 Task: Send an email with the signature Jason Clark with the subject Confirmation of an enrollment and the message Could you please send me the latest version of the contract for review? from softage.5@softage.net to softage.6@softage.net and move the email from Sent Items to the folder Class schedules
Action: Mouse moved to (74, 60)
Screenshot: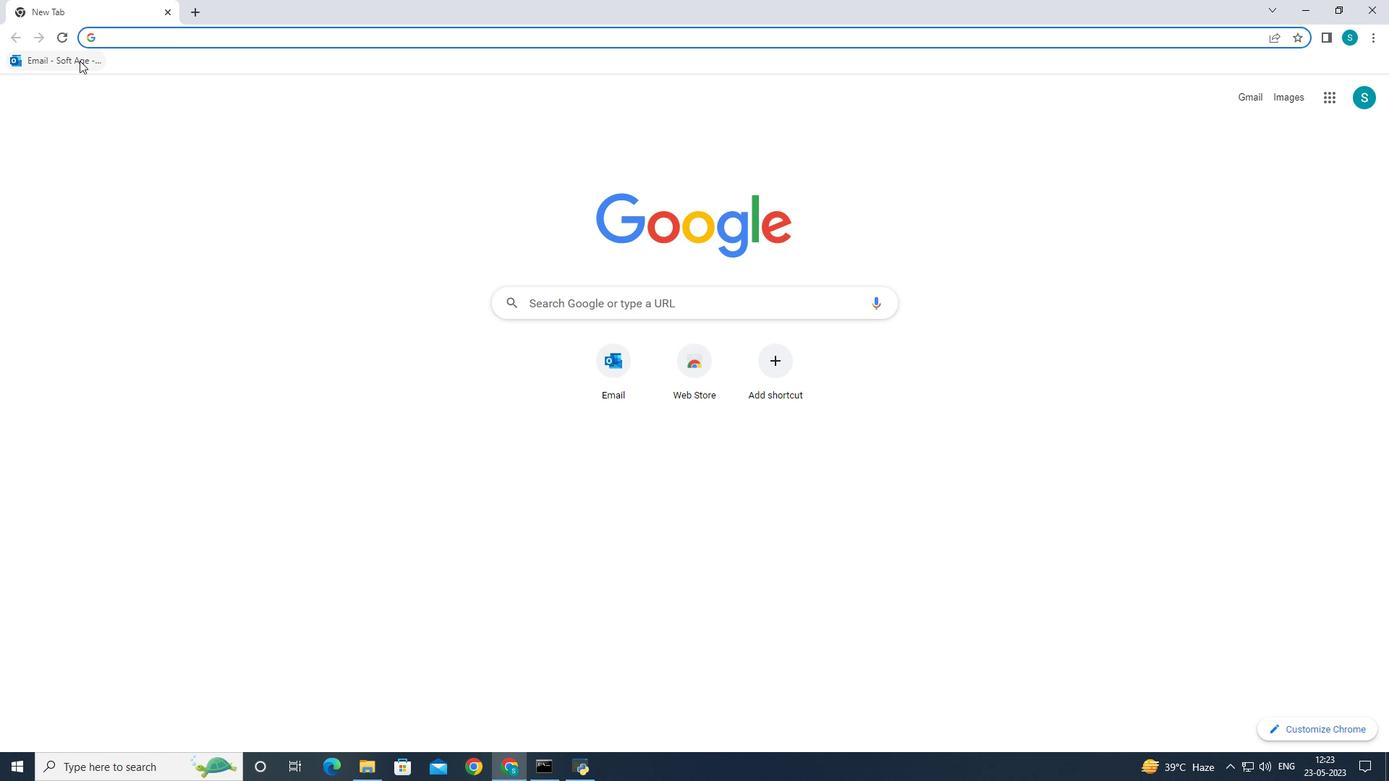 
Action: Mouse pressed left at (74, 60)
Screenshot: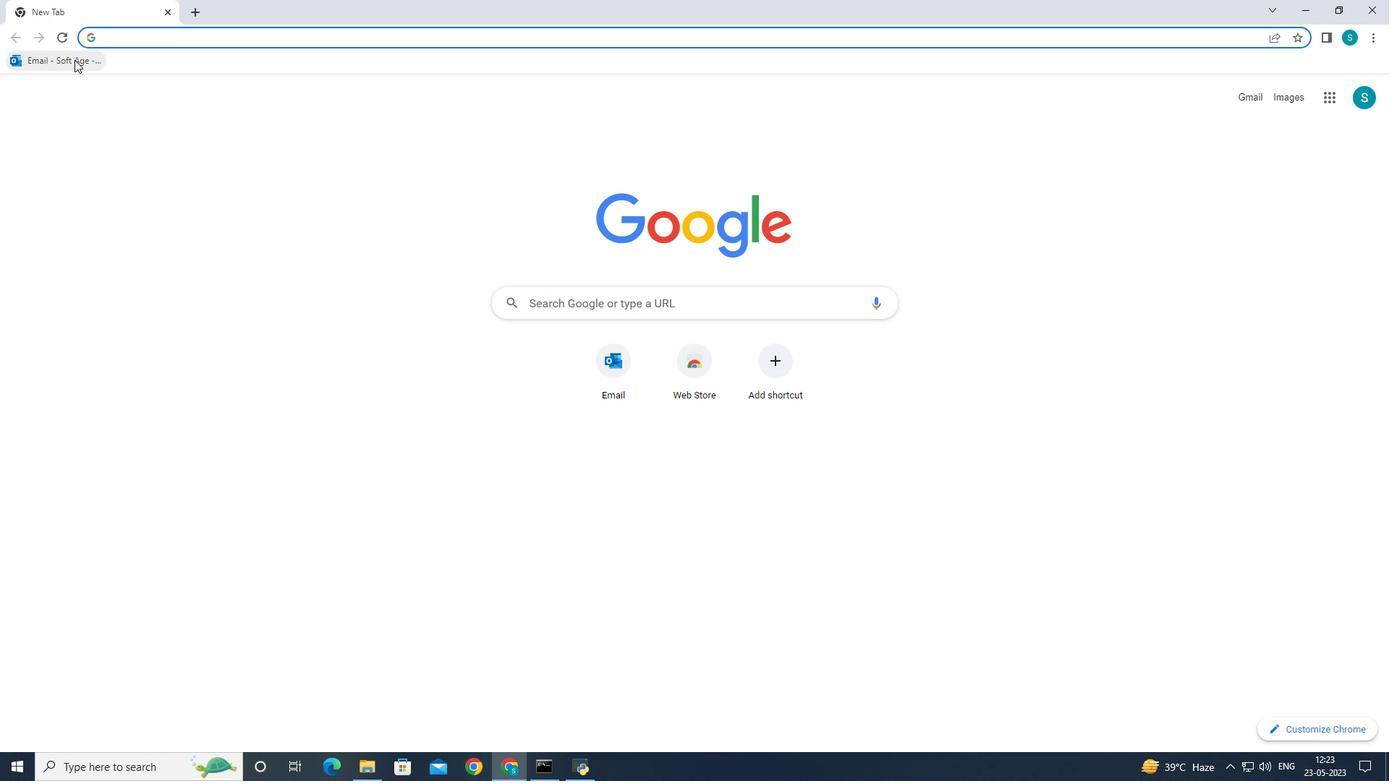 
Action: Mouse pressed left at (74, 60)
Screenshot: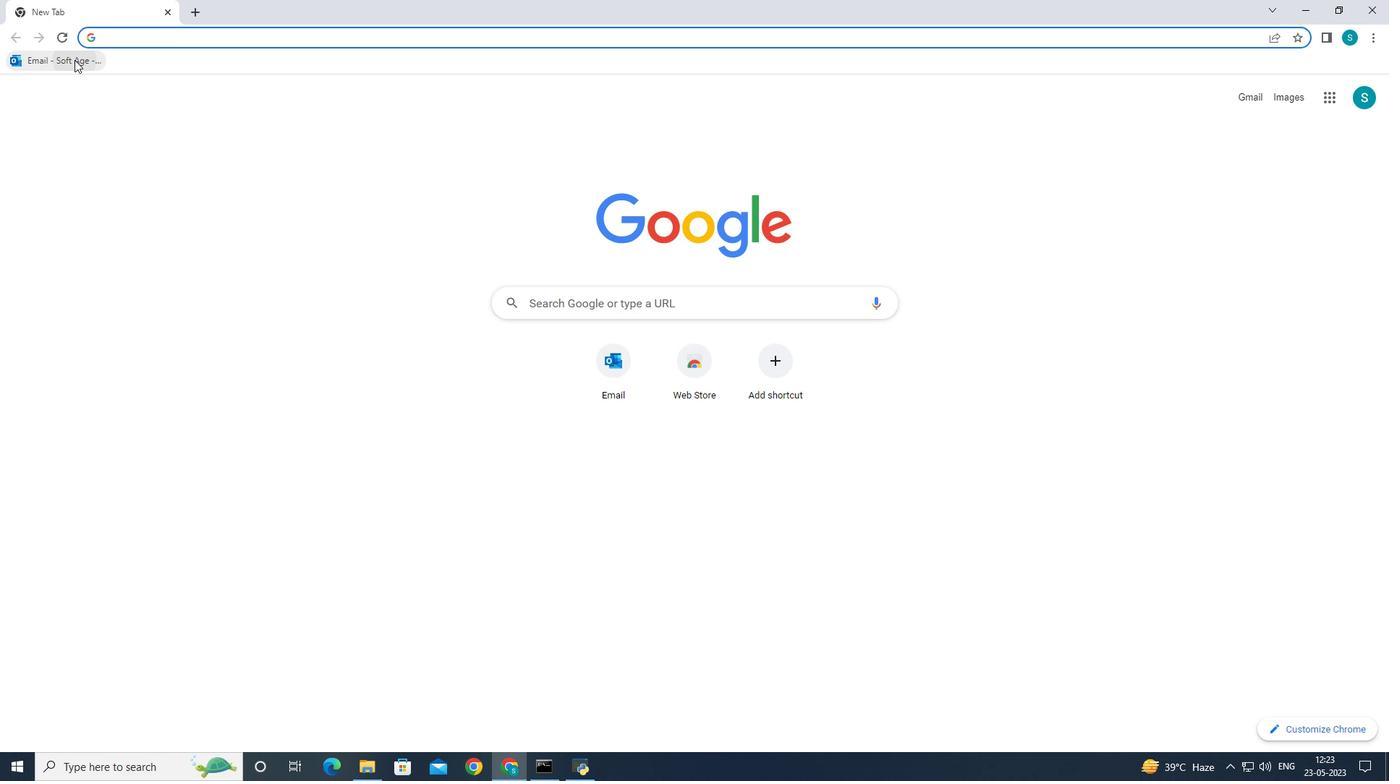 
Action: Mouse moved to (190, 122)
Screenshot: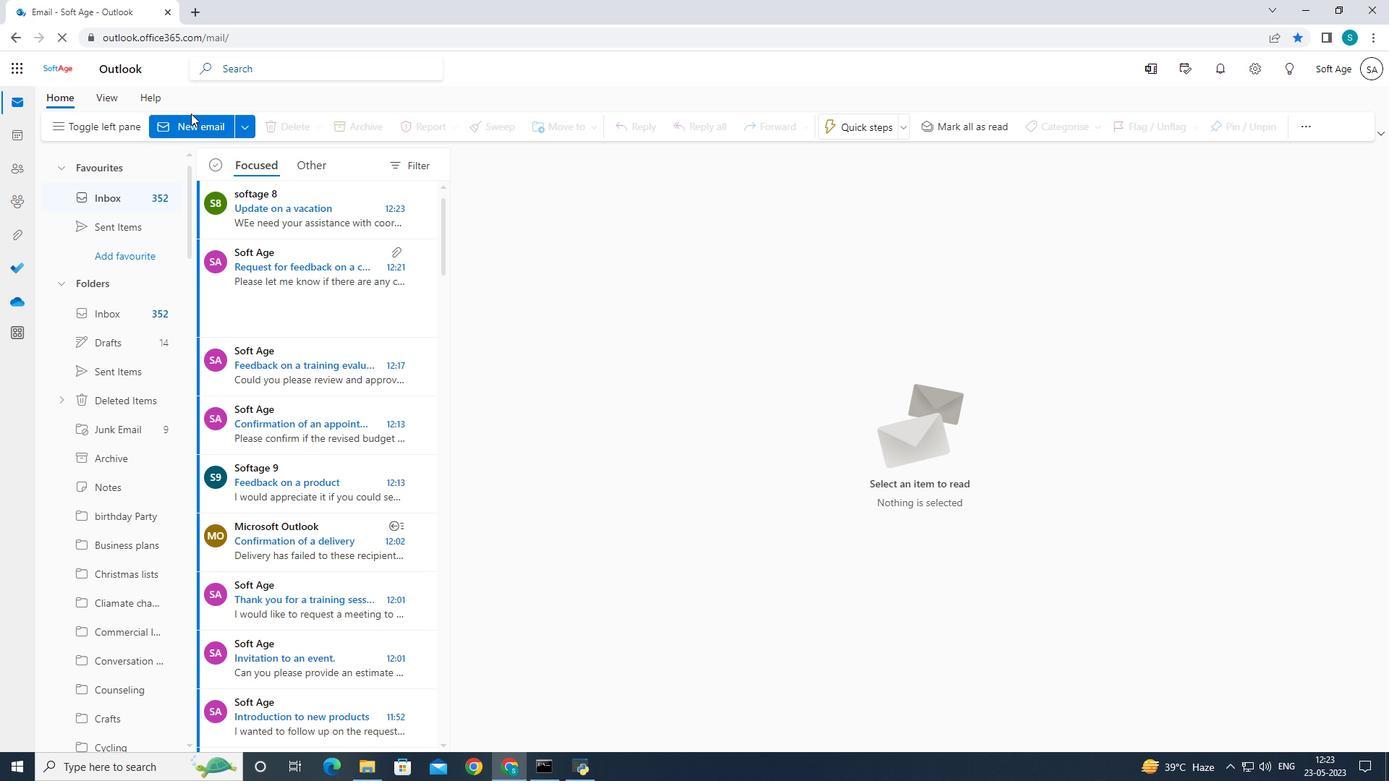 
Action: Mouse pressed left at (190, 122)
Screenshot: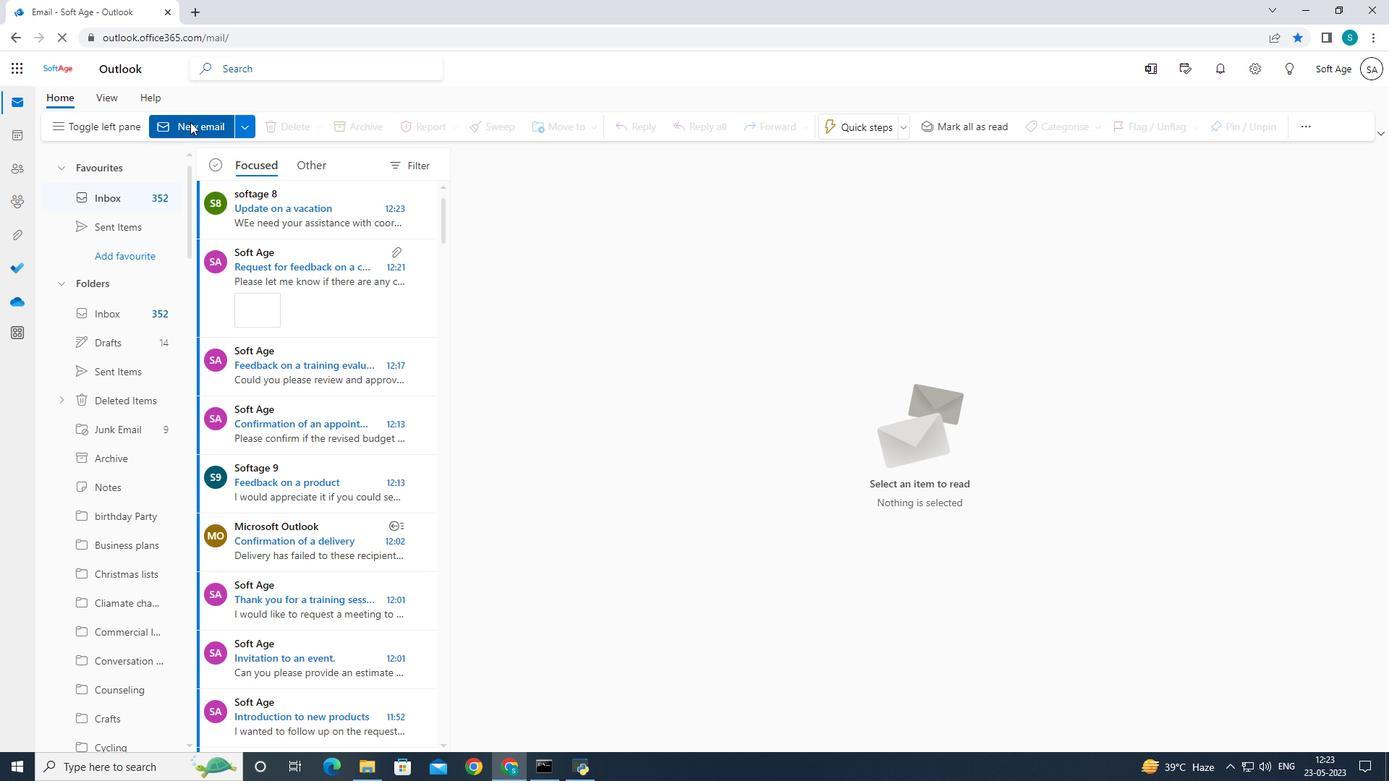 
Action: Mouse pressed left at (190, 122)
Screenshot: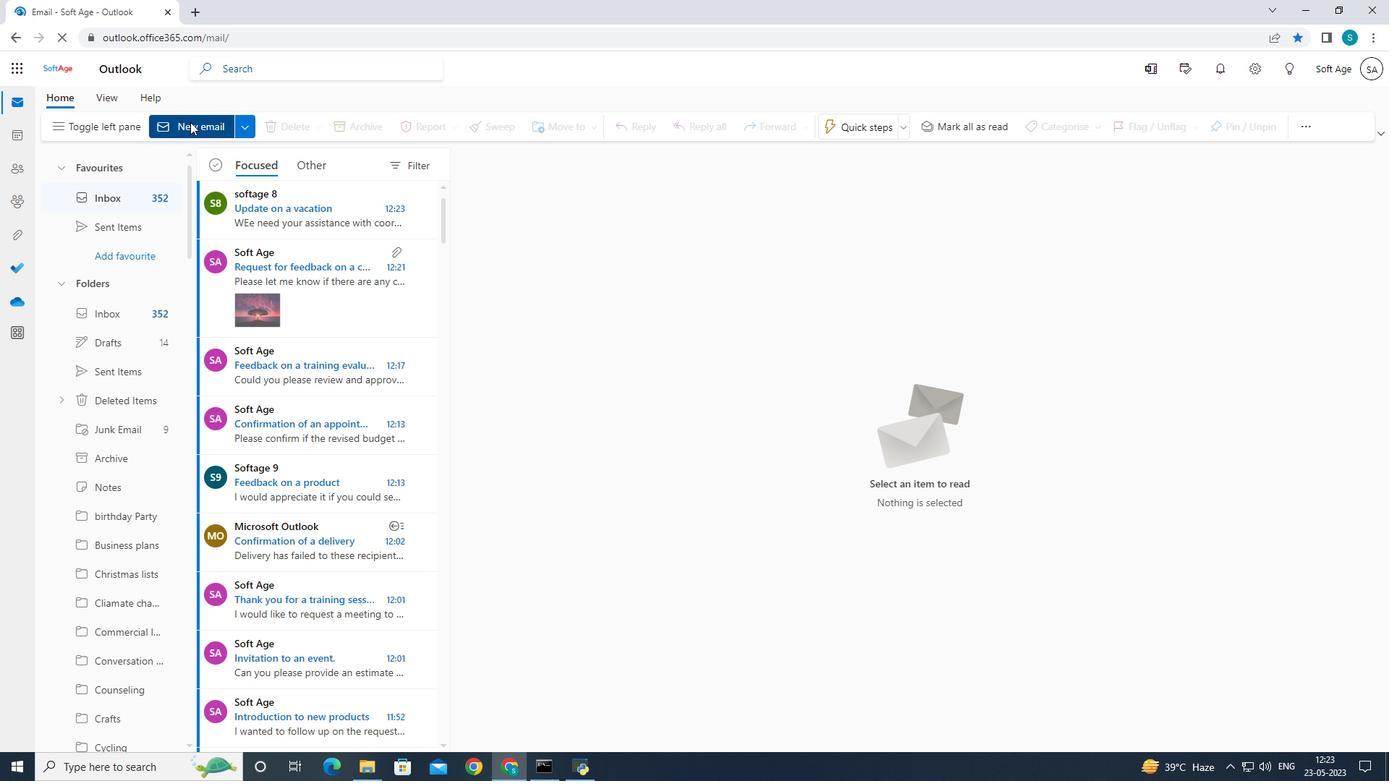 
Action: Mouse moved to (938, 128)
Screenshot: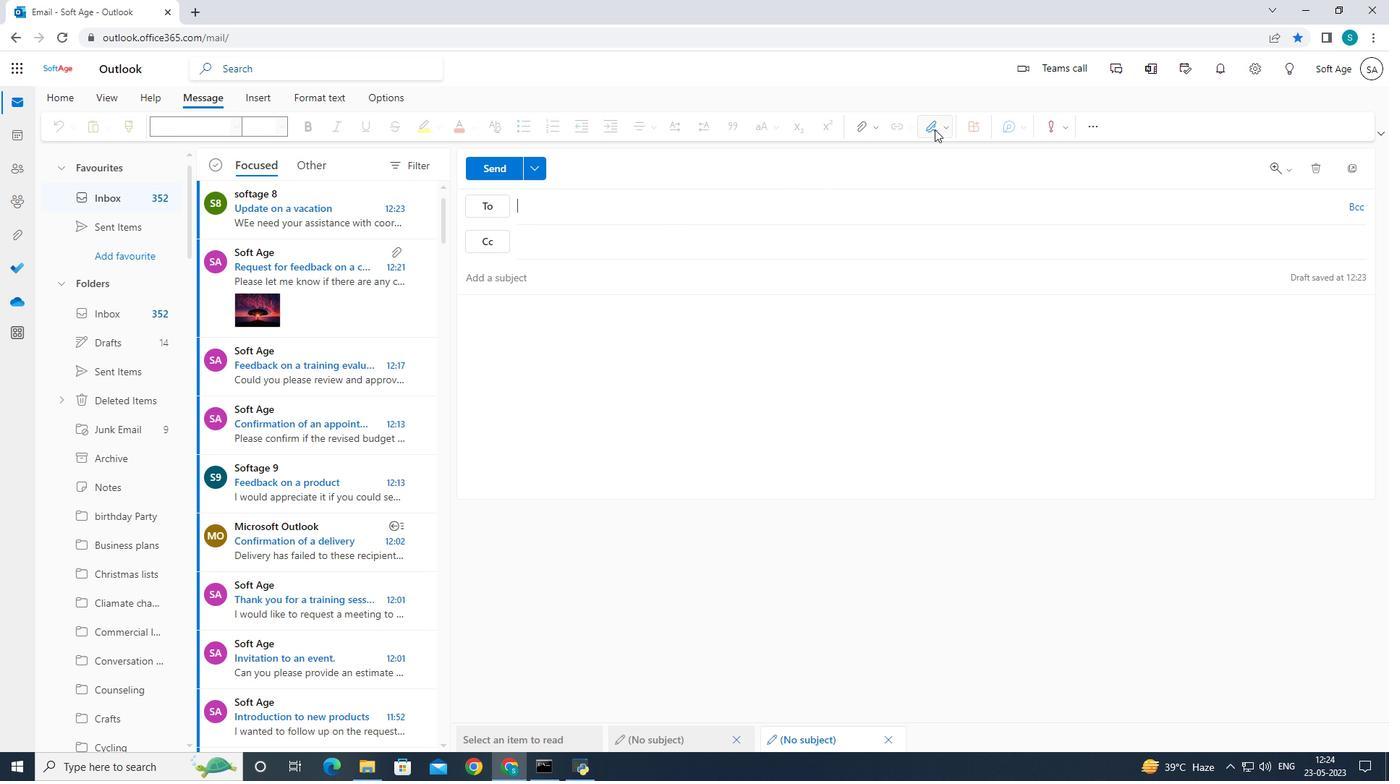 
Action: Mouse pressed left at (938, 128)
Screenshot: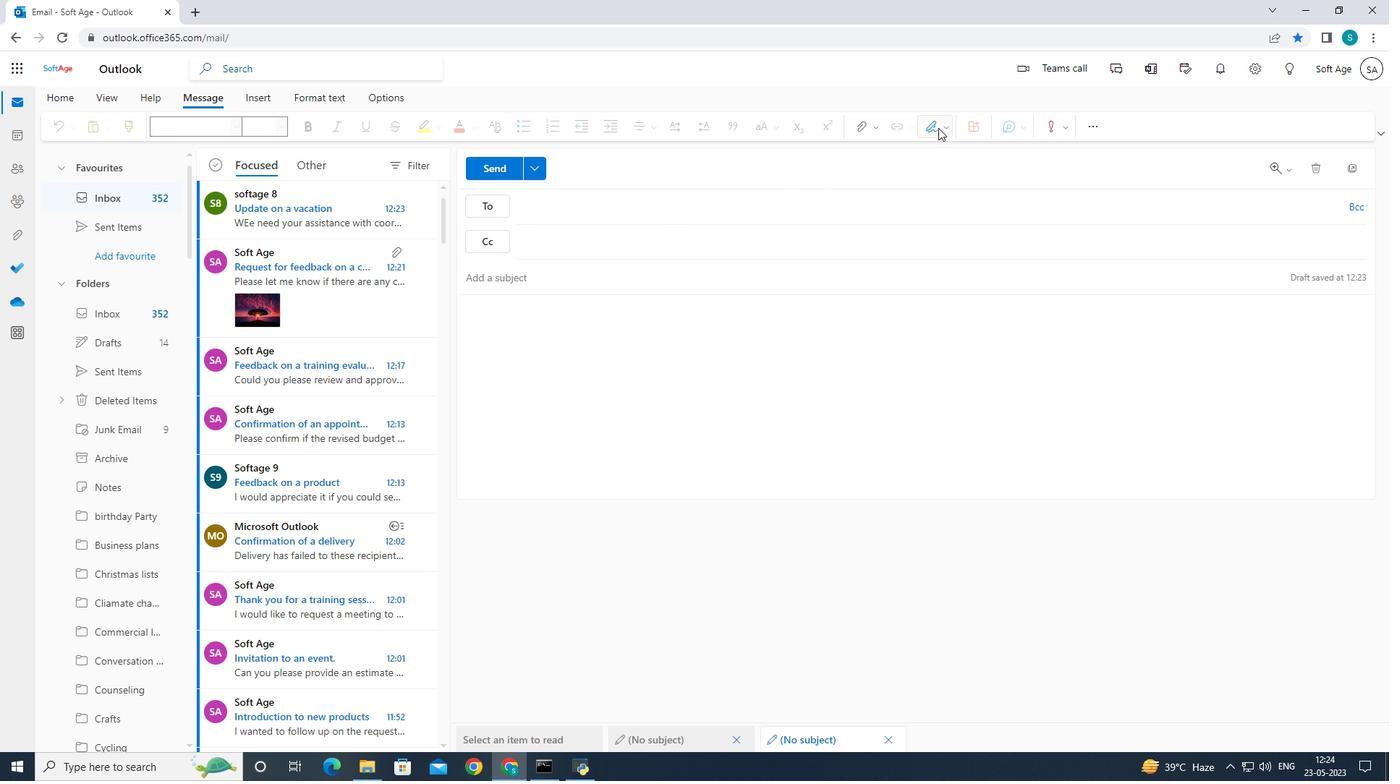 
Action: Mouse pressed left at (938, 128)
Screenshot: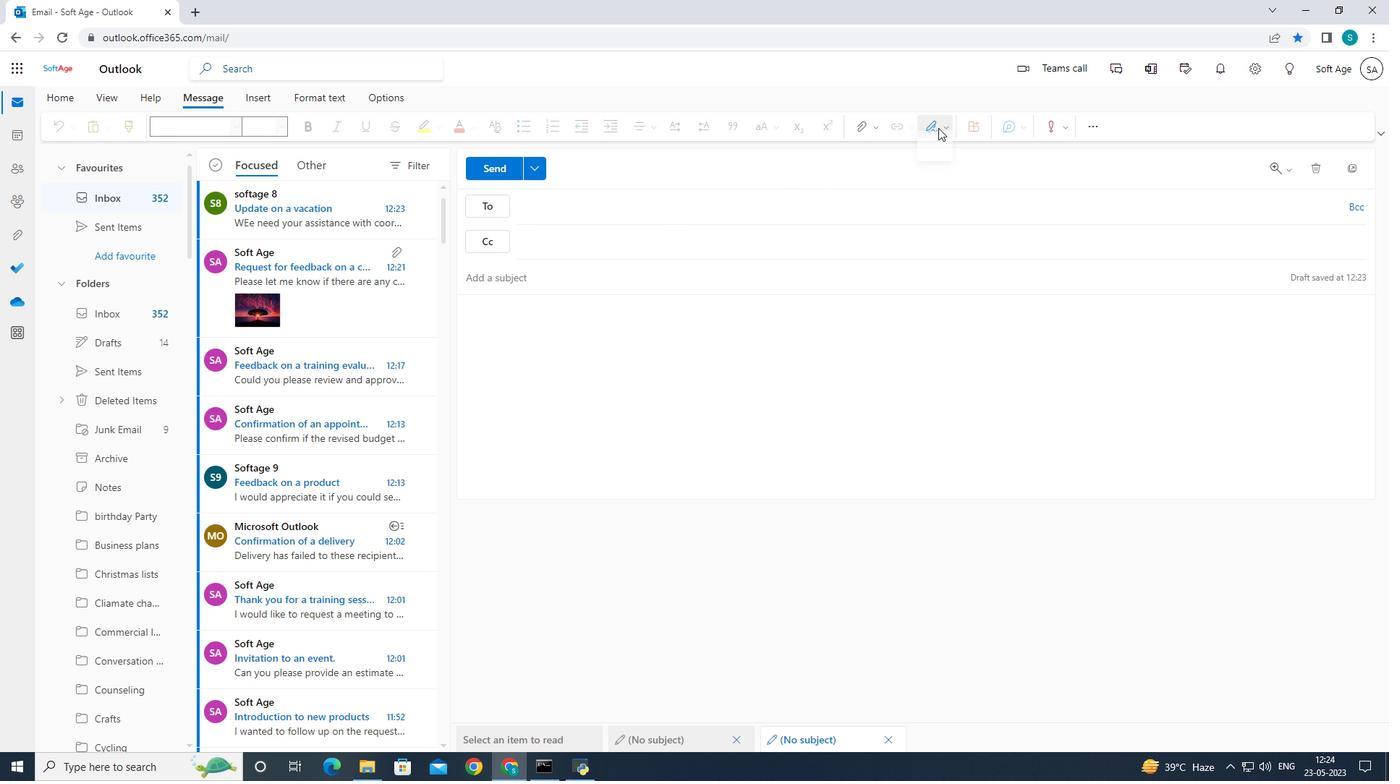 
Action: Mouse moved to (947, 132)
Screenshot: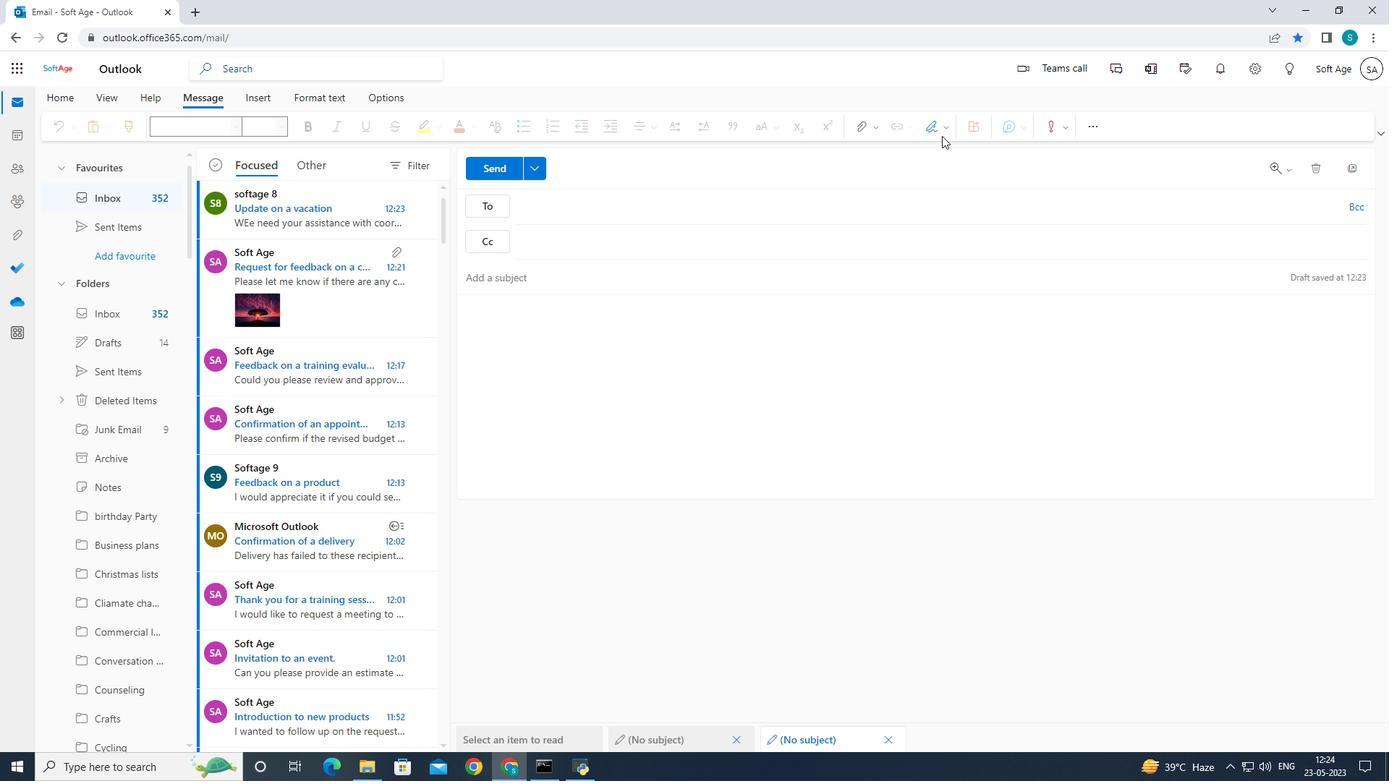 
Action: Mouse pressed left at (947, 132)
Screenshot: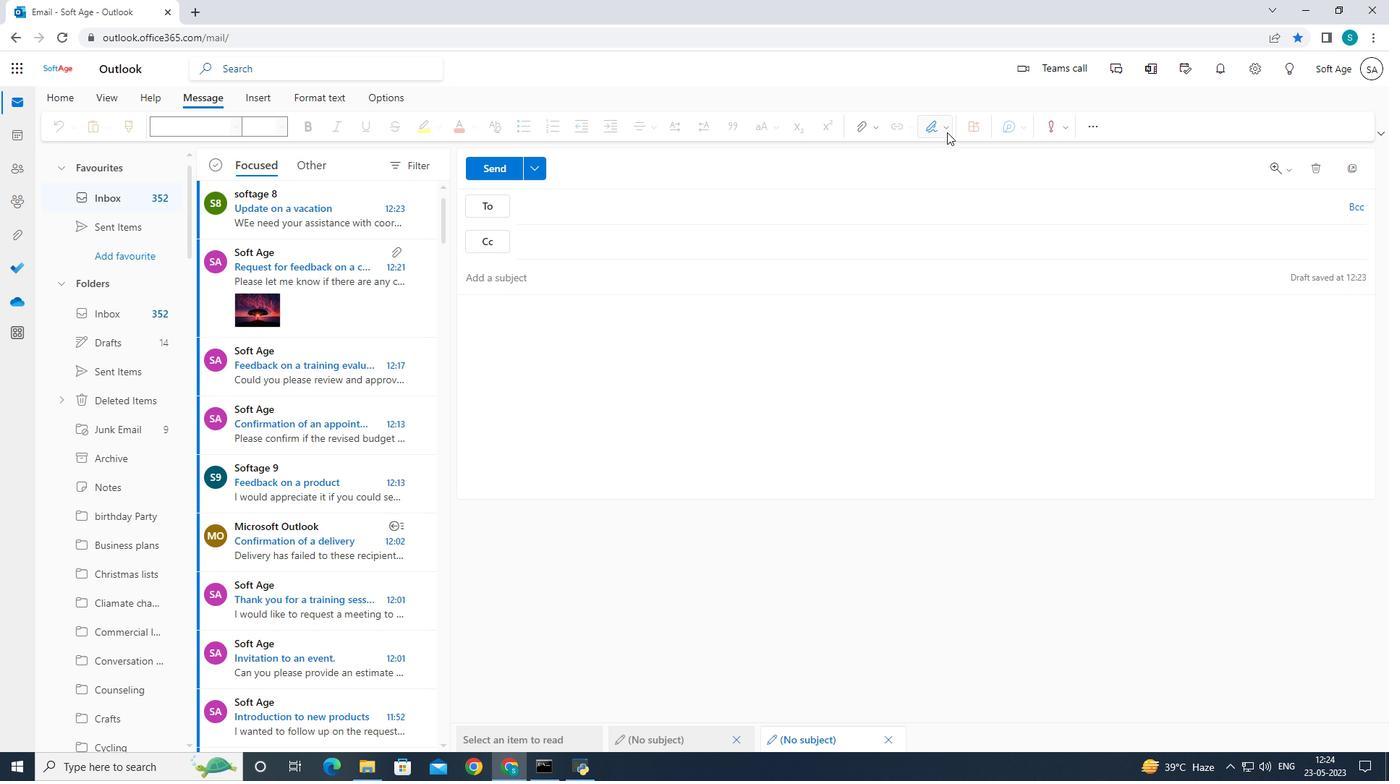 
Action: Mouse moved to (927, 177)
Screenshot: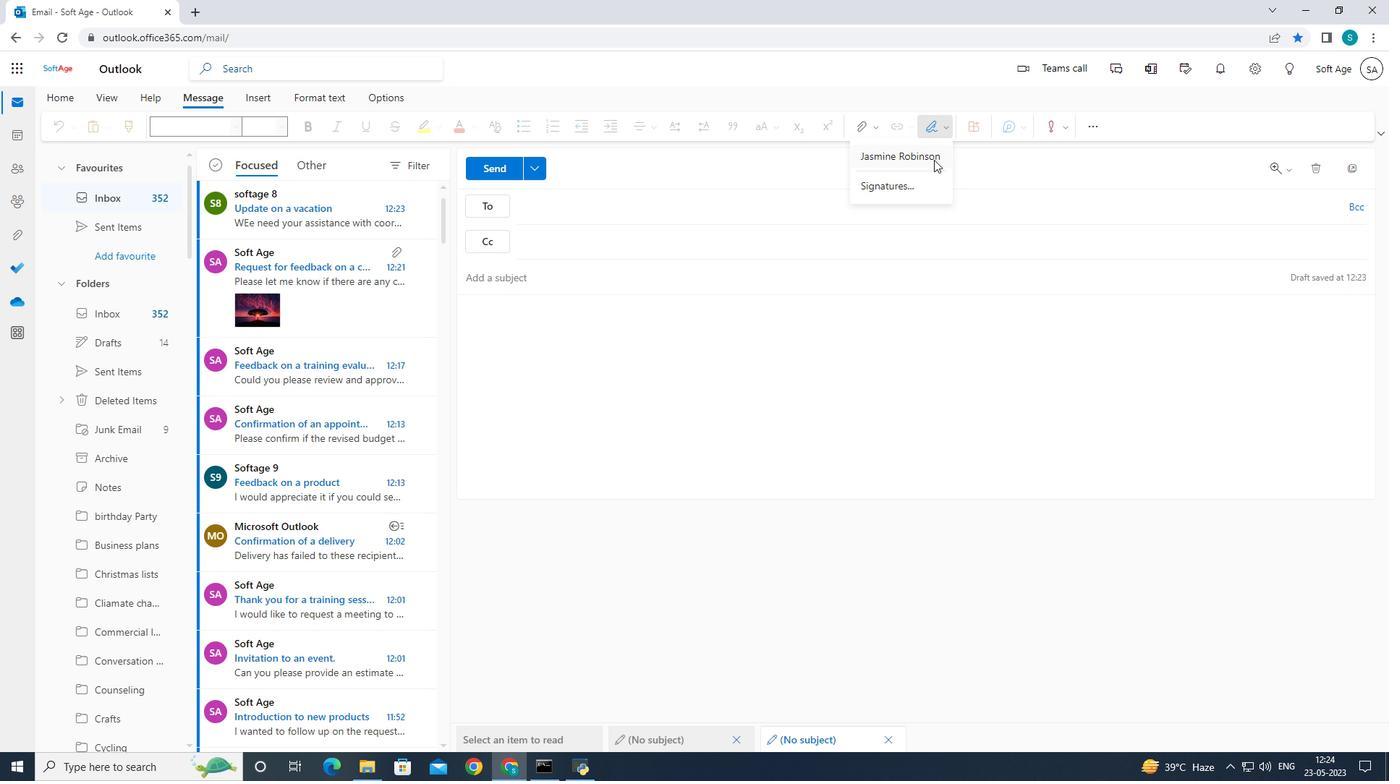 
Action: Mouse pressed left at (927, 177)
Screenshot: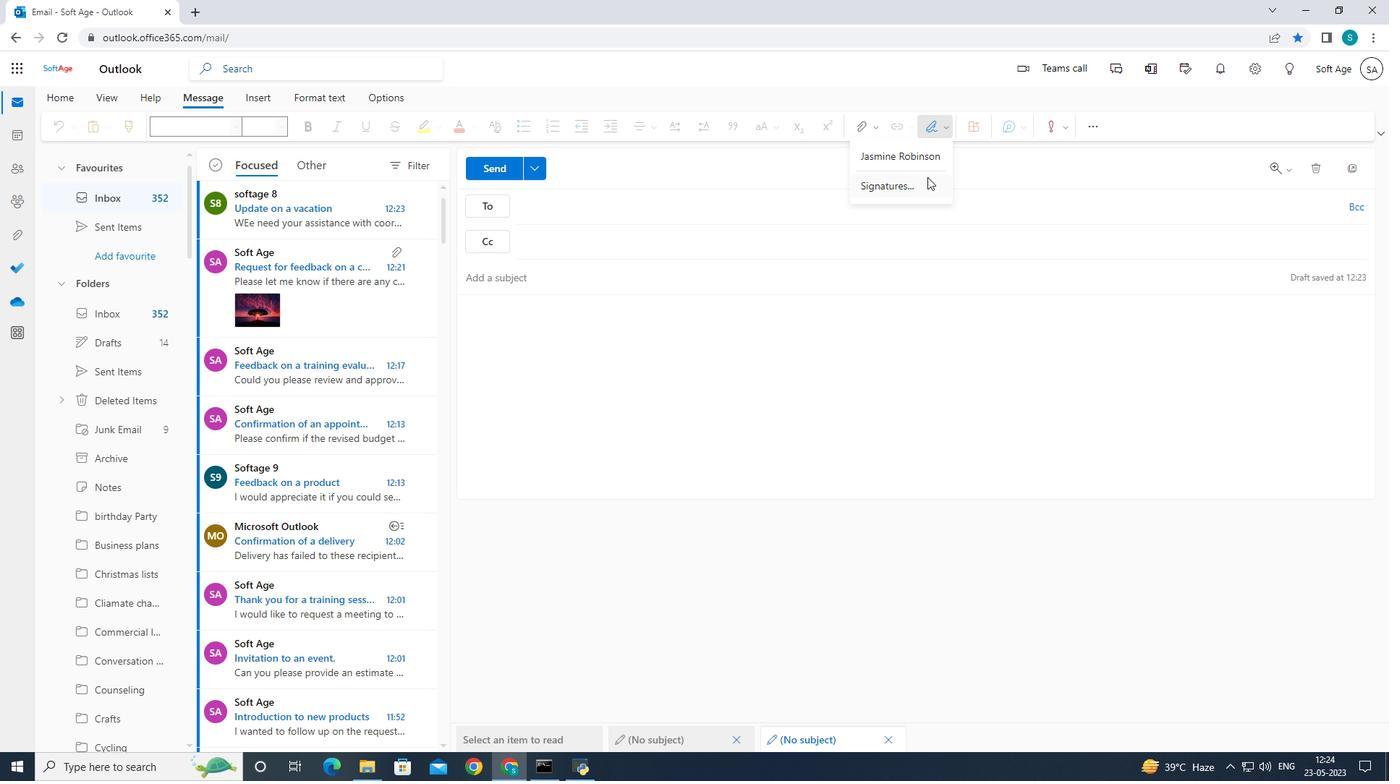 
Action: Mouse moved to (918, 245)
Screenshot: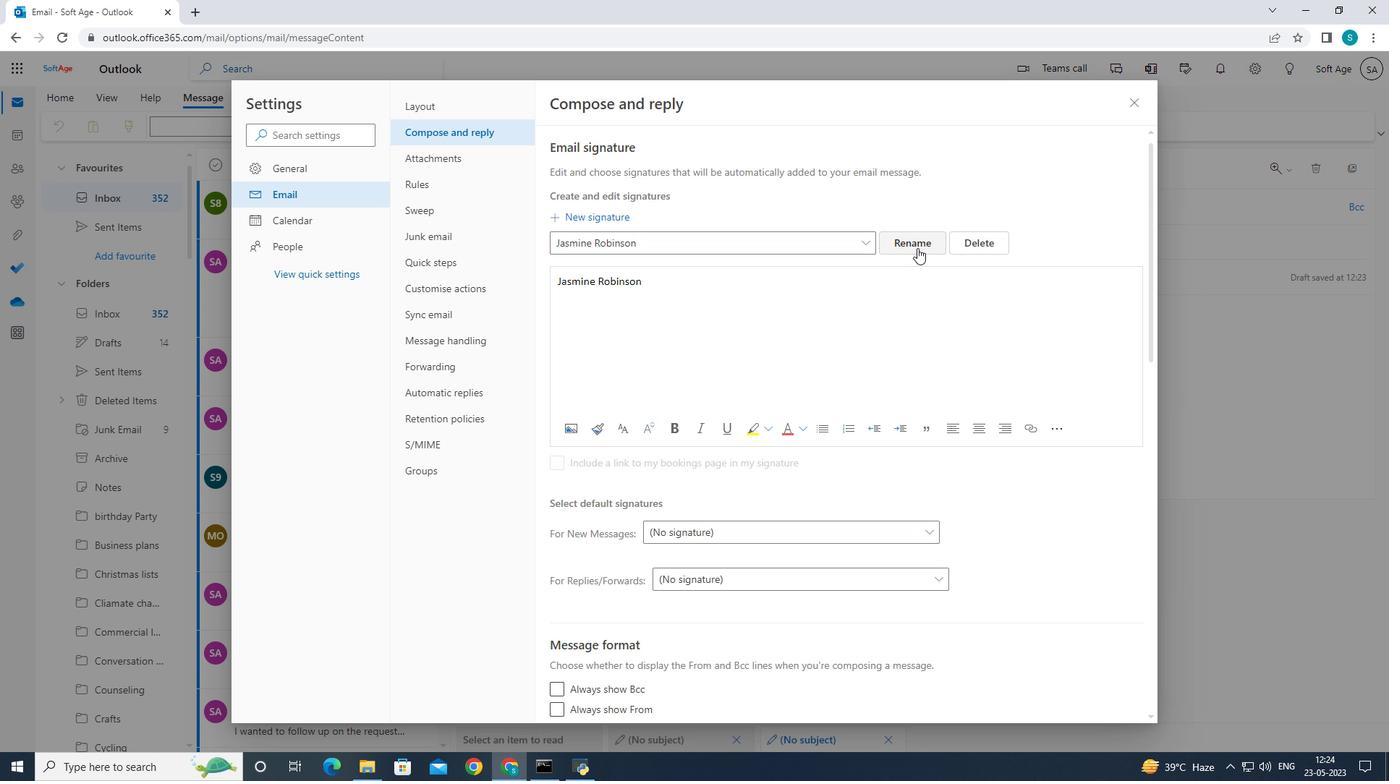 
Action: Mouse pressed left at (918, 245)
Screenshot: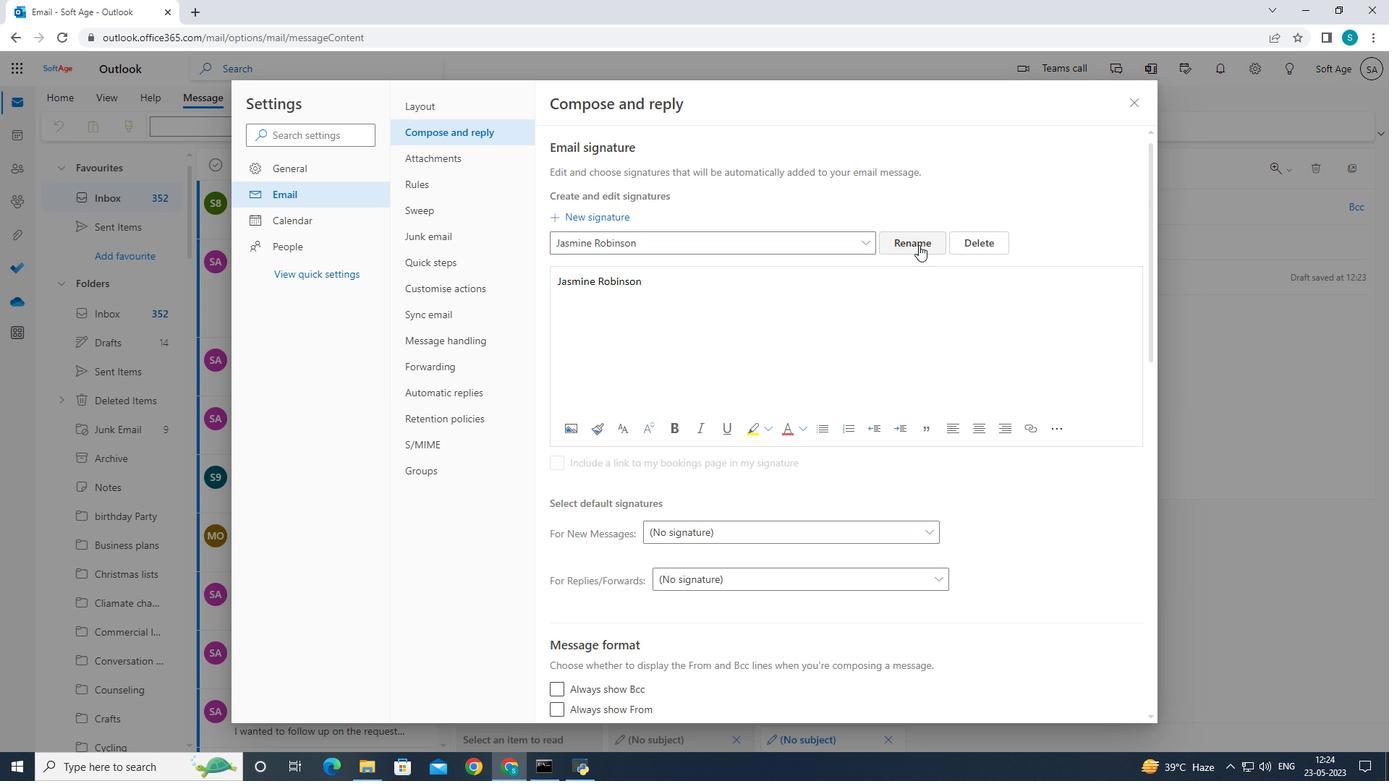 
Action: Mouse moved to (864, 244)
Screenshot: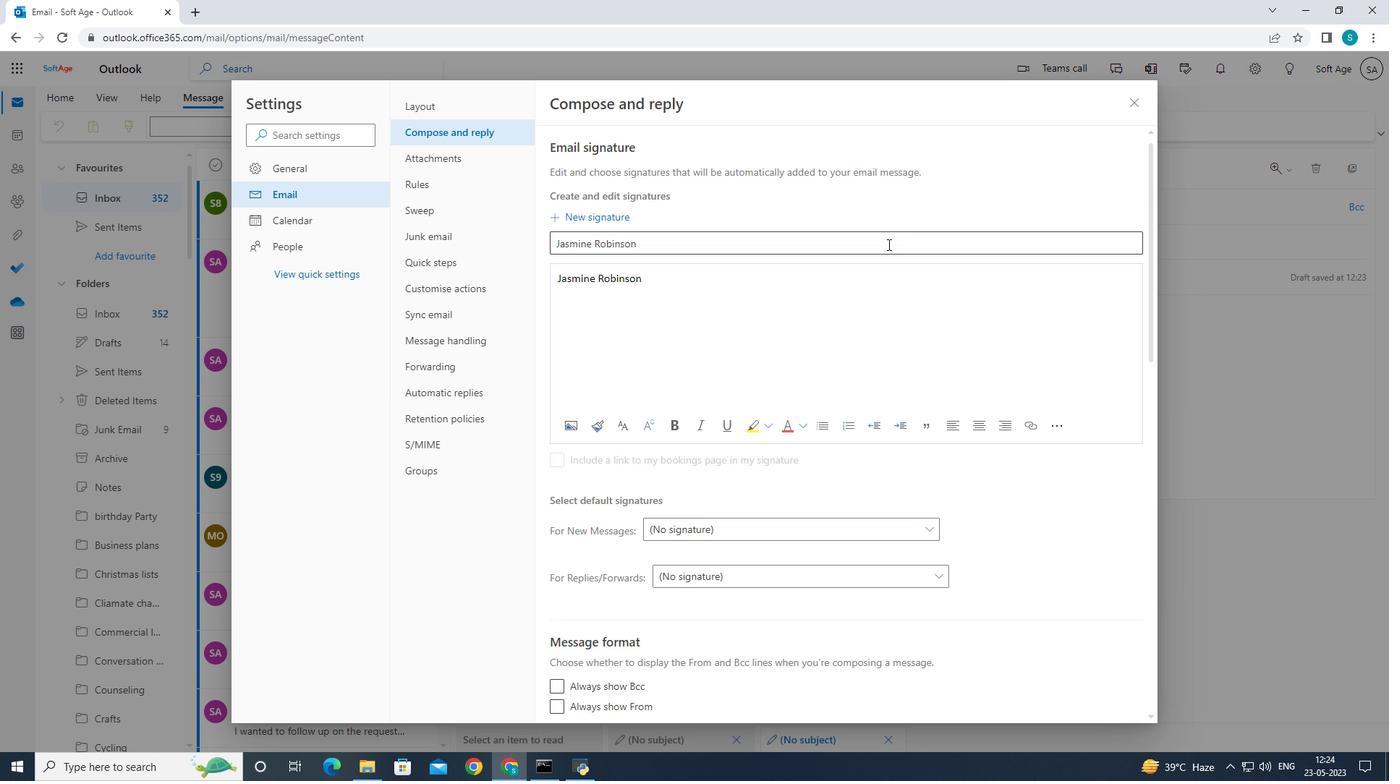 
Action: Mouse pressed left at (864, 244)
Screenshot: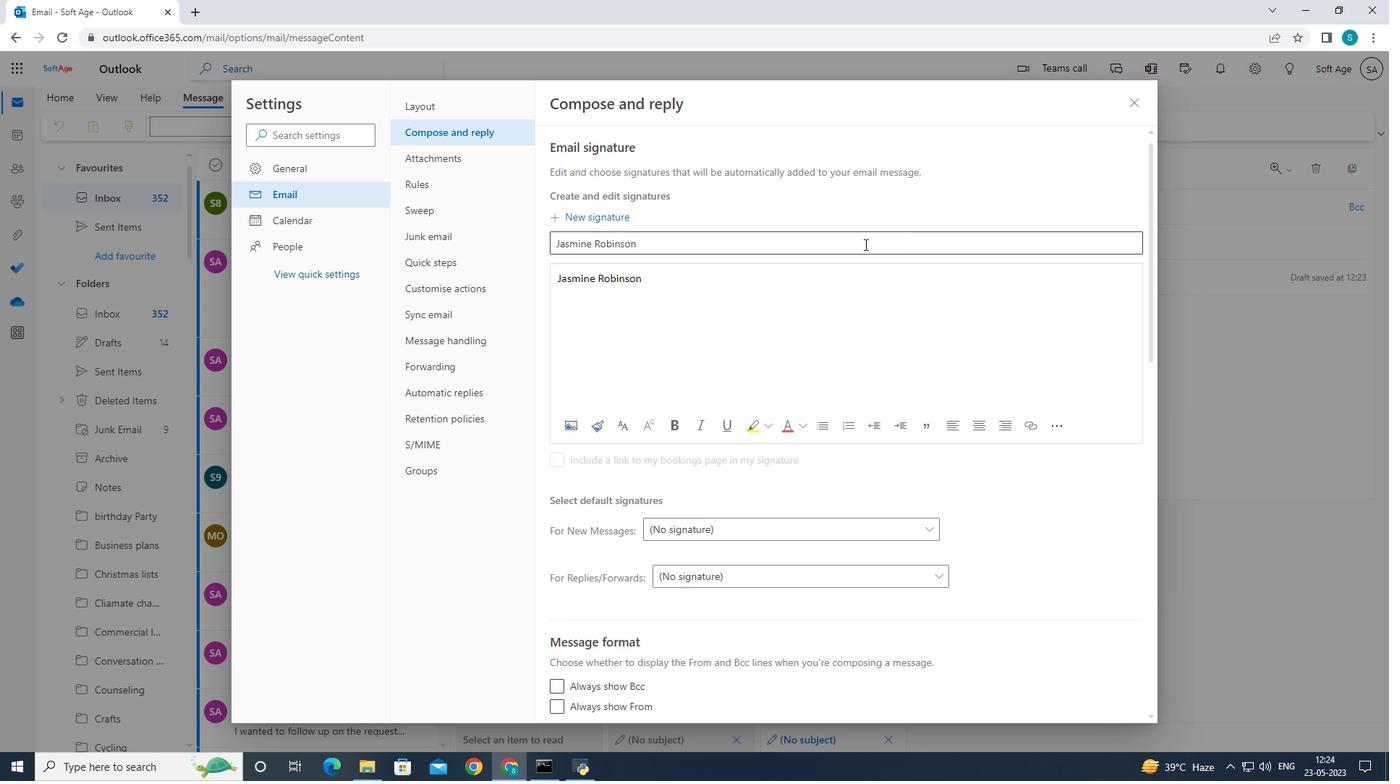 
Action: Mouse moved to (855, 234)
Screenshot: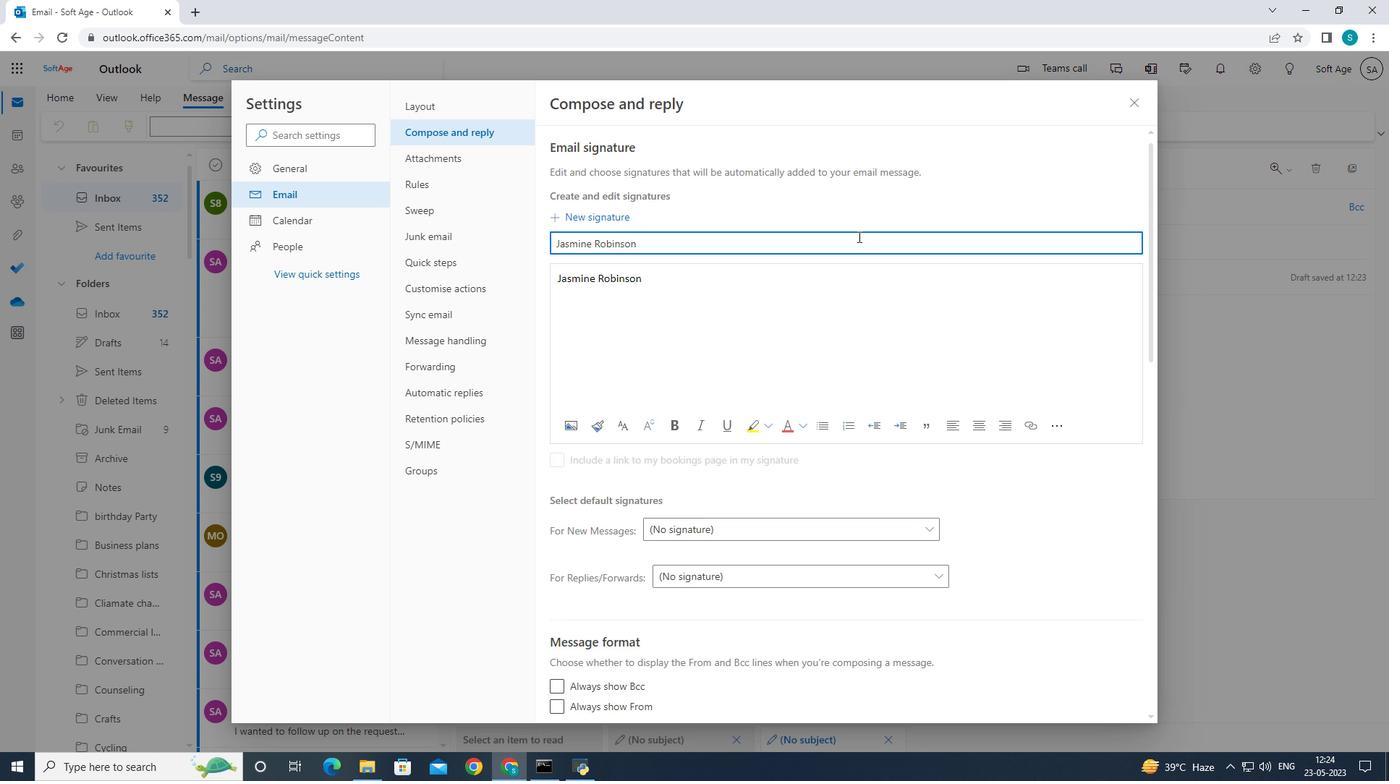 
Action: Key pressed <Key.backspace>
Screenshot: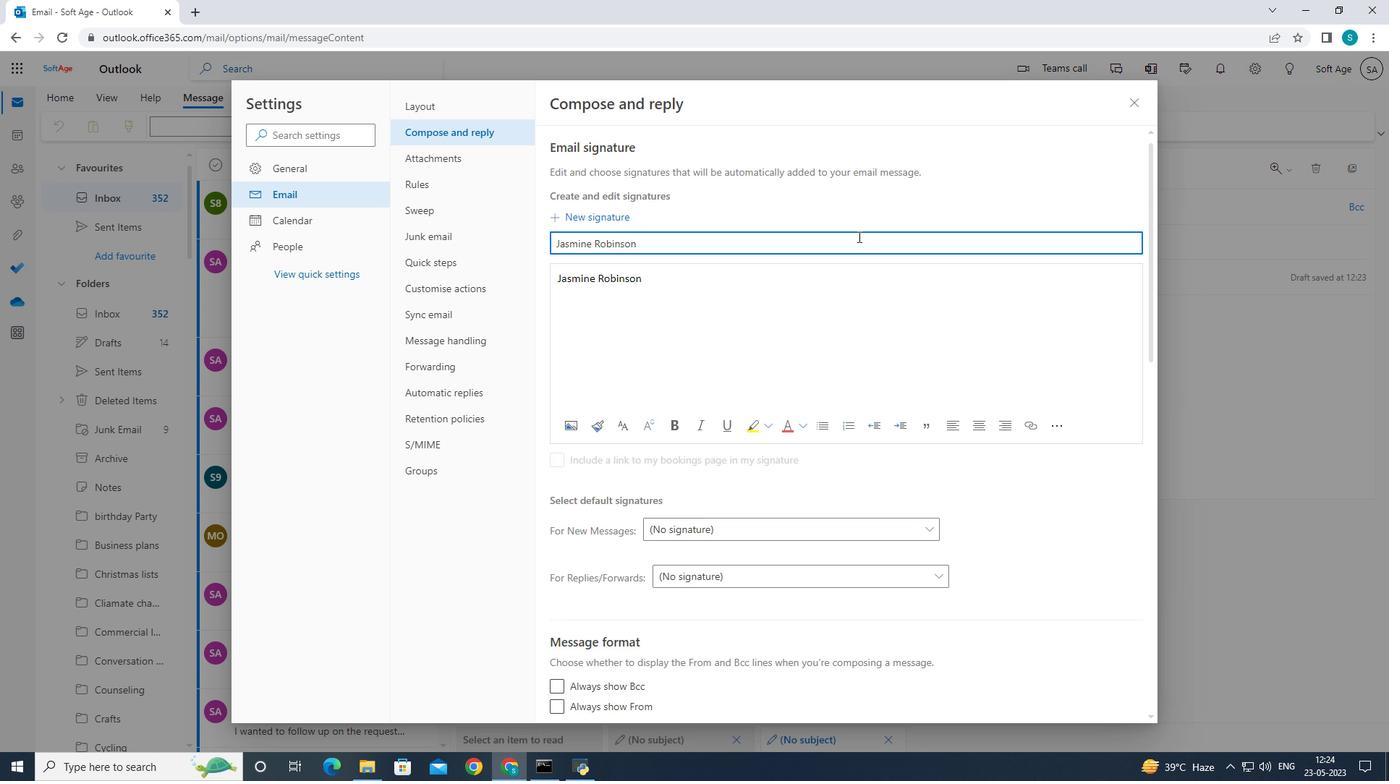 
Action: Mouse moved to (854, 232)
Screenshot: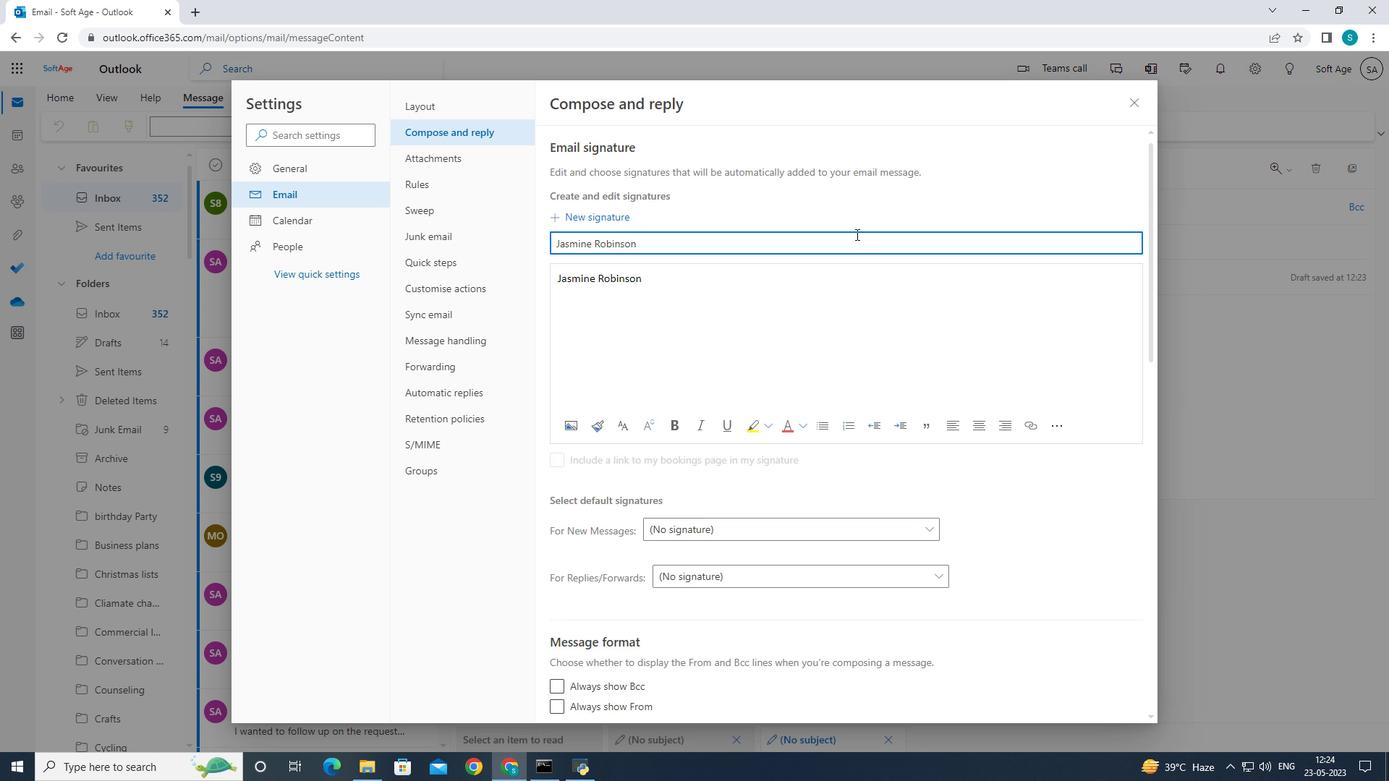 
Action: Key pressed <Key.backspace><Key.backspace><Key.backspace><Key.backspace><Key.backspace><Key.backspace><Key.backspace><Key.backspace><Key.backspace><Key.backspace><Key.backspace><Key.backspace>on<Key.space><Key.caps_lock>C<Key.caps_lock>lark
Screenshot: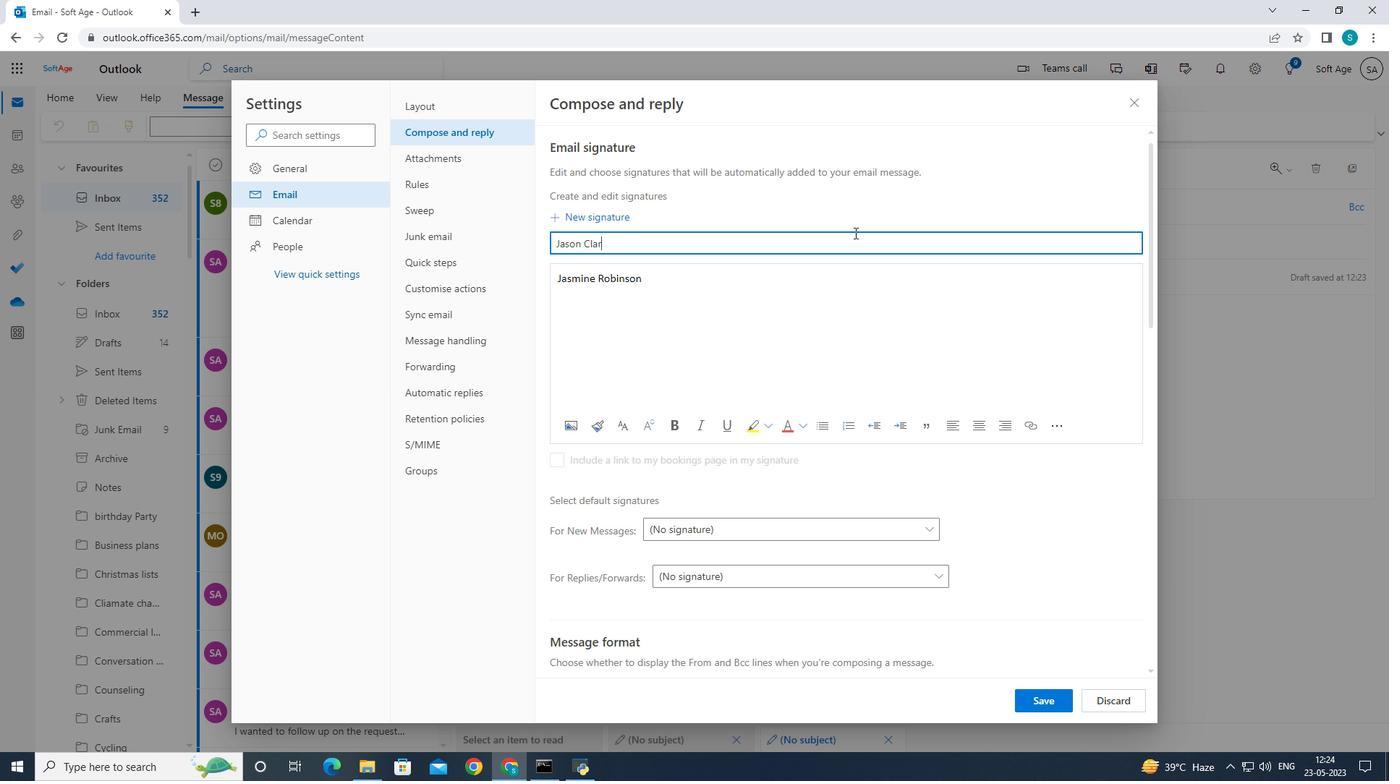 
Action: Mouse moved to (689, 274)
Screenshot: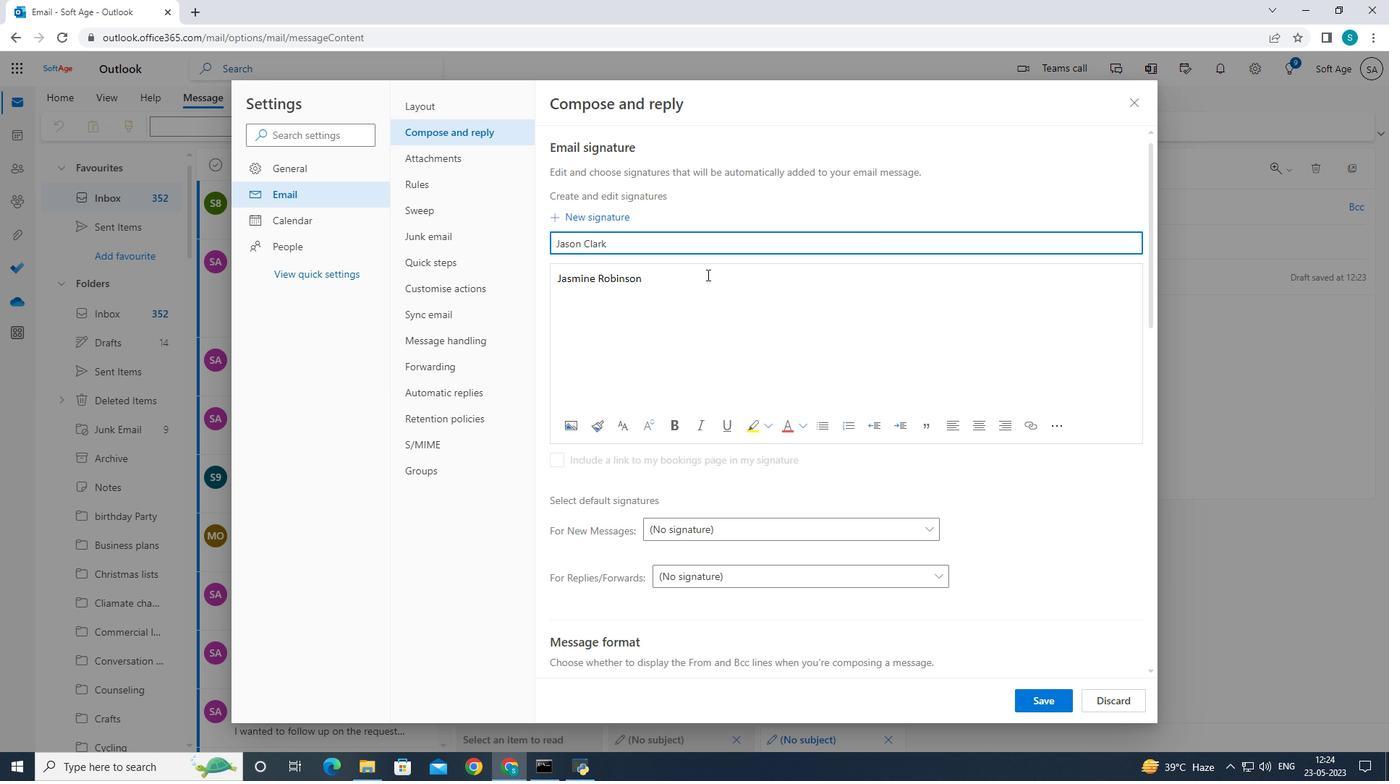 
Action: Mouse pressed left at (689, 274)
Screenshot: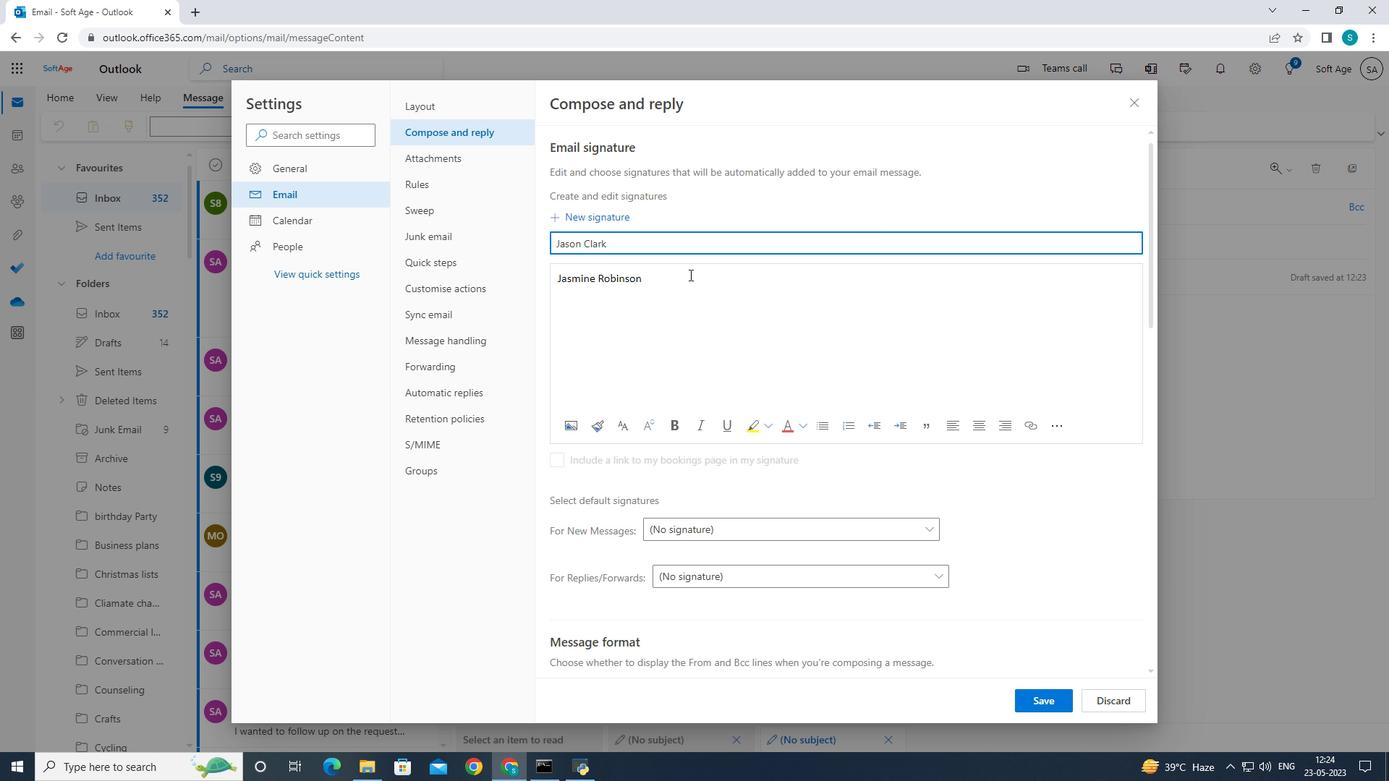 
Action: Mouse moved to (689, 275)
Screenshot: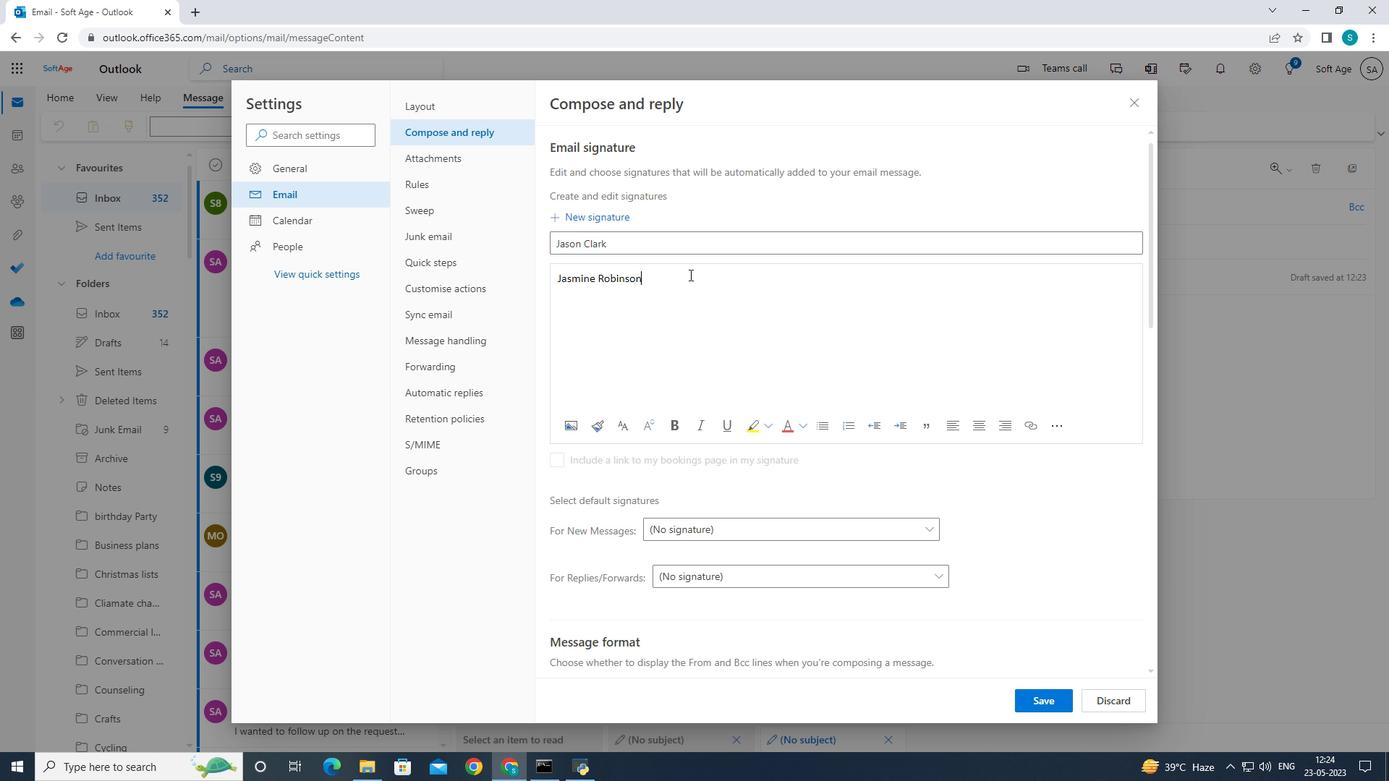 
Action: Key pressed <Key.backspace><Key.backspace><Key.backspace><Key.backspace><Key.backspace><Key.backspace><Key.backspace><Key.backspace><Key.backspace><Key.backspace><Key.backspace><Key.backspace><Key.backspace><Key.backspace>son<Key.space><Key.caps_lock>C<Key.caps_lock>lark
Screenshot: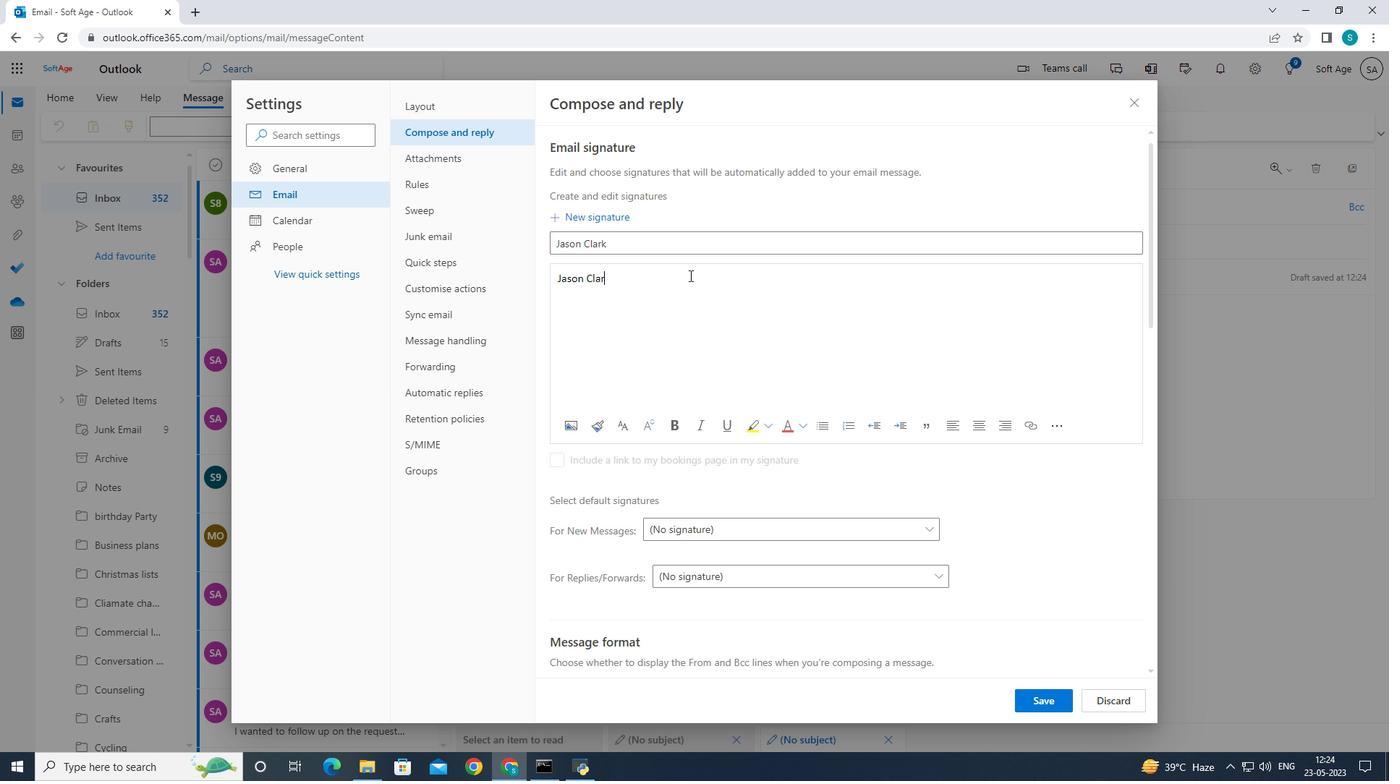 
Action: Mouse moved to (1056, 706)
Screenshot: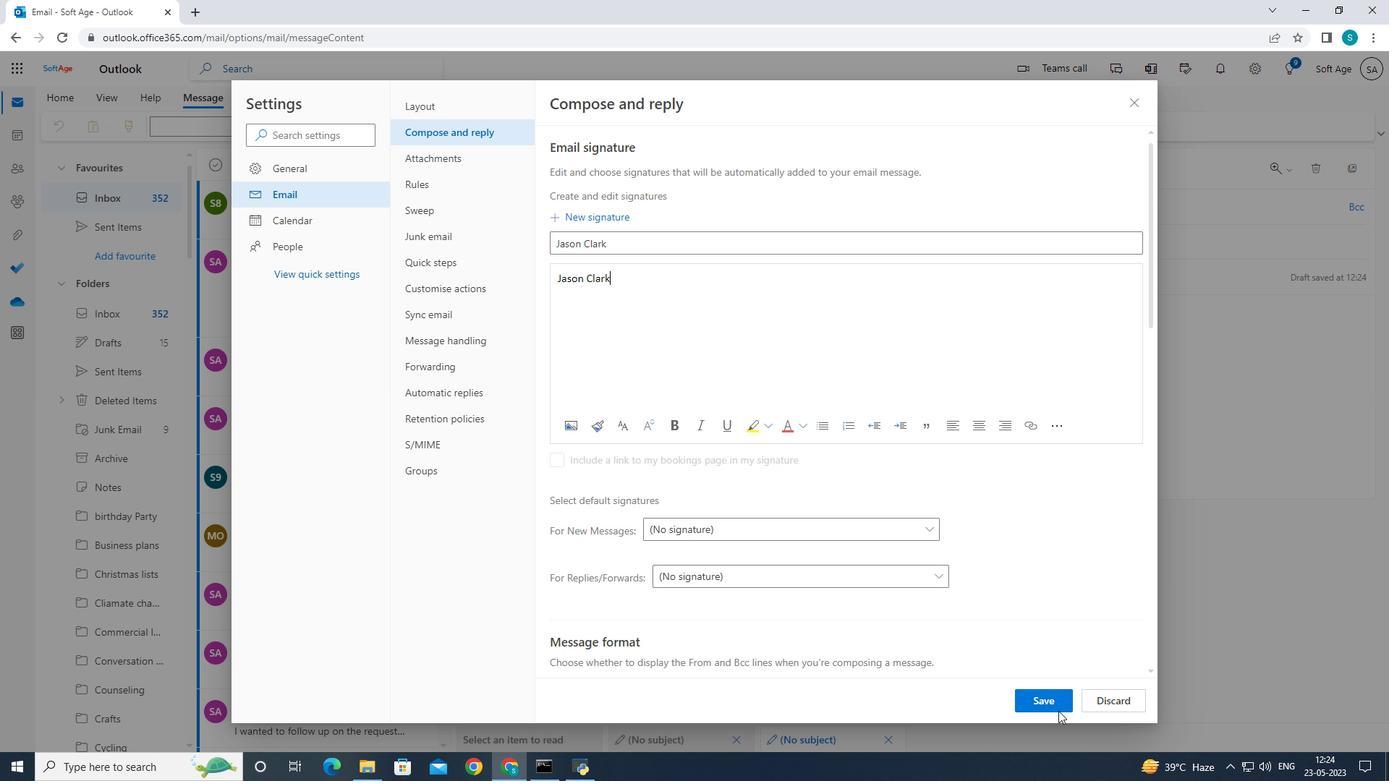 
Action: Mouse pressed left at (1056, 706)
Screenshot: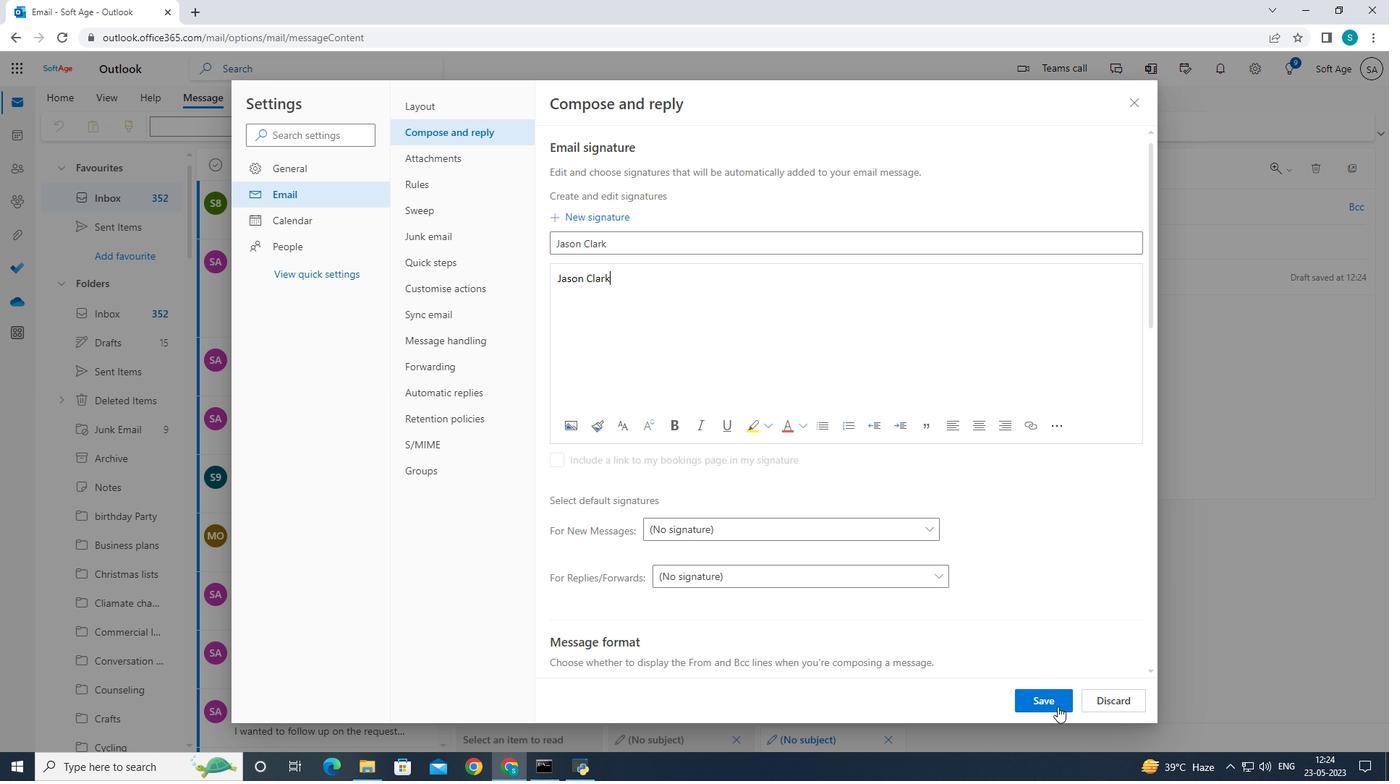 
Action: Mouse moved to (1130, 105)
Screenshot: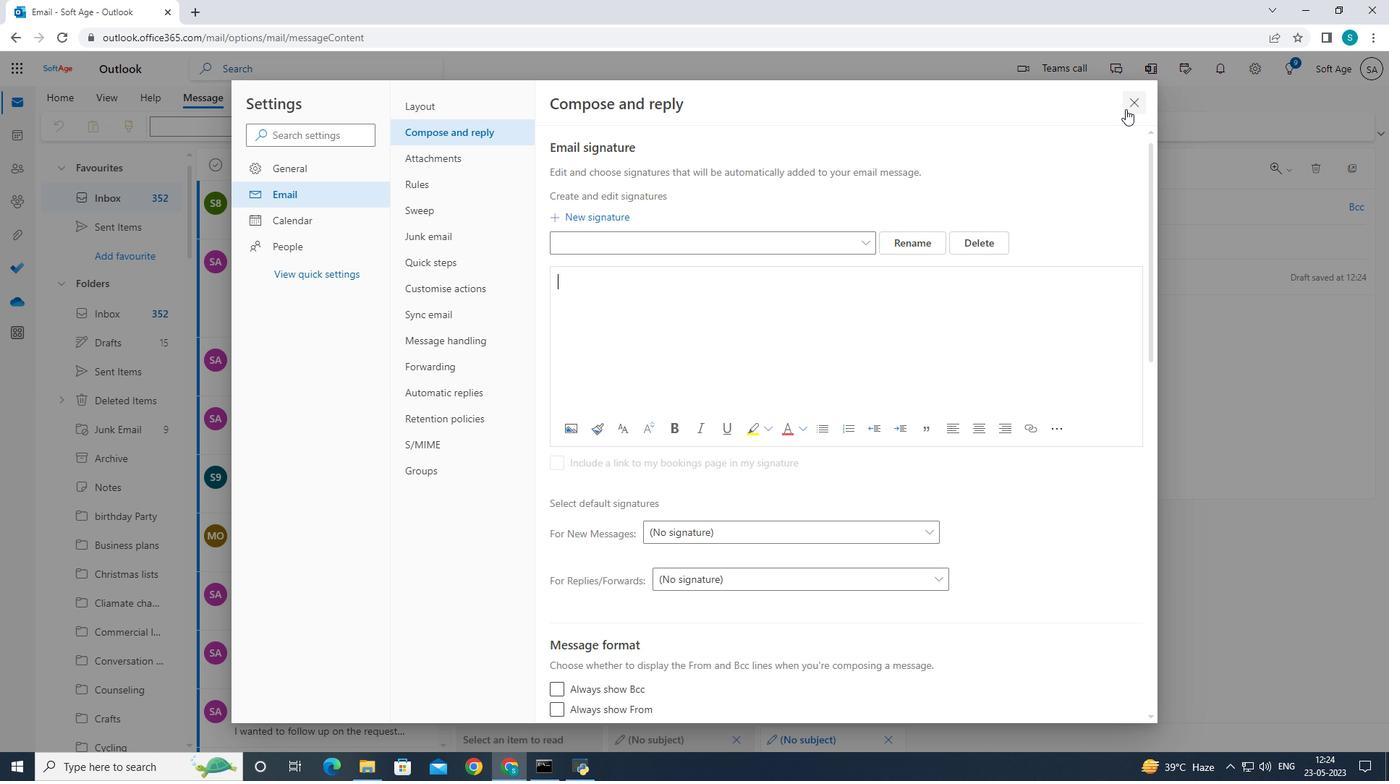 
Action: Mouse pressed left at (1130, 105)
Screenshot: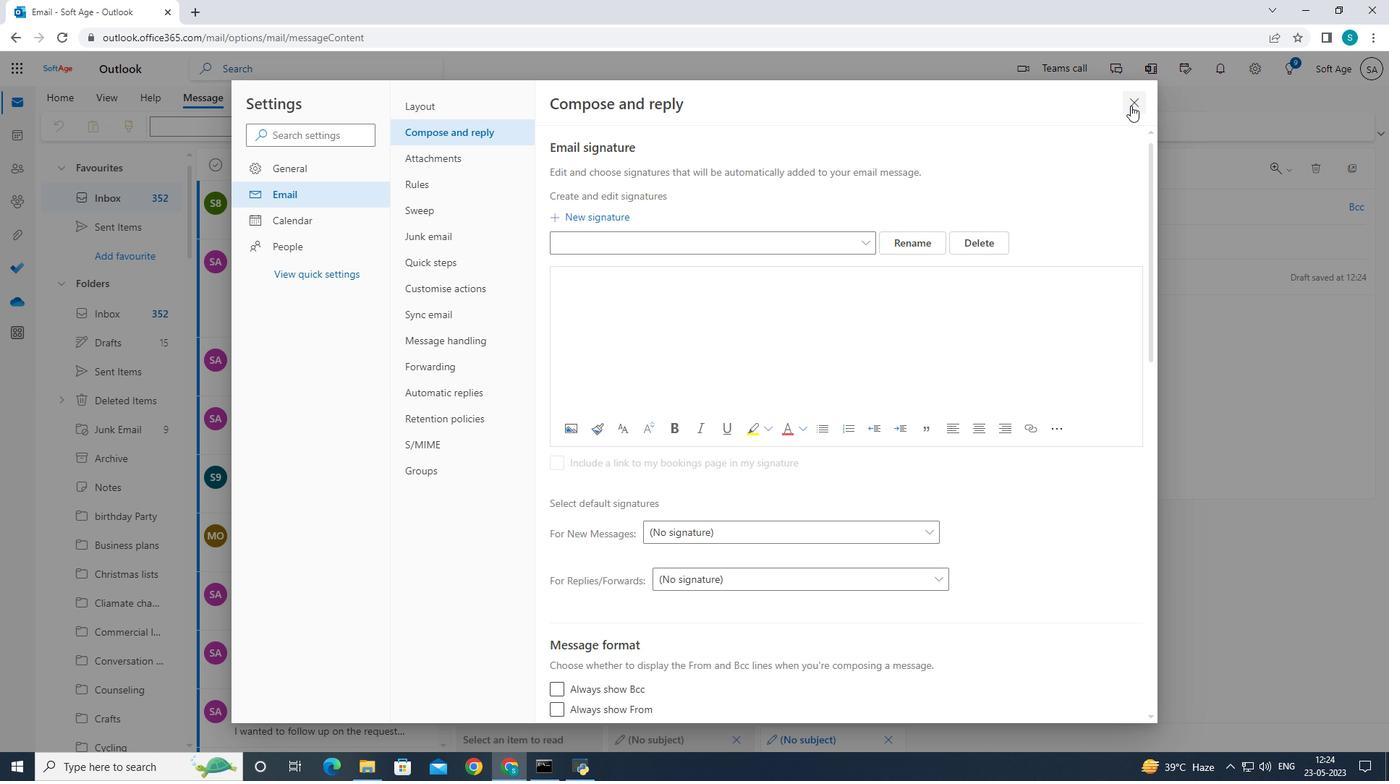 
Action: Mouse moved to (622, 274)
Screenshot: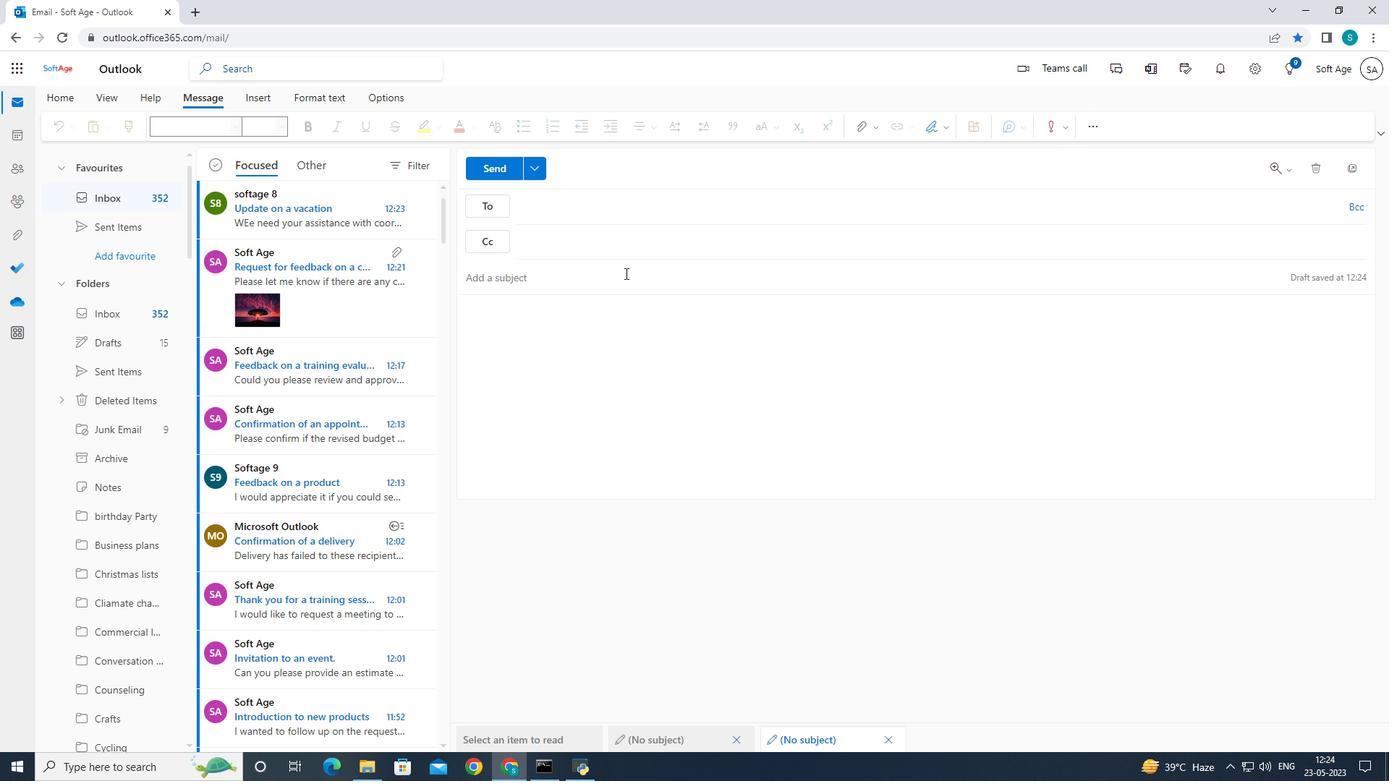 
Action: Mouse pressed left at (622, 274)
Screenshot: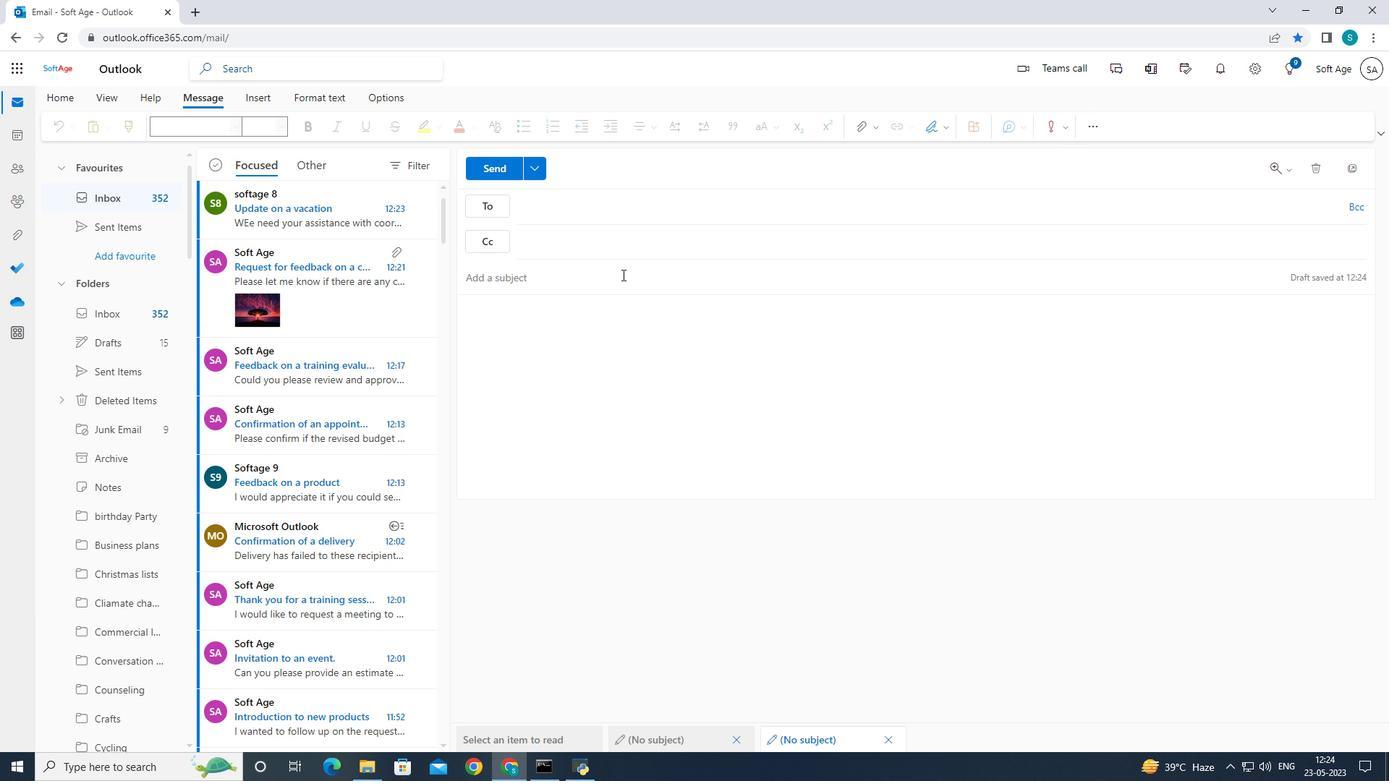 
Action: Mouse moved to (906, 341)
Screenshot: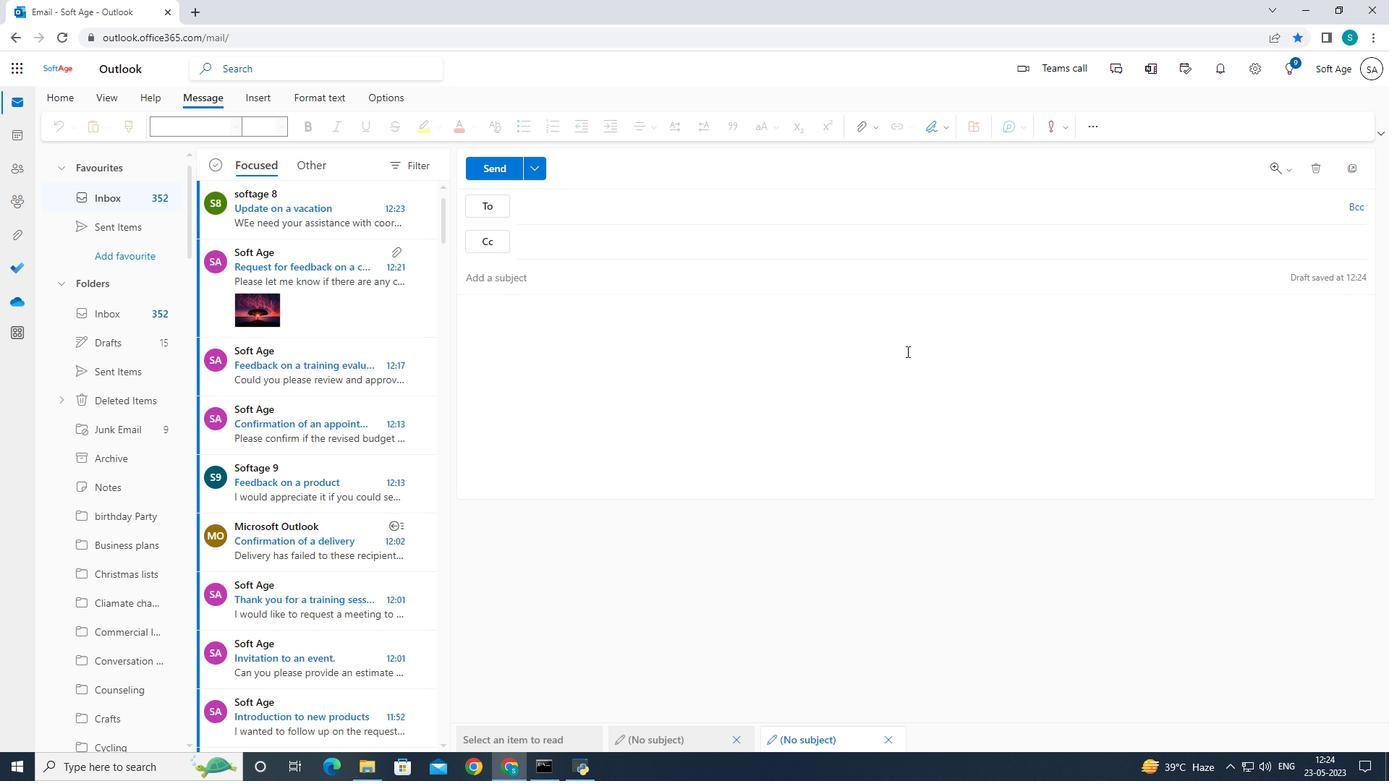 
Action: Key pressed <Key.caps_lock>C<Key.caps_lock>onfirmation<Key.space>of<Key.space>an<Key.space>enrollment
Screenshot: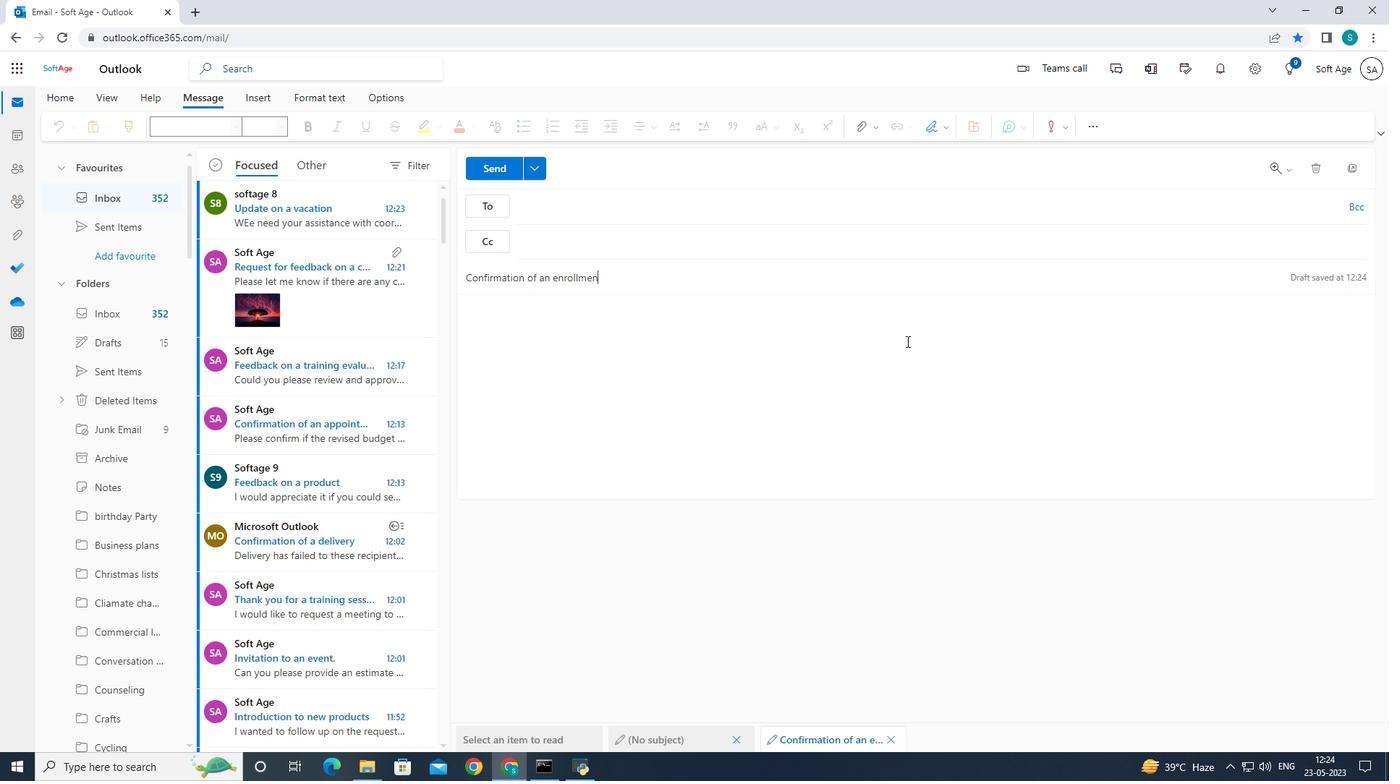 
Action: Mouse moved to (620, 327)
Screenshot: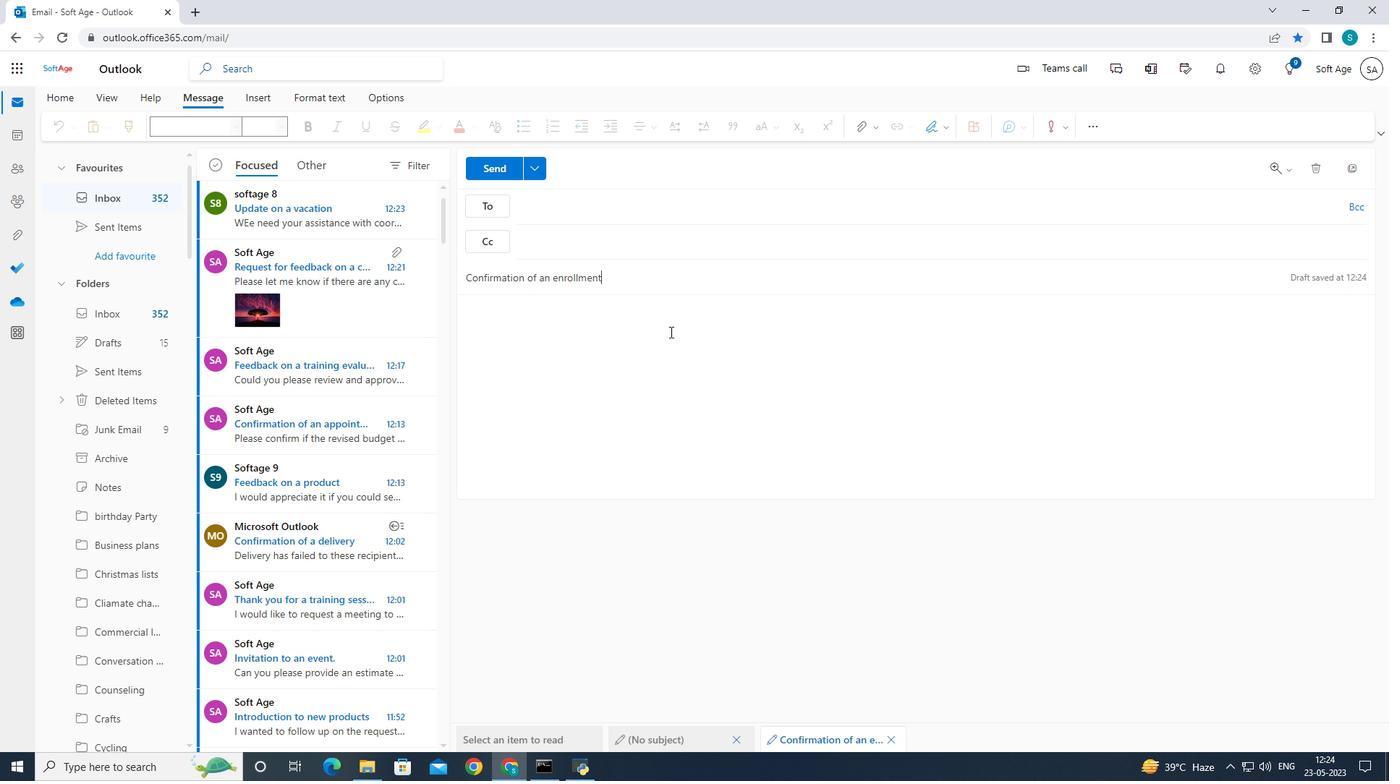 
Action: Mouse pressed left at (620, 327)
Screenshot: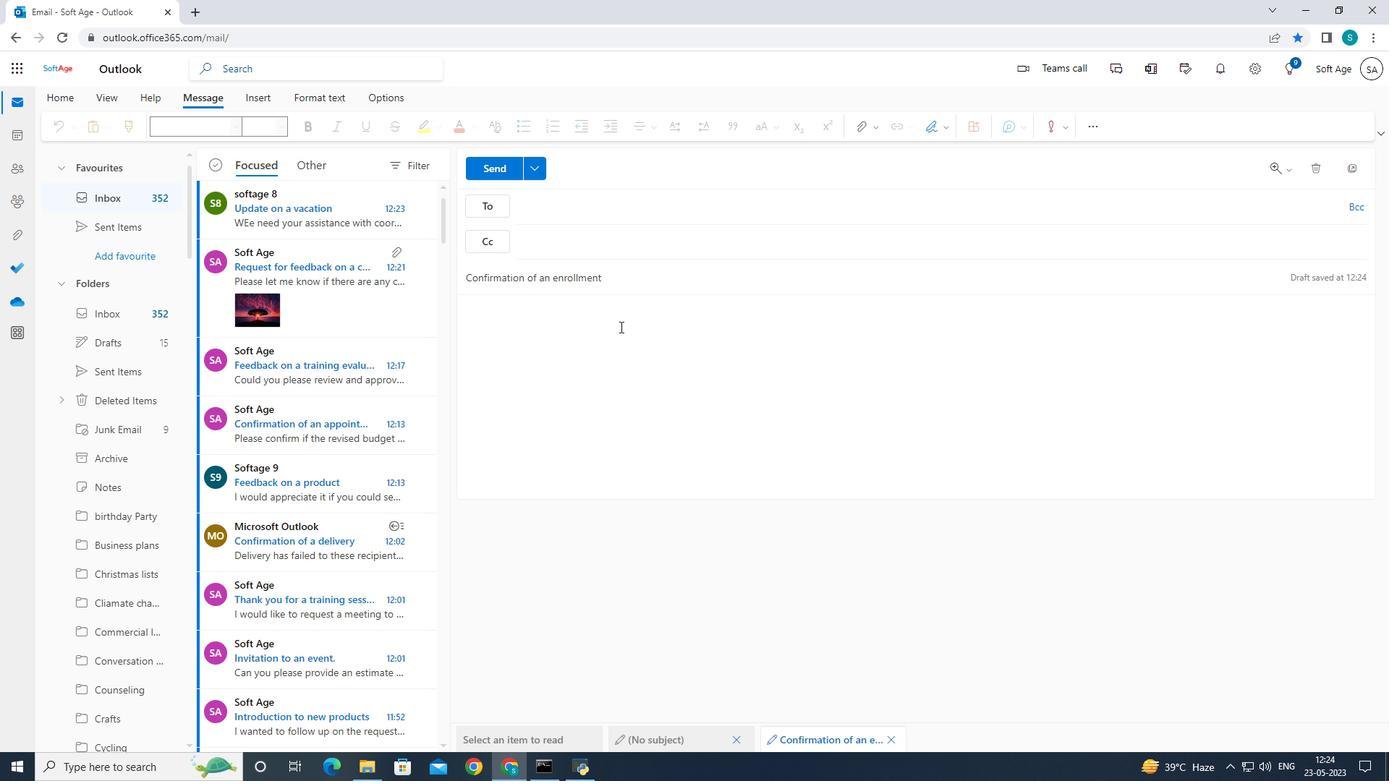 
Action: Mouse moved to (941, 131)
Screenshot: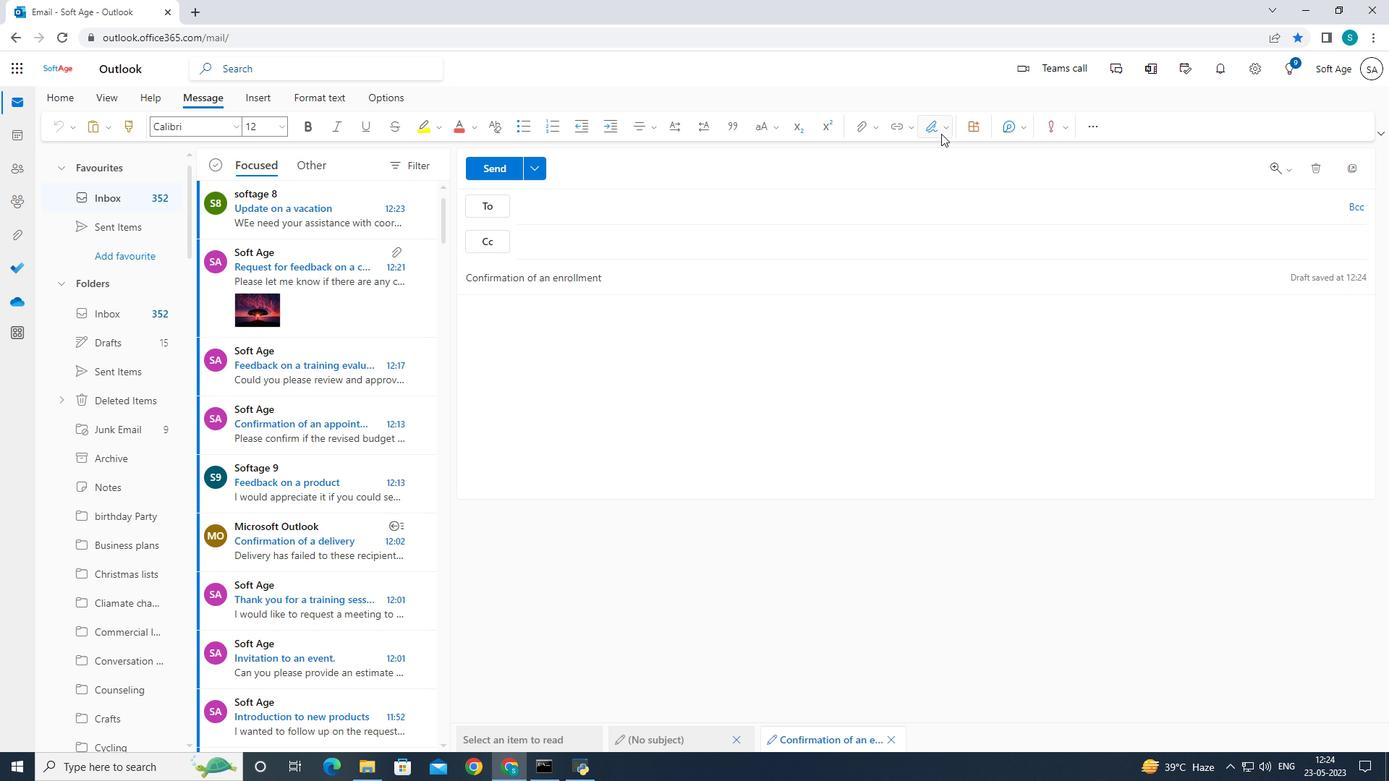 
Action: Mouse pressed left at (941, 131)
Screenshot: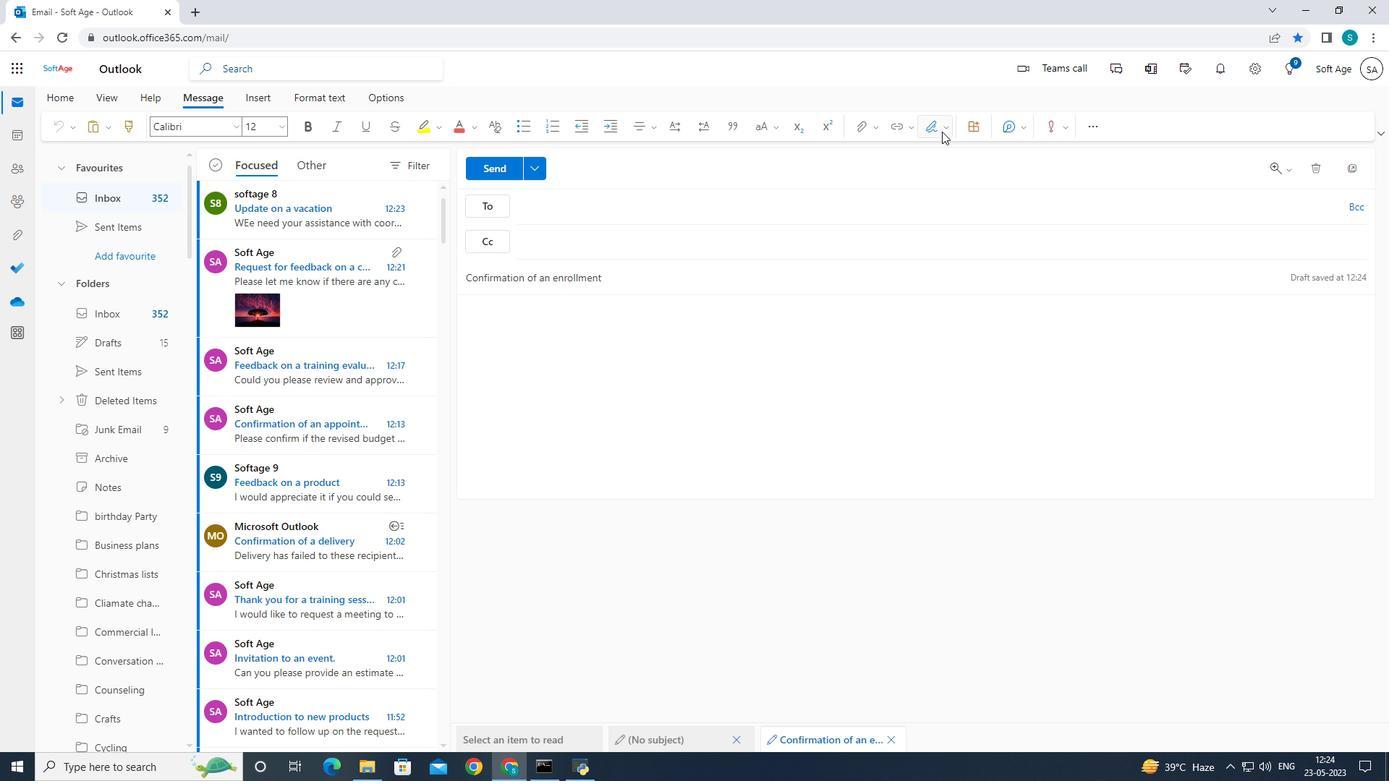 
Action: Mouse moved to (928, 159)
Screenshot: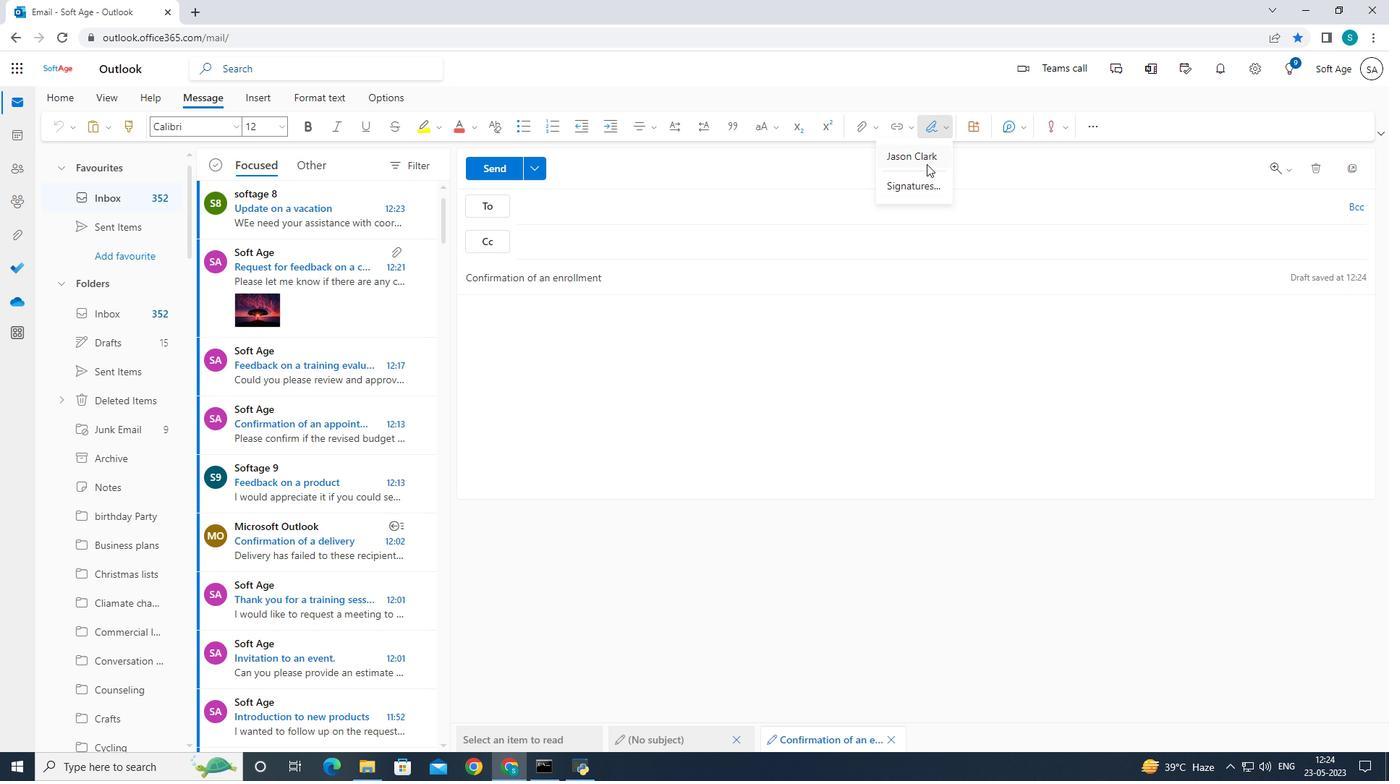 
Action: Mouse pressed left at (928, 159)
Screenshot: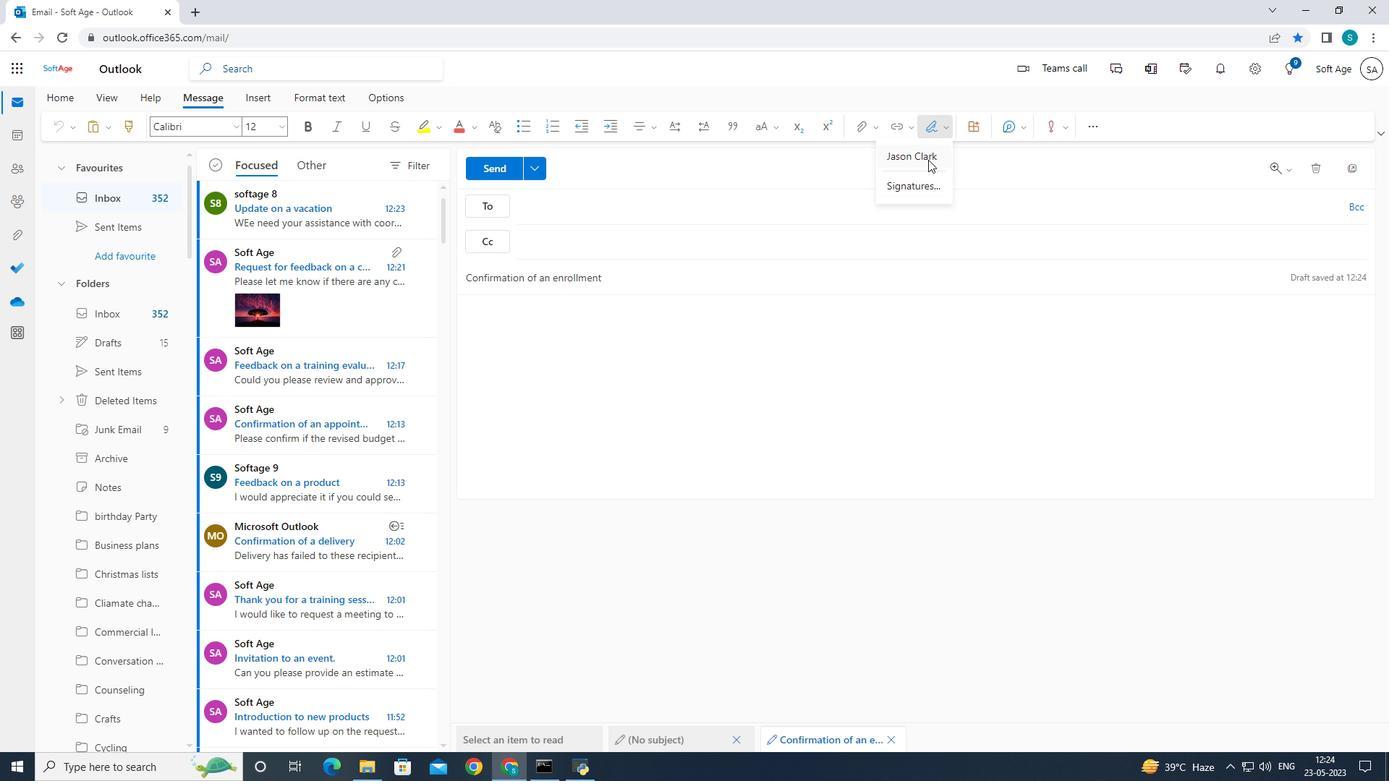 
Action: Mouse moved to (911, 269)
Screenshot: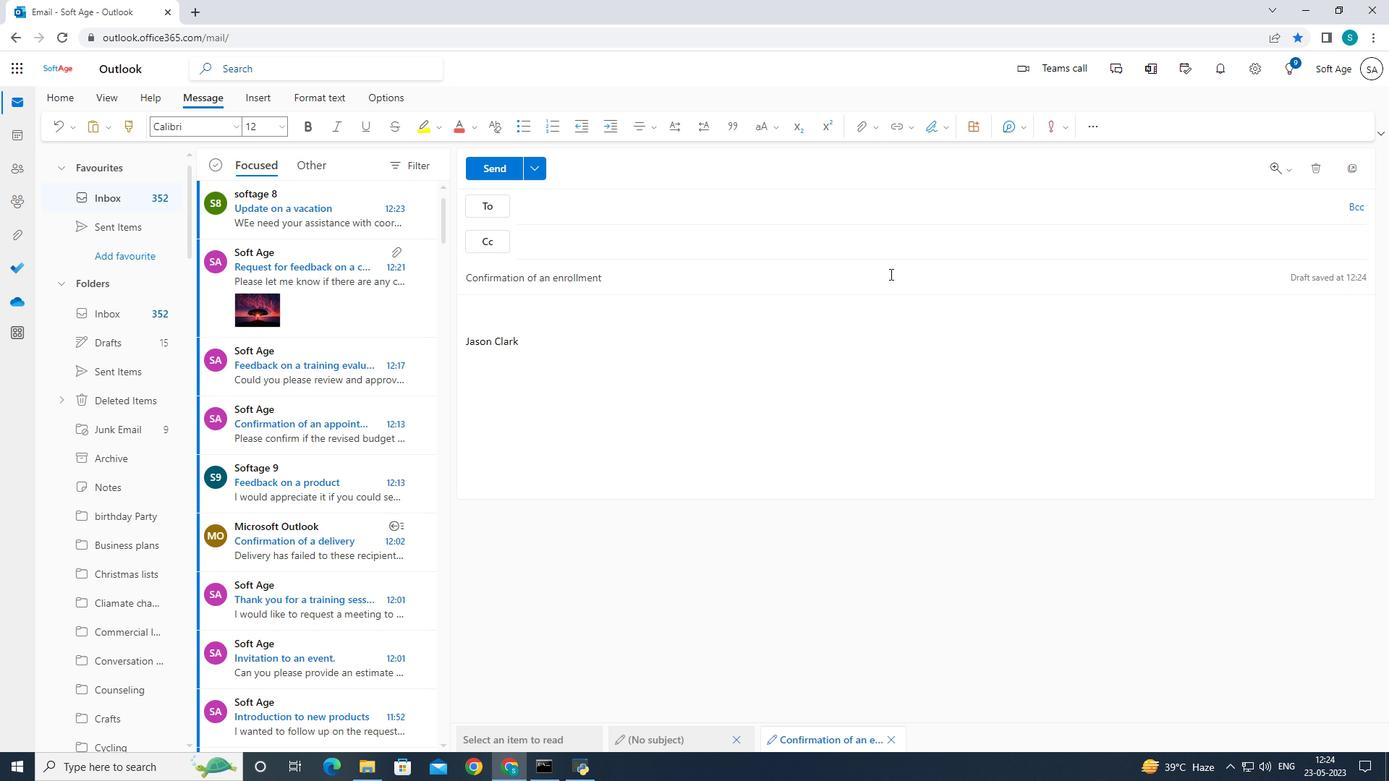 
Action: Key pressed <Key.caps_lock>C<Key.caps_lock>ould<Key.space>you<Key.space>please<Key.space>send<Key.space>me<Key.space>let<Key.space><Key.backspace><Key.backspace><Key.backspace><Key.backspace>the<Key.space>latest<Key.space>version<Key.space>of<Key.space>the<Key.space>contract<Key.space>for<Key.space>review<Key.shift_r>?
Screenshot: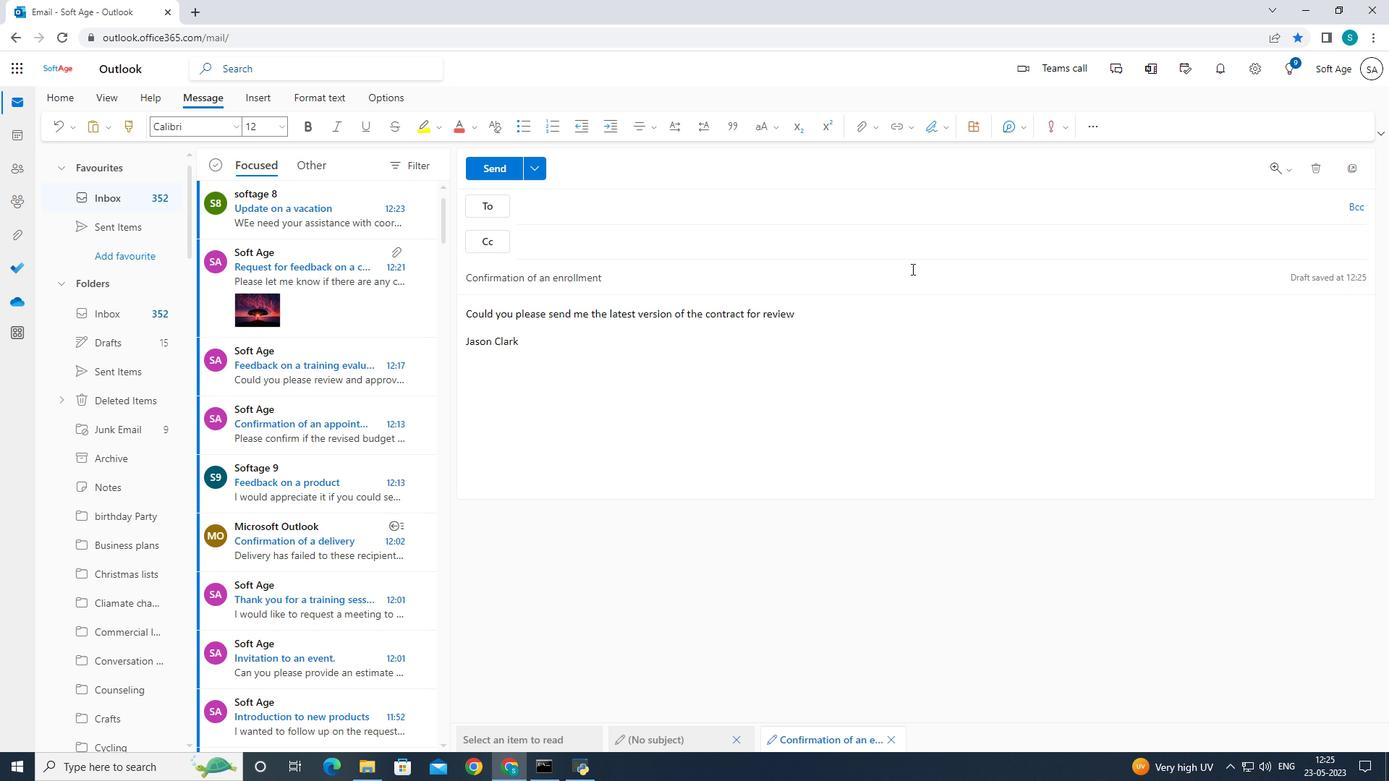 
Action: Mouse moved to (600, 202)
Screenshot: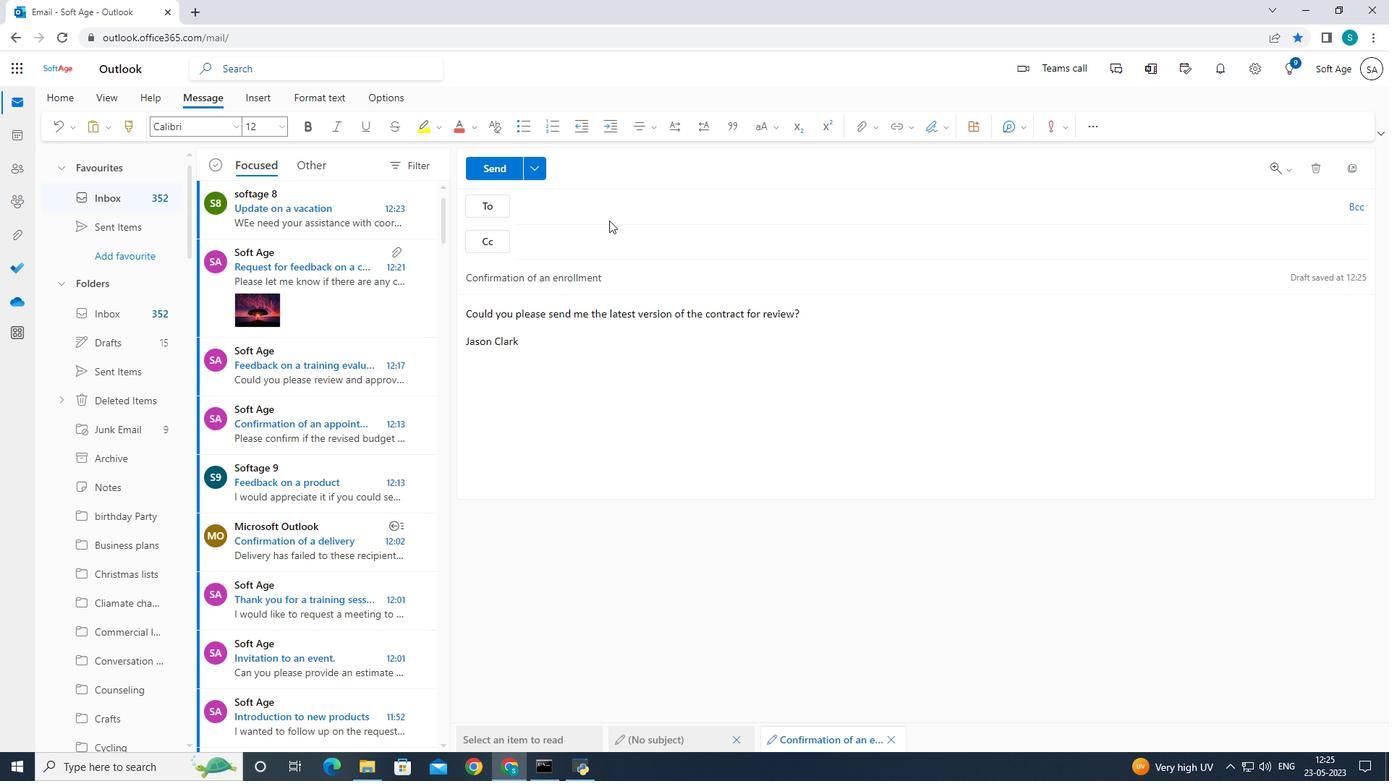 
Action: Mouse pressed left at (600, 202)
Screenshot: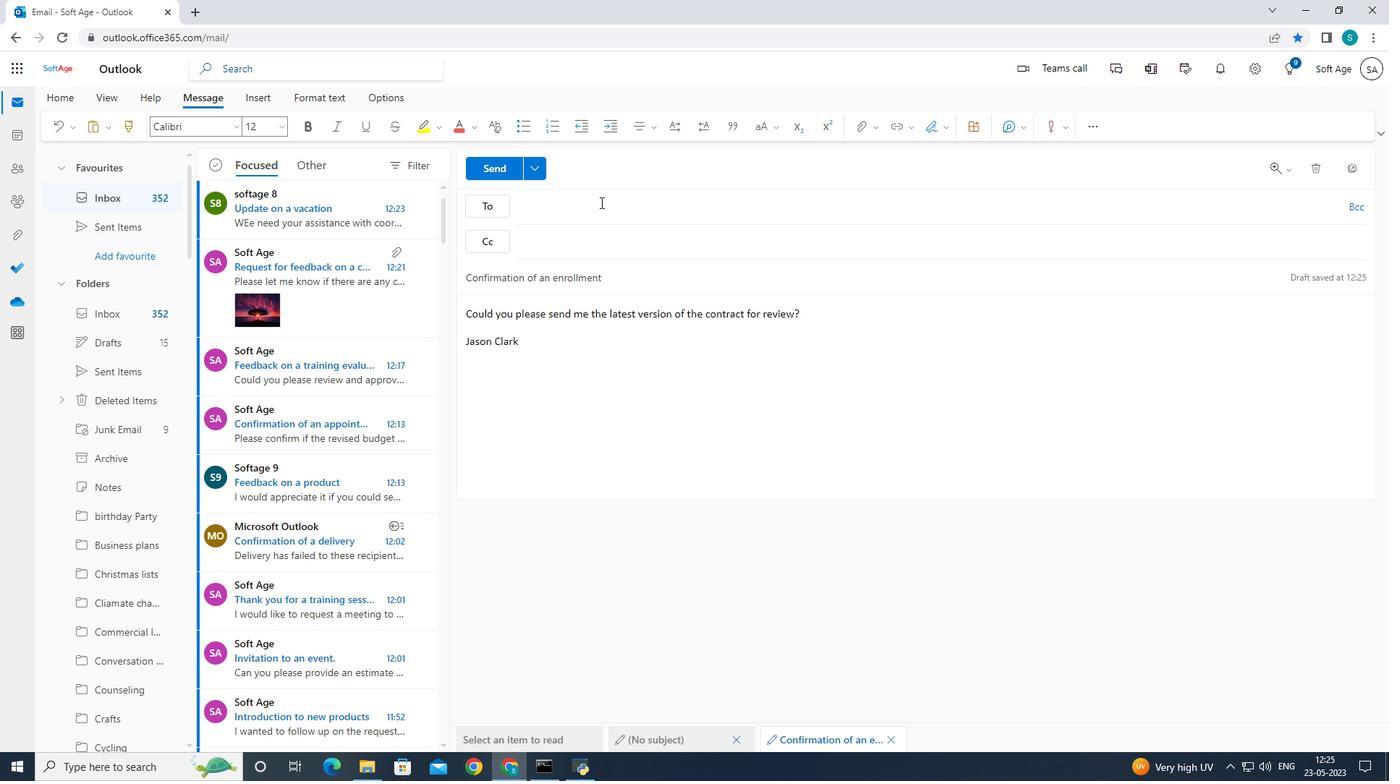 
Action: Mouse moved to (910, 284)
Screenshot: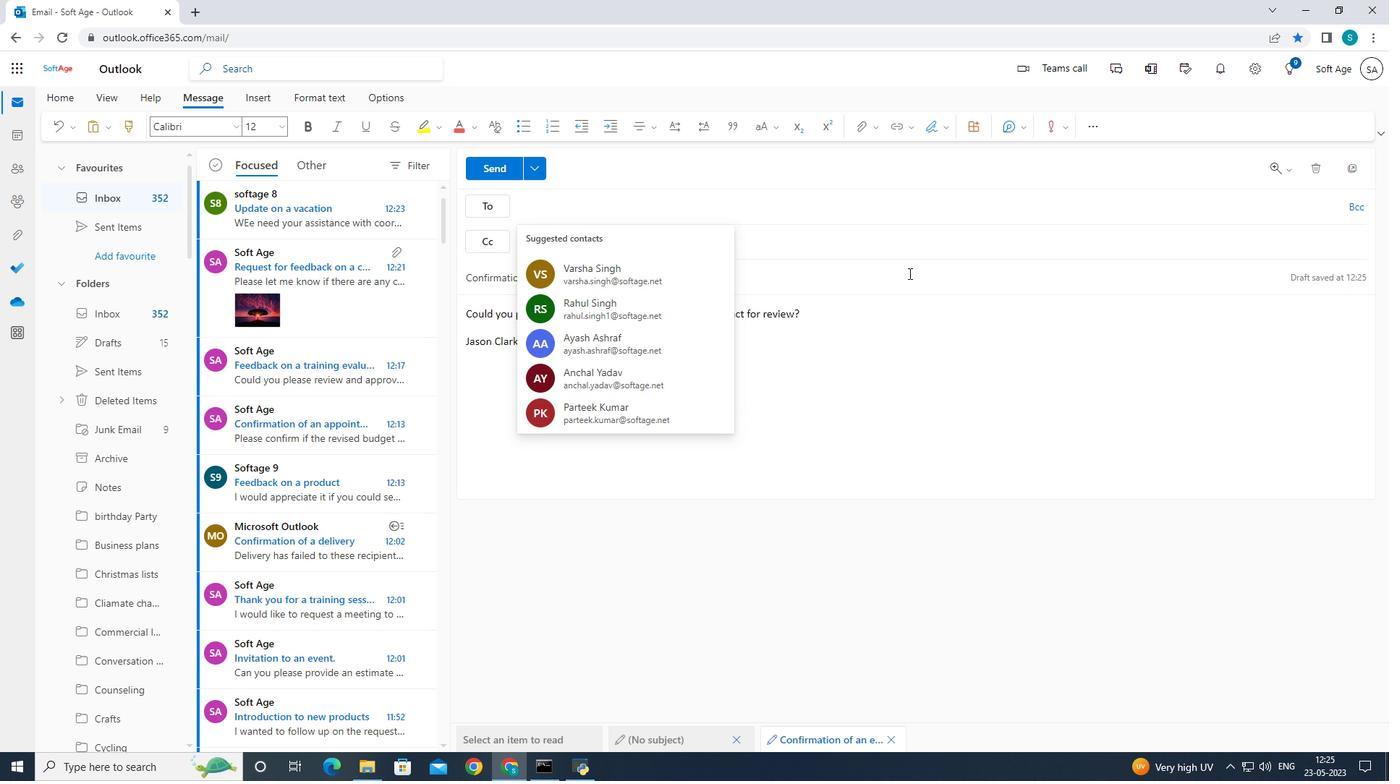 
Action: Key pressed softage.6<Key.shift>@softage.net
Screenshot: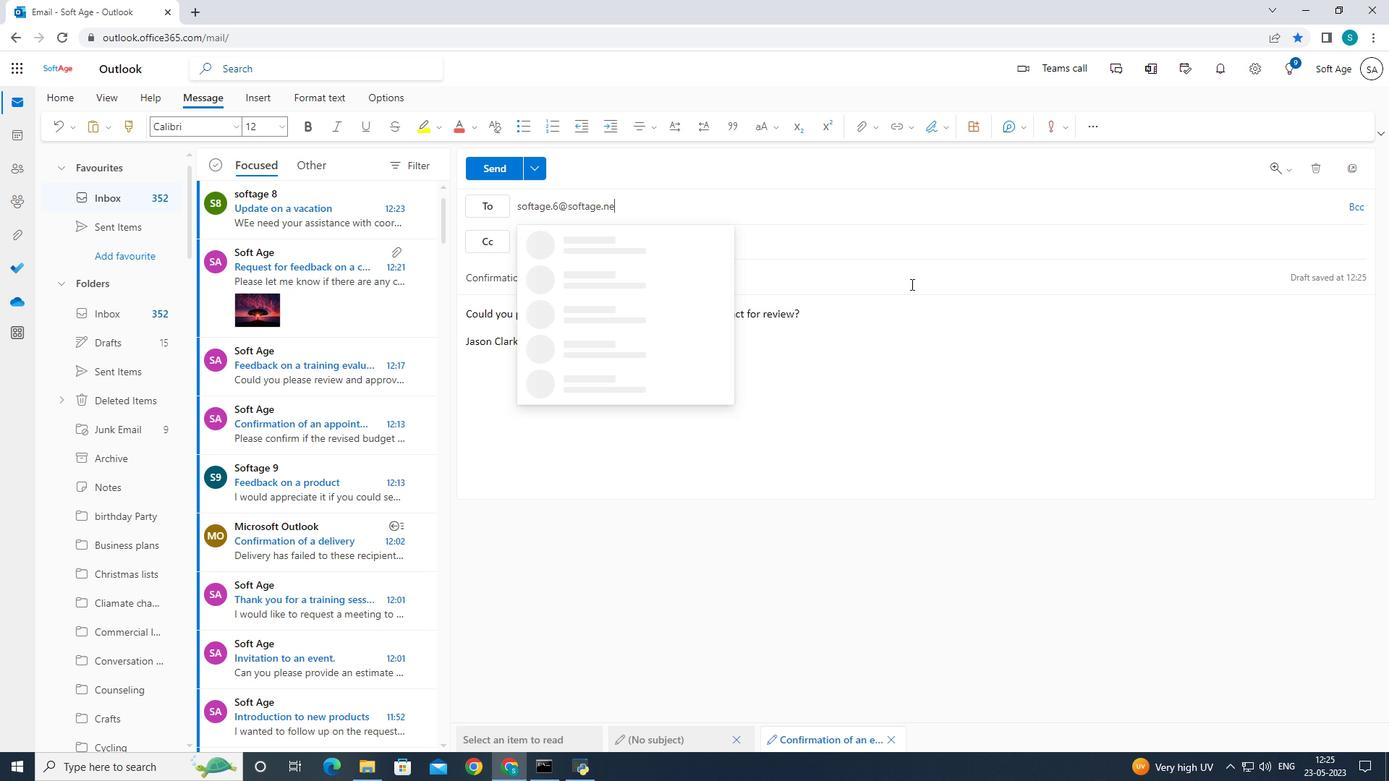 
Action: Mouse moved to (643, 244)
Screenshot: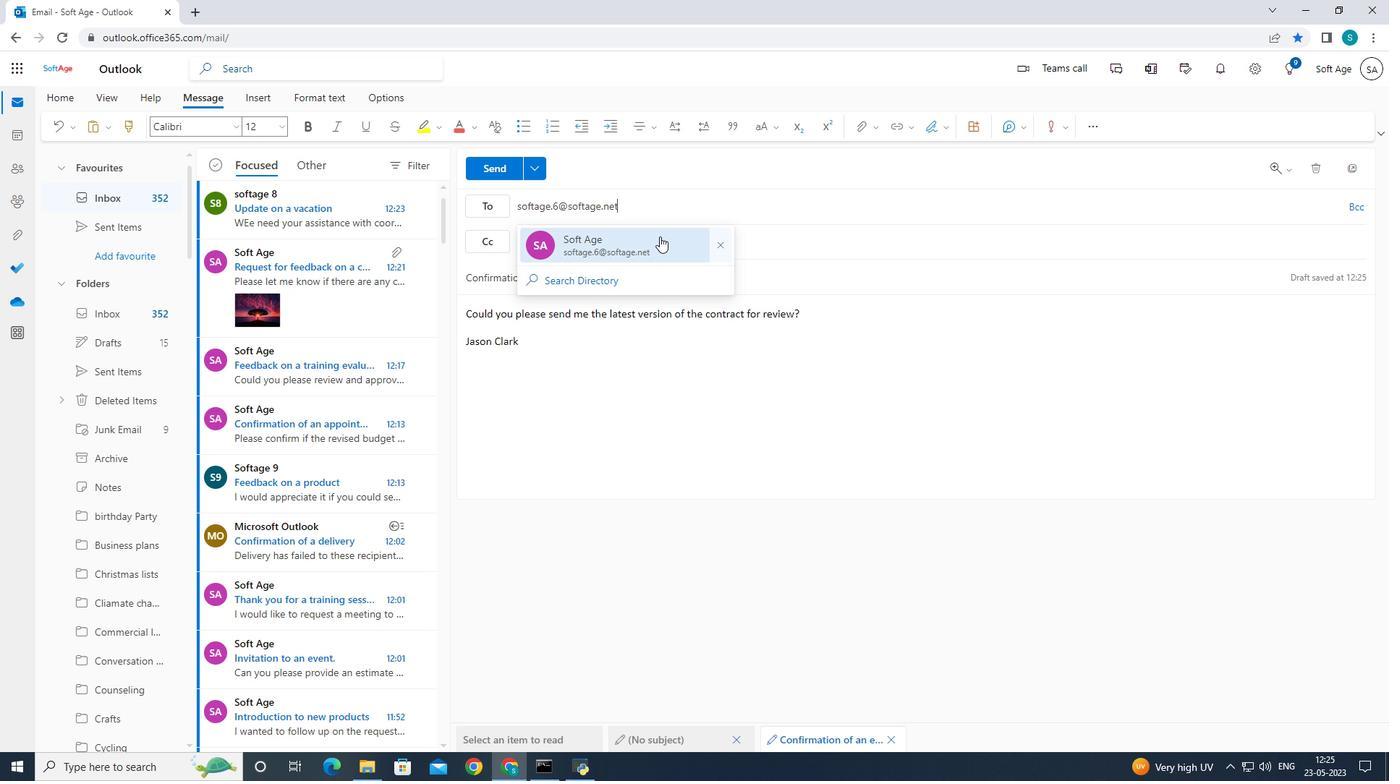 
Action: Mouse pressed left at (643, 244)
Screenshot: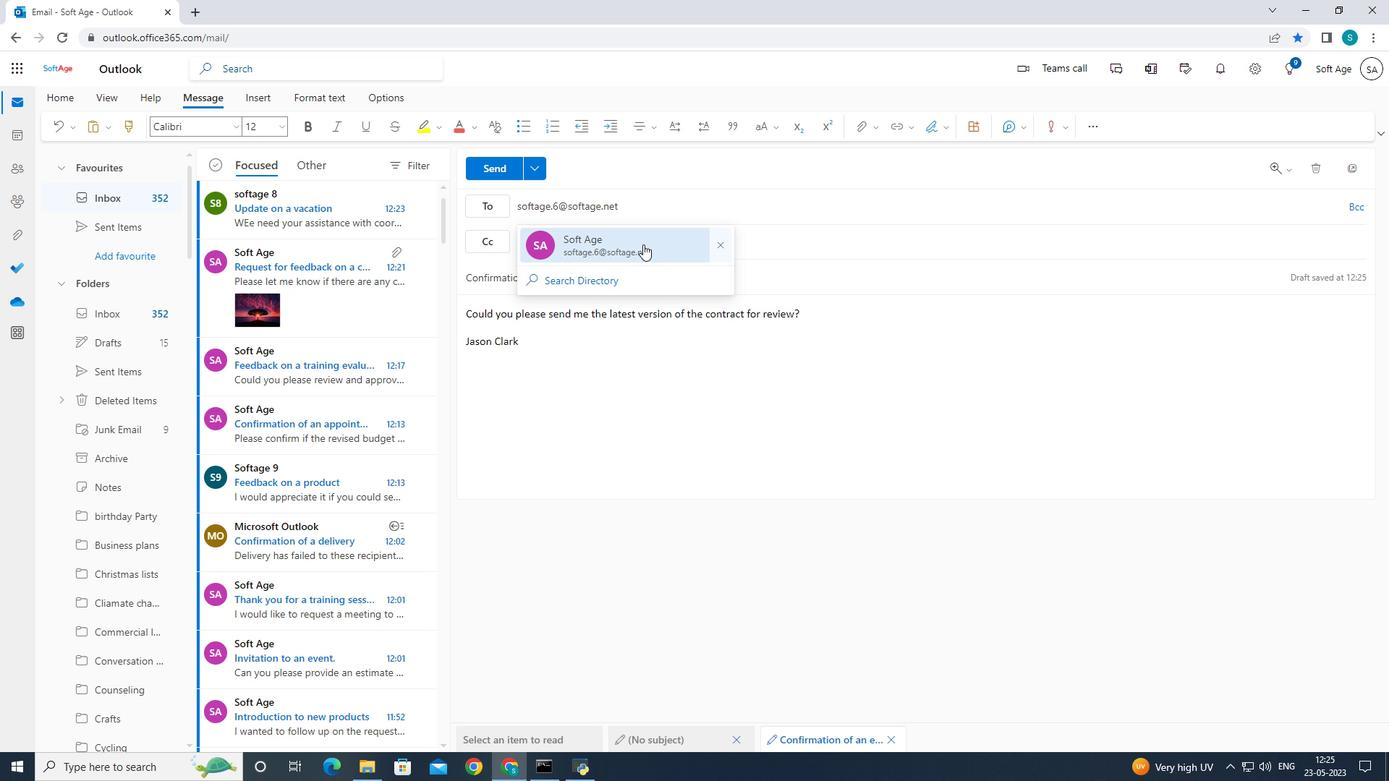 
Action: Mouse moved to (128, 413)
Screenshot: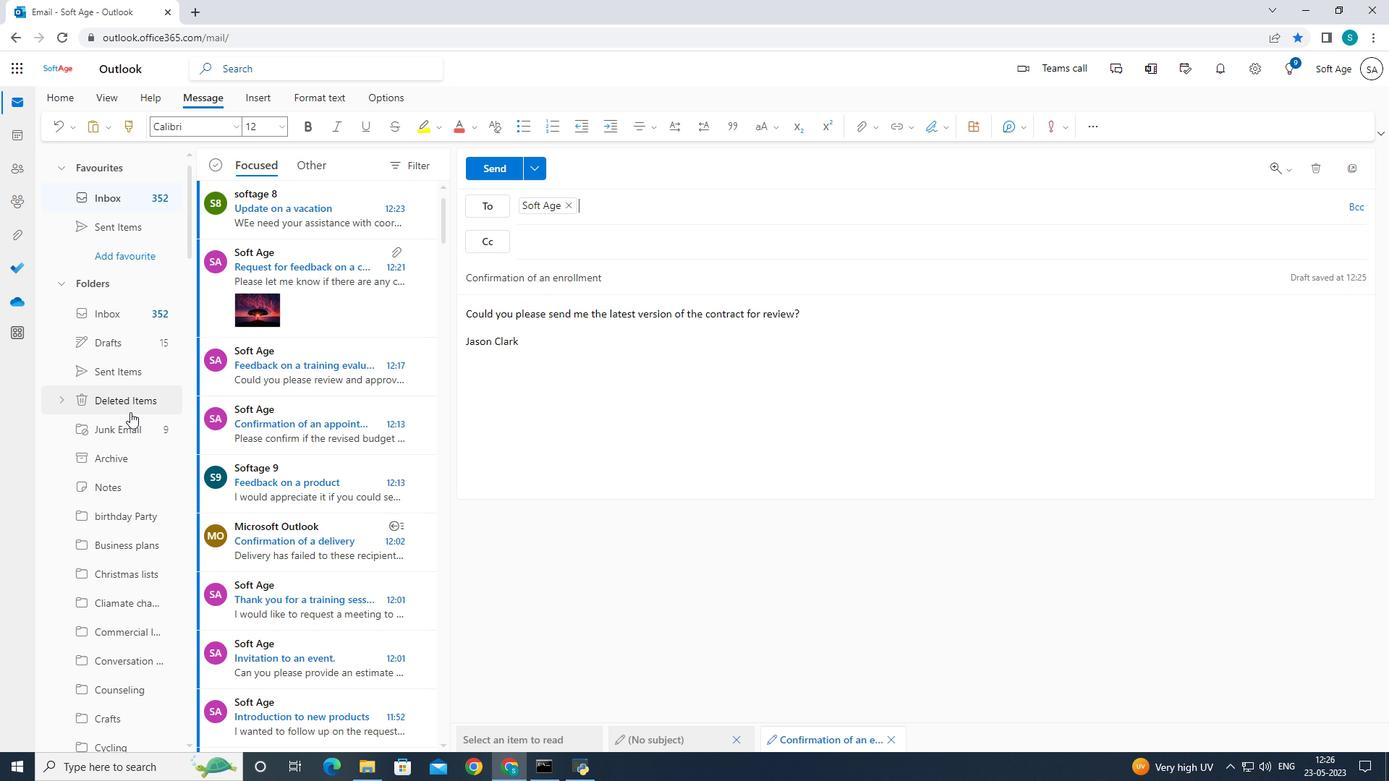 
Action: Mouse scrolled (128, 413) with delta (0, 0)
Screenshot: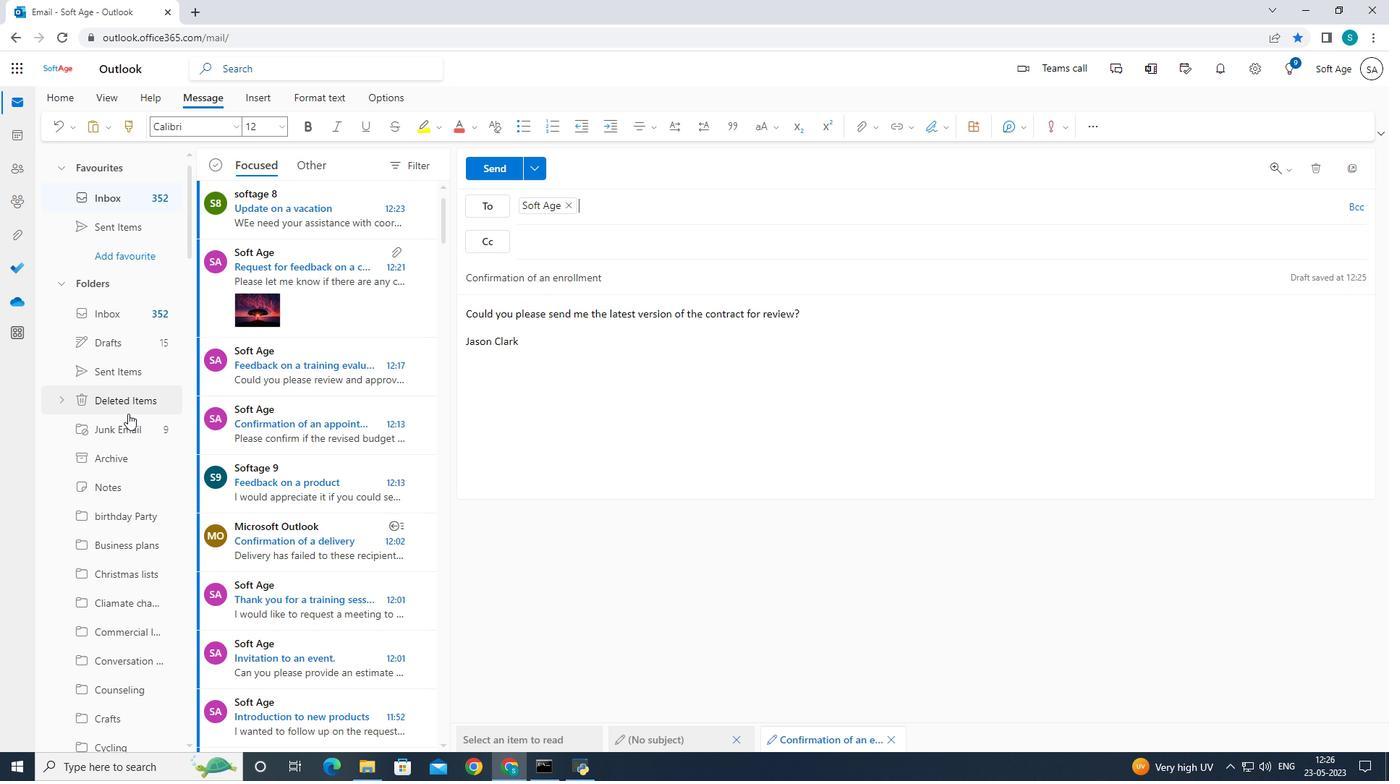 
Action: Mouse scrolled (128, 413) with delta (0, 0)
Screenshot: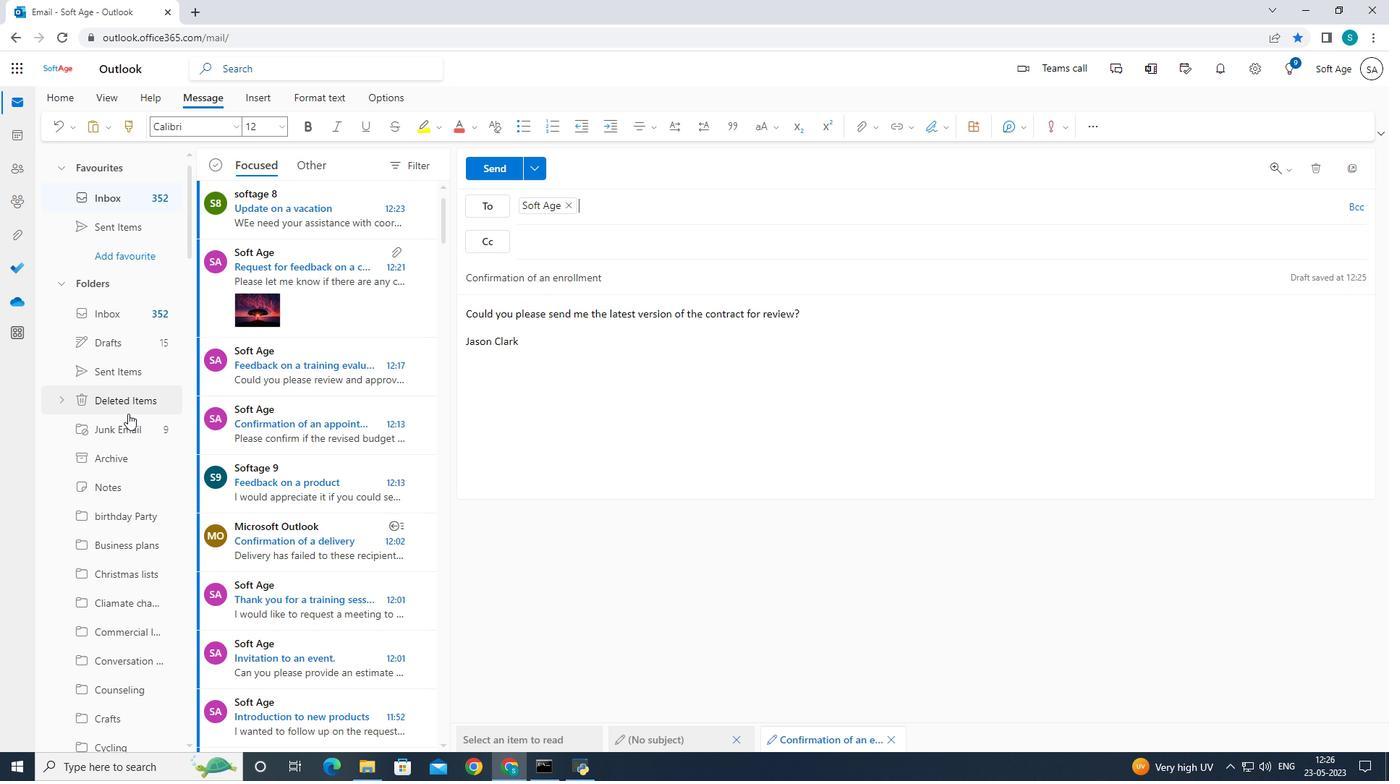 
Action: Mouse scrolled (128, 413) with delta (0, 0)
Screenshot: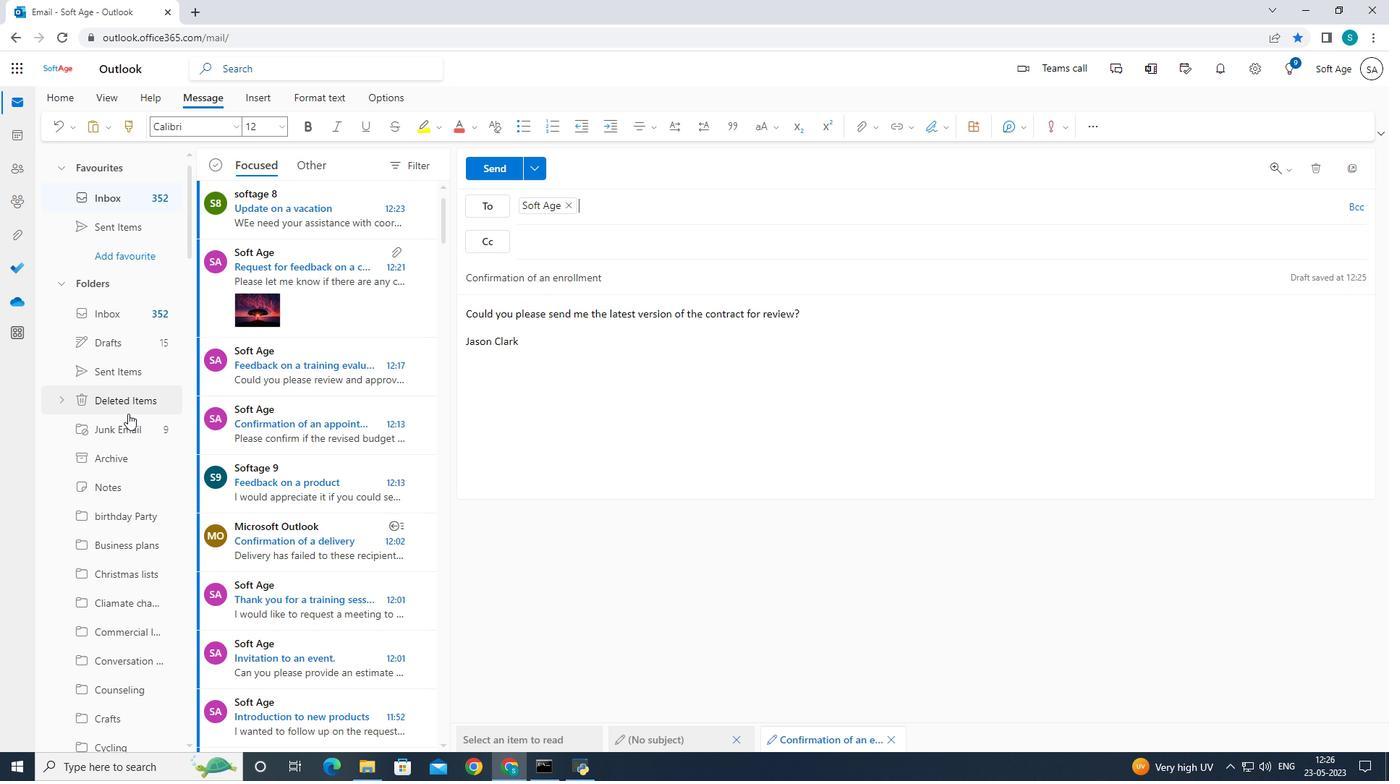 
Action: Mouse scrolled (128, 413) with delta (0, 0)
Screenshot: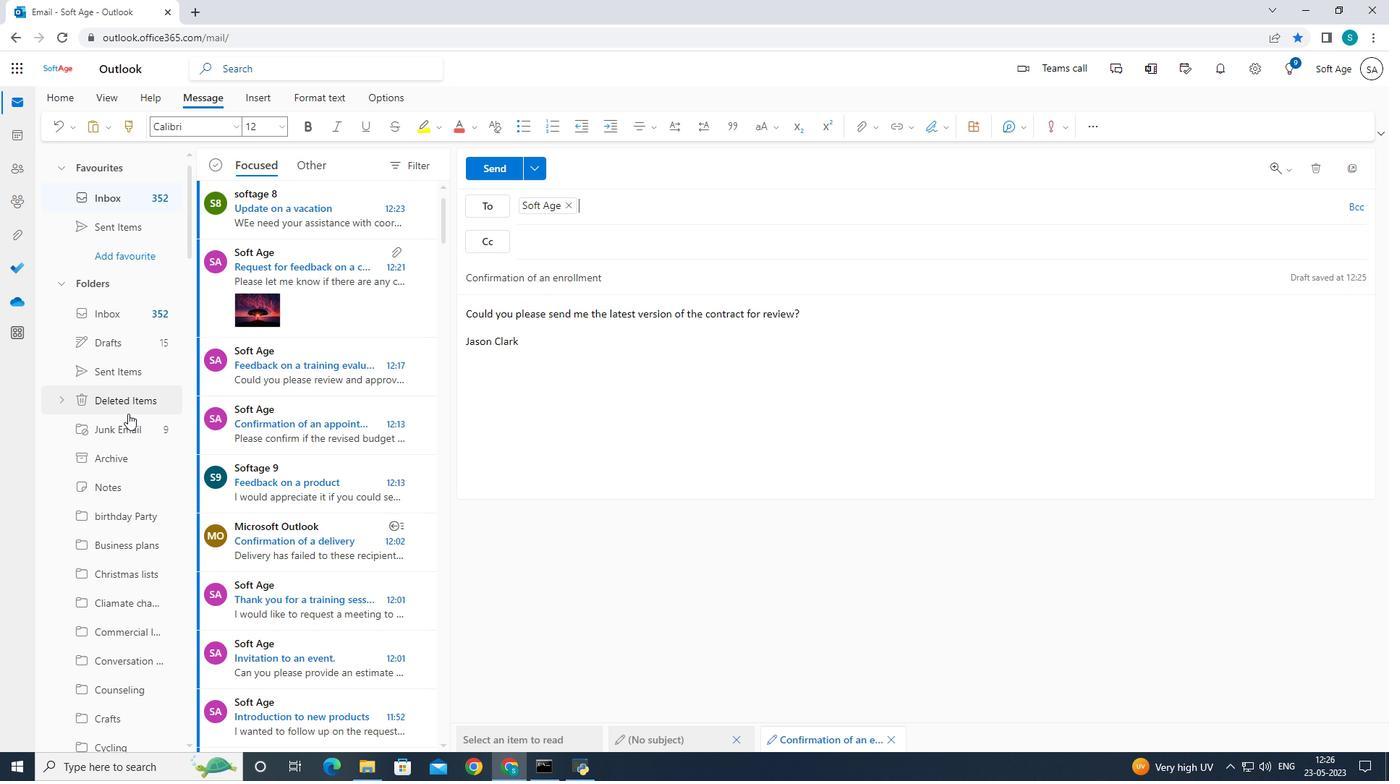 
Action: Mouse scrolled (128, 413) with delta (0, 0)
Screenshot: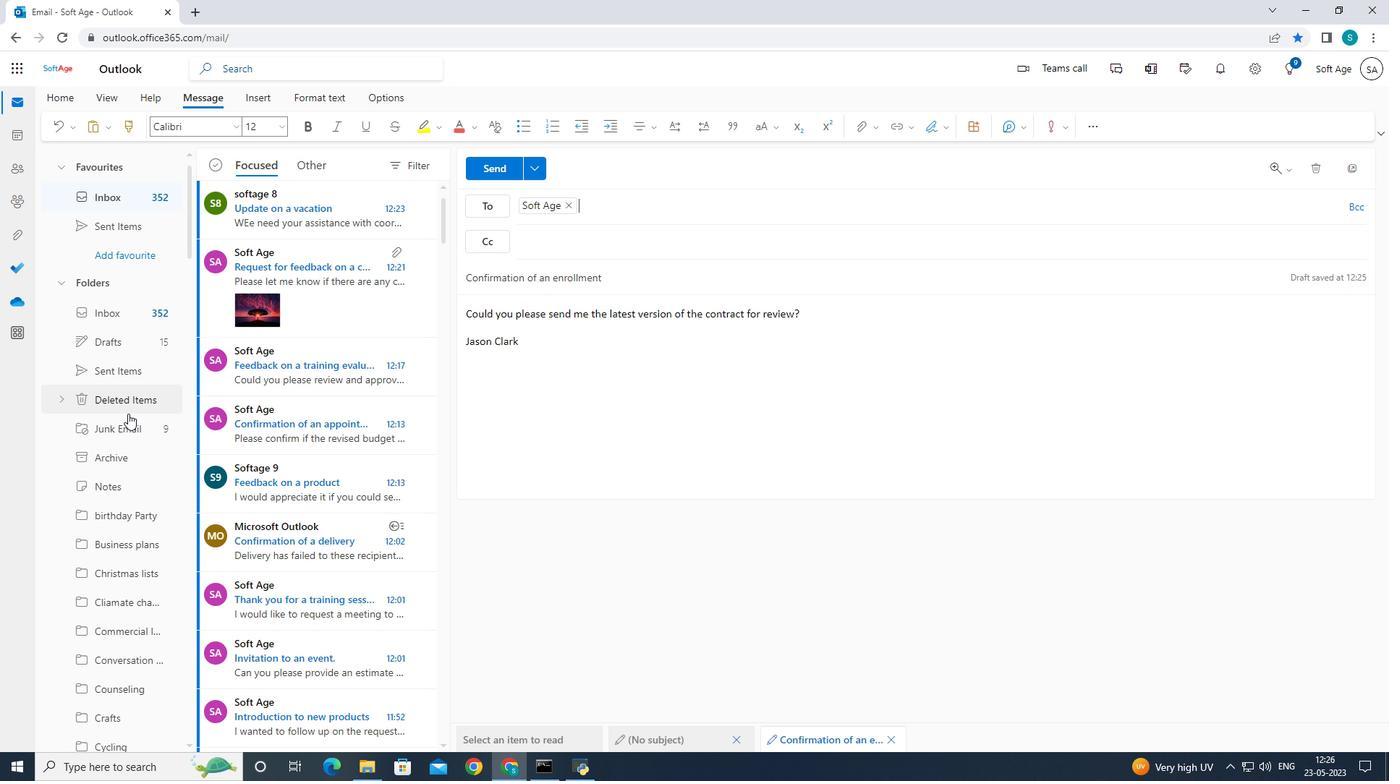 
Action: Mouse scrolled (128, 413) with delta (0, 0)
Screenshot: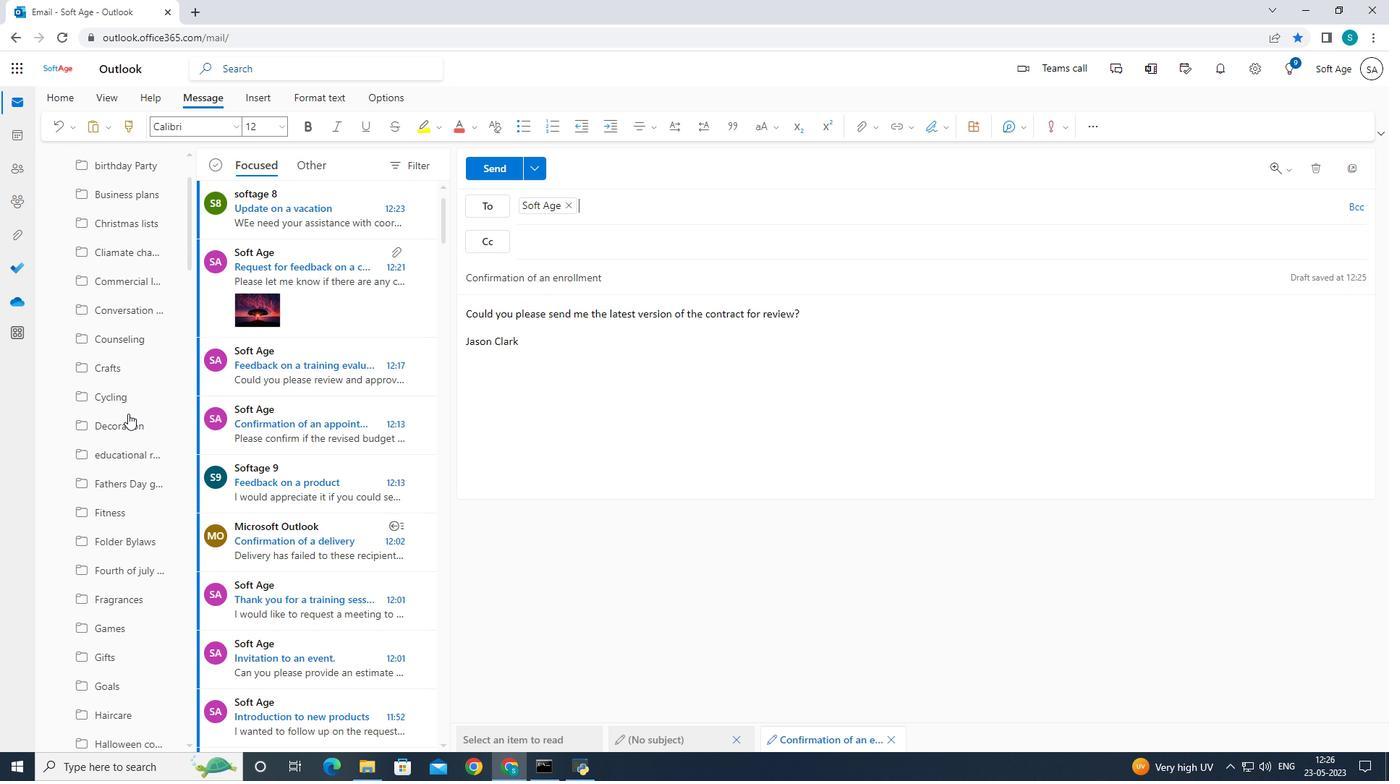 
Action: Mouse scrolled (128, 413) with delta (0, 0)
Screenshot: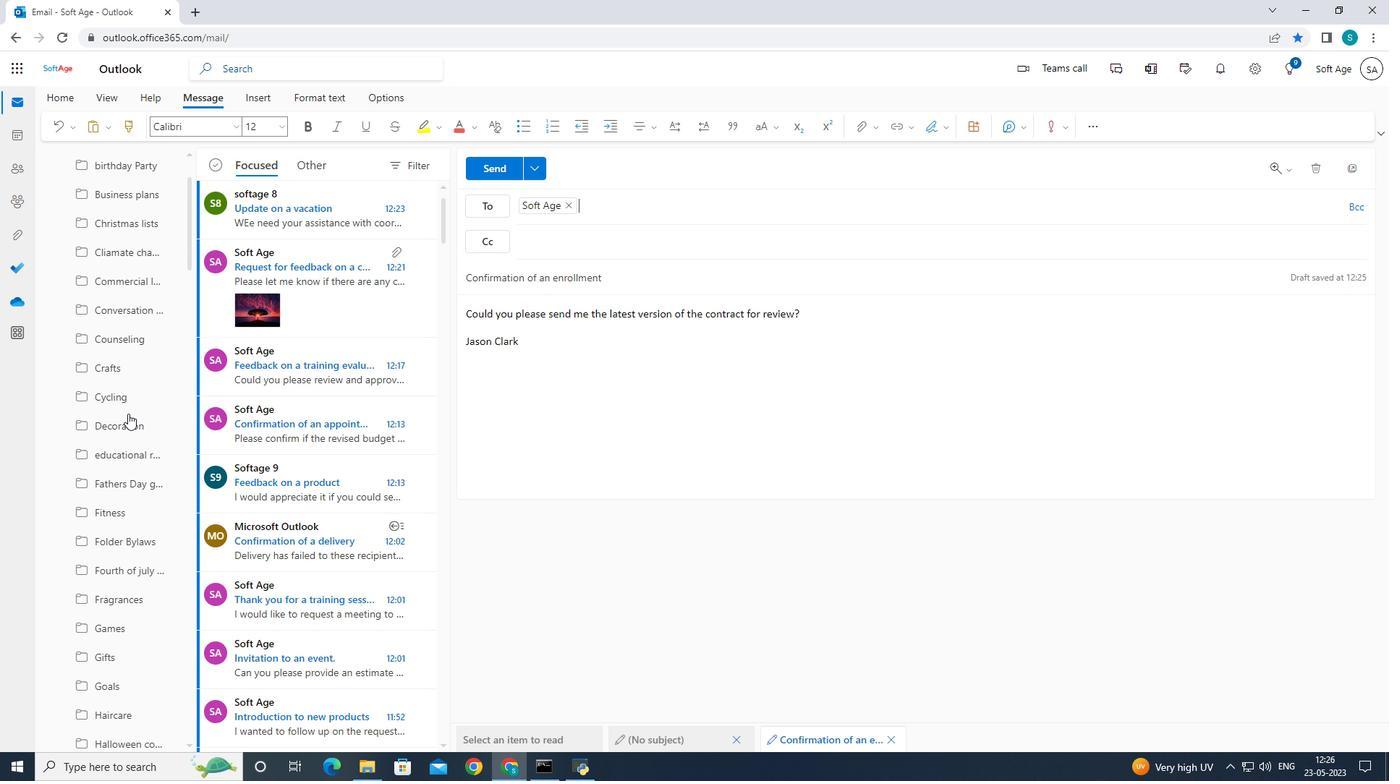 
Action: Mouse scrolled (128, 413) with delta (0, 0)
Screenshot: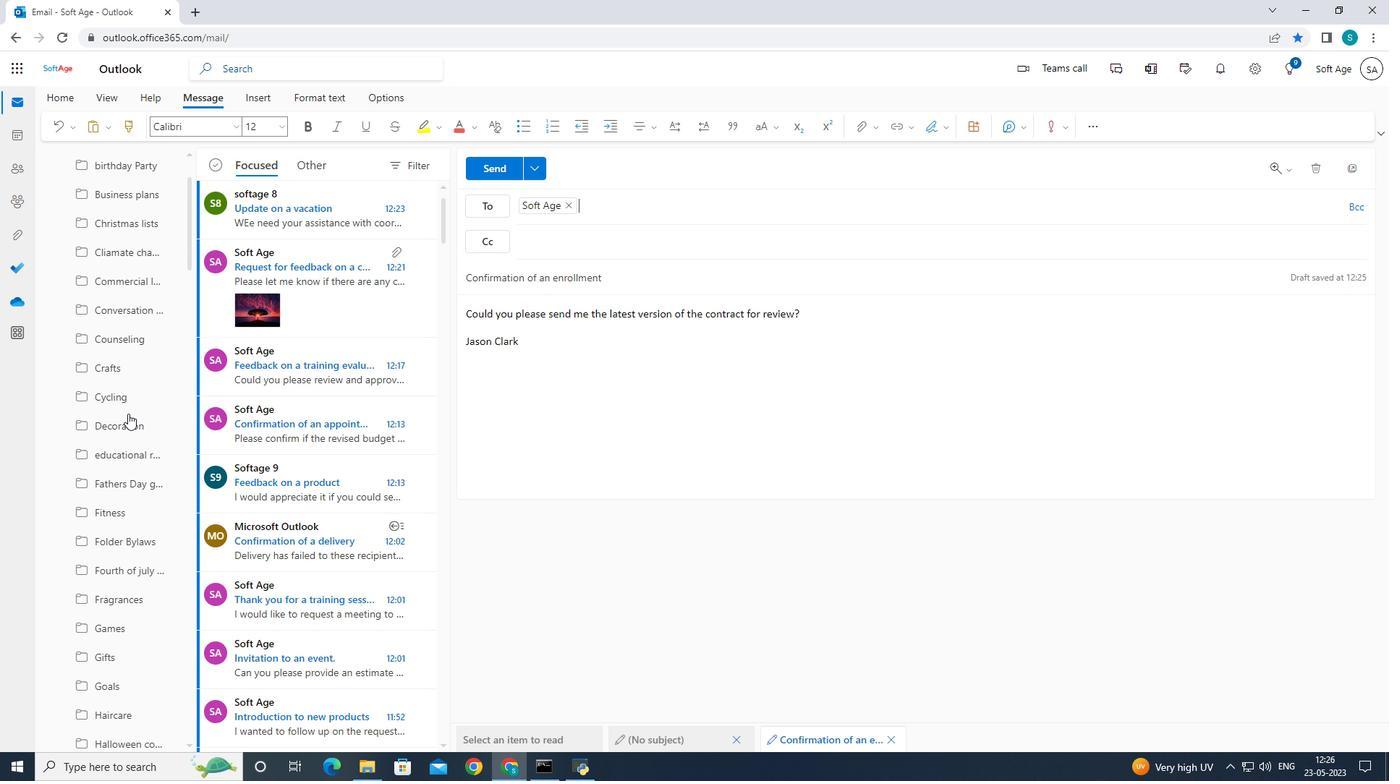 
Action: Mouse scrolled (128, 413) with delta (0, 0)
Screenshot: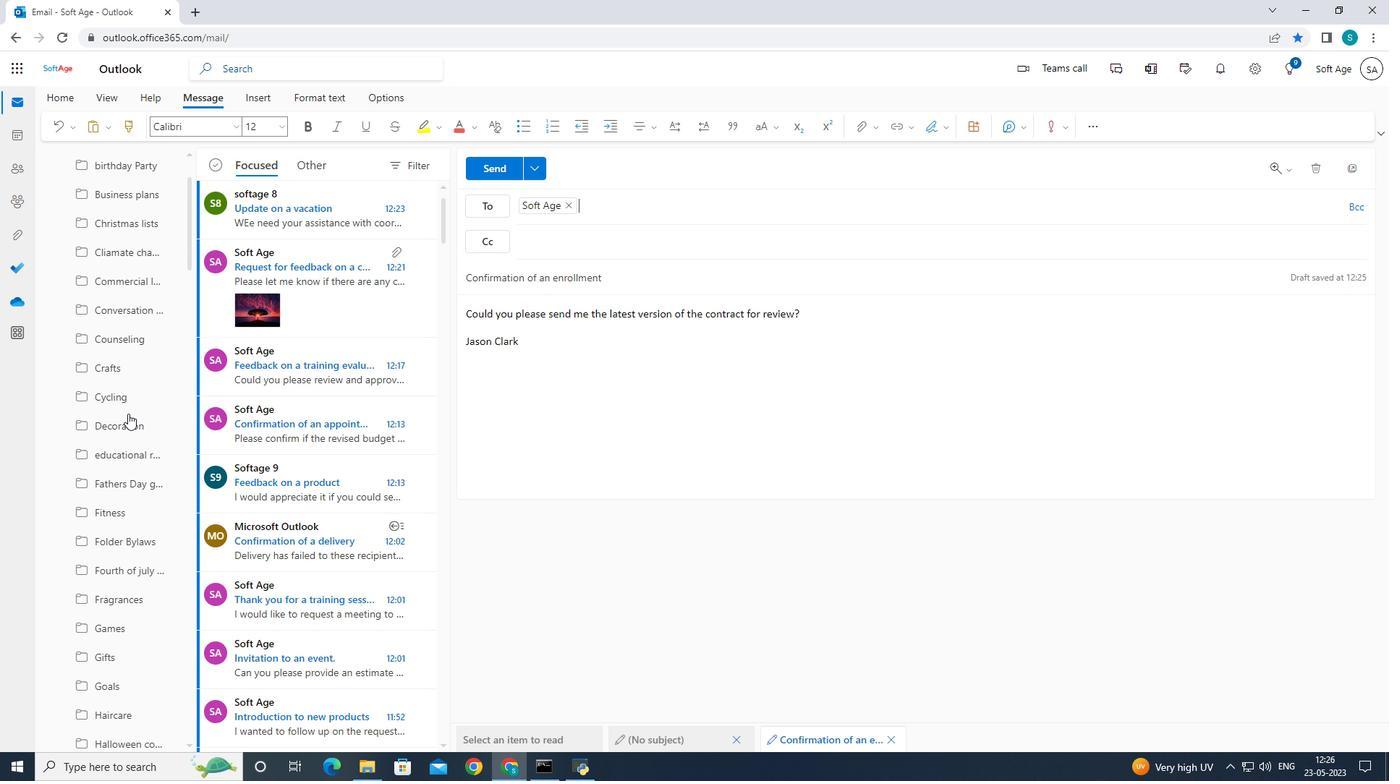 
Action: Mouse scrolled (128, 413) with delta (0, 0)
Screenshot: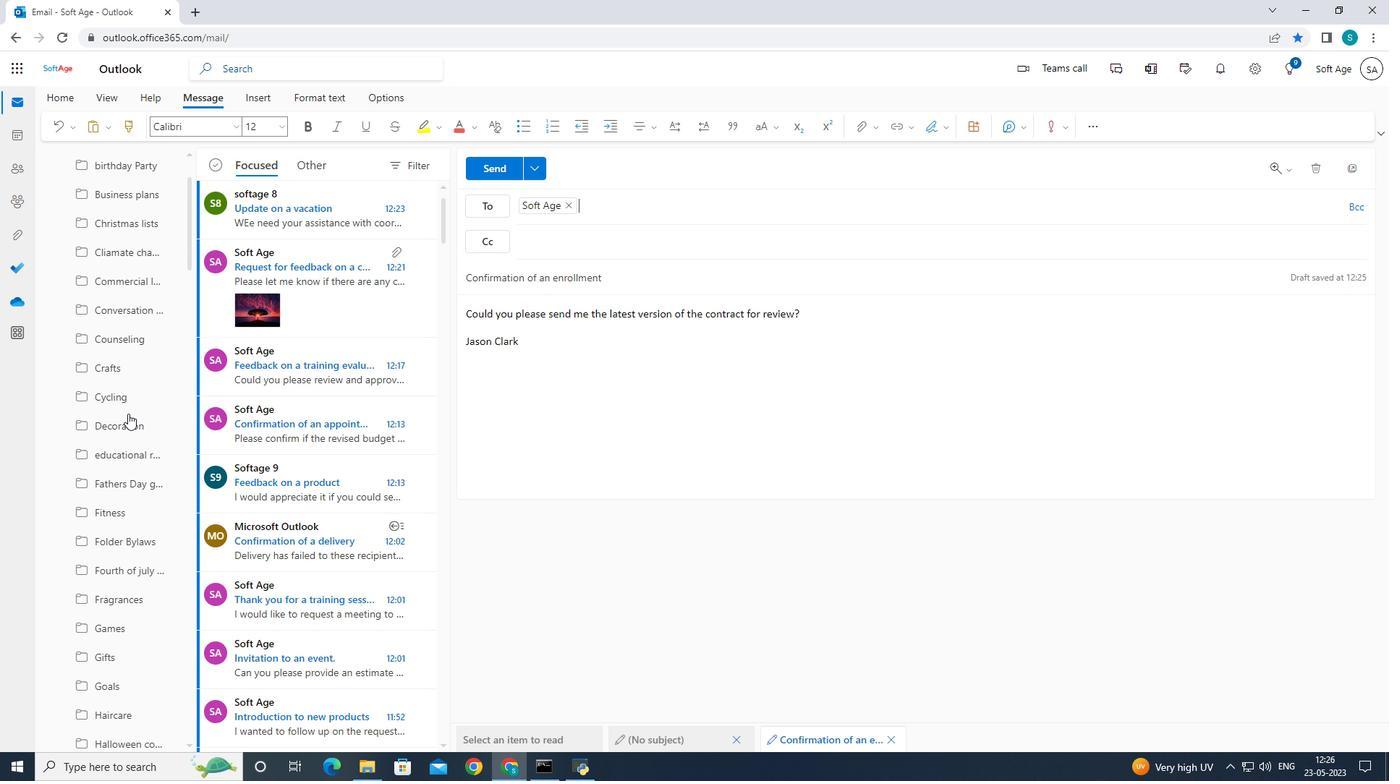
Action: Mouse moved to (128, 413)
Screenshot: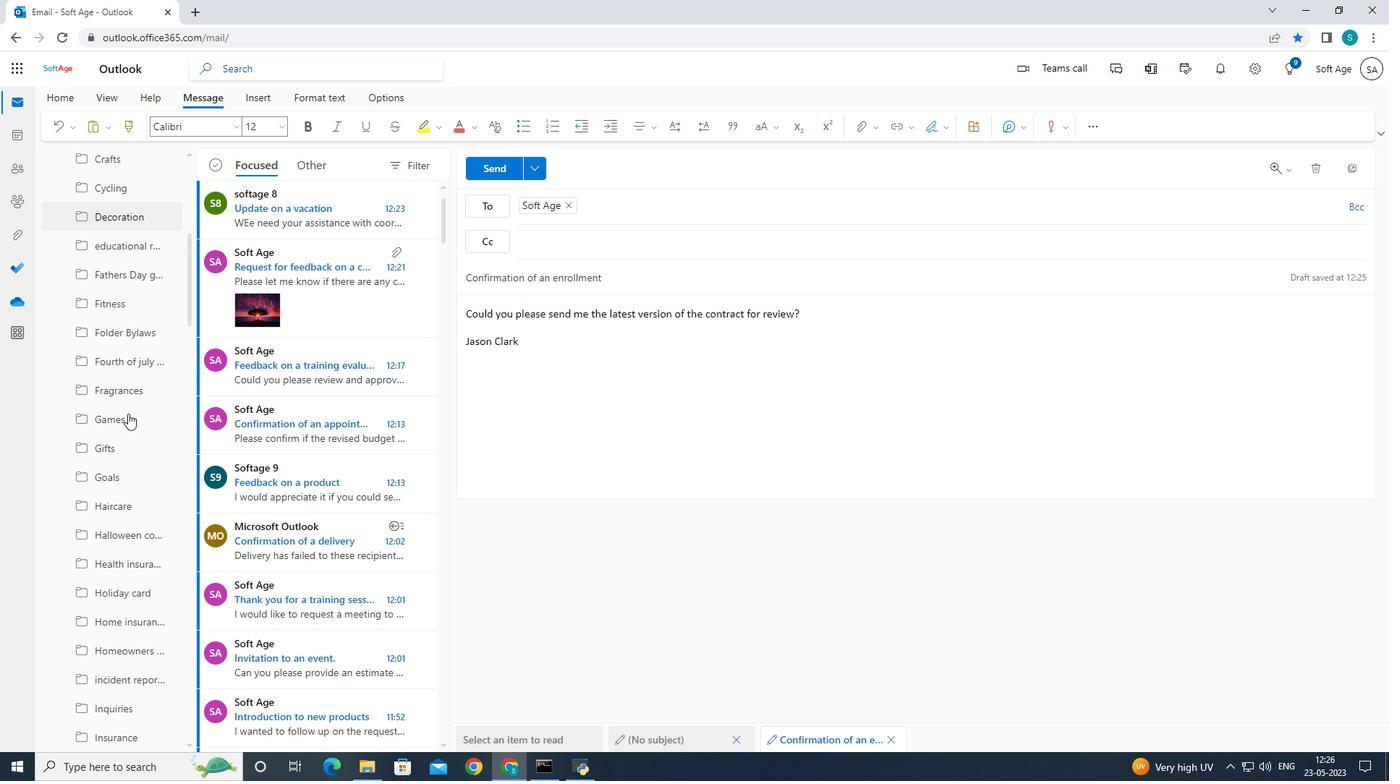 
Action: Mouse scrolled (128, 412) with delta (0, 0)
Screenshot: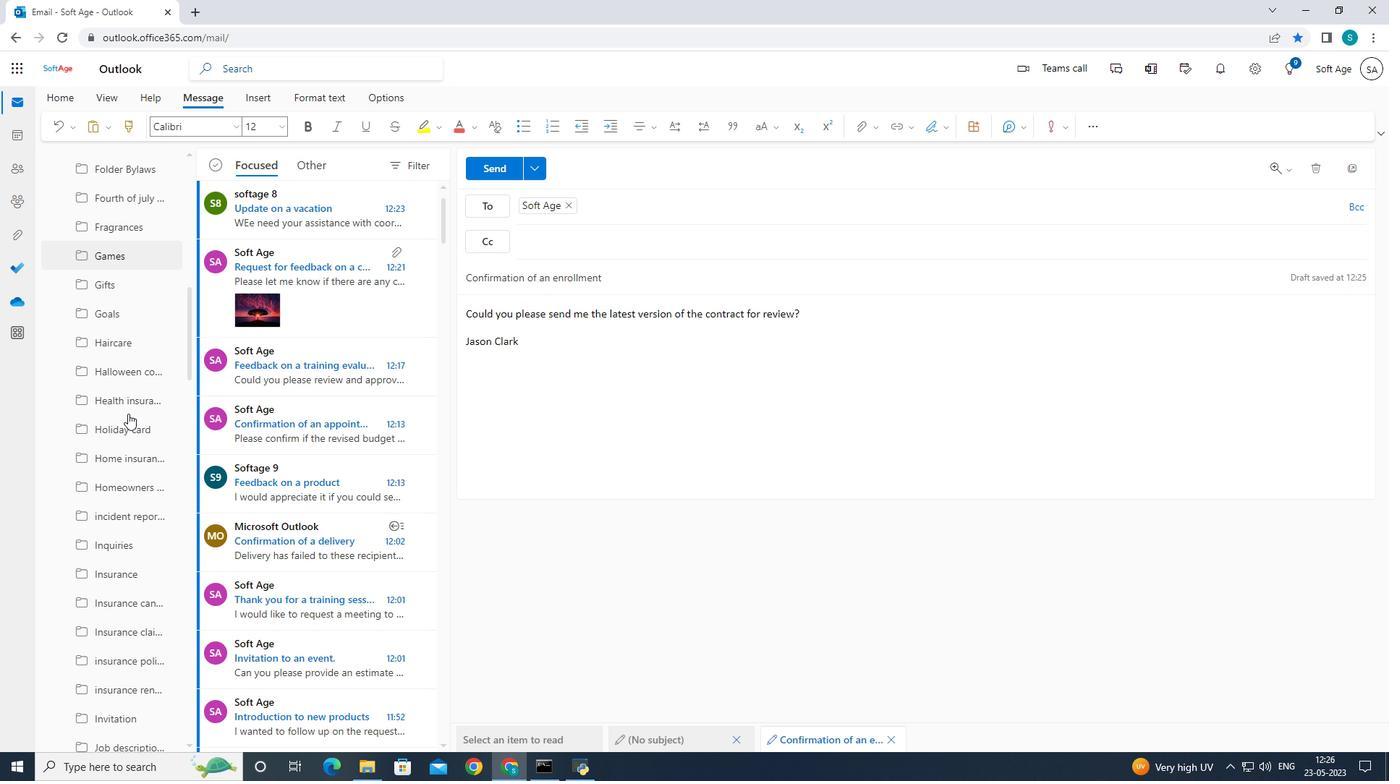 
Action: Mouse scrolled (128, 412) with delta (0, 0)
Screenshot: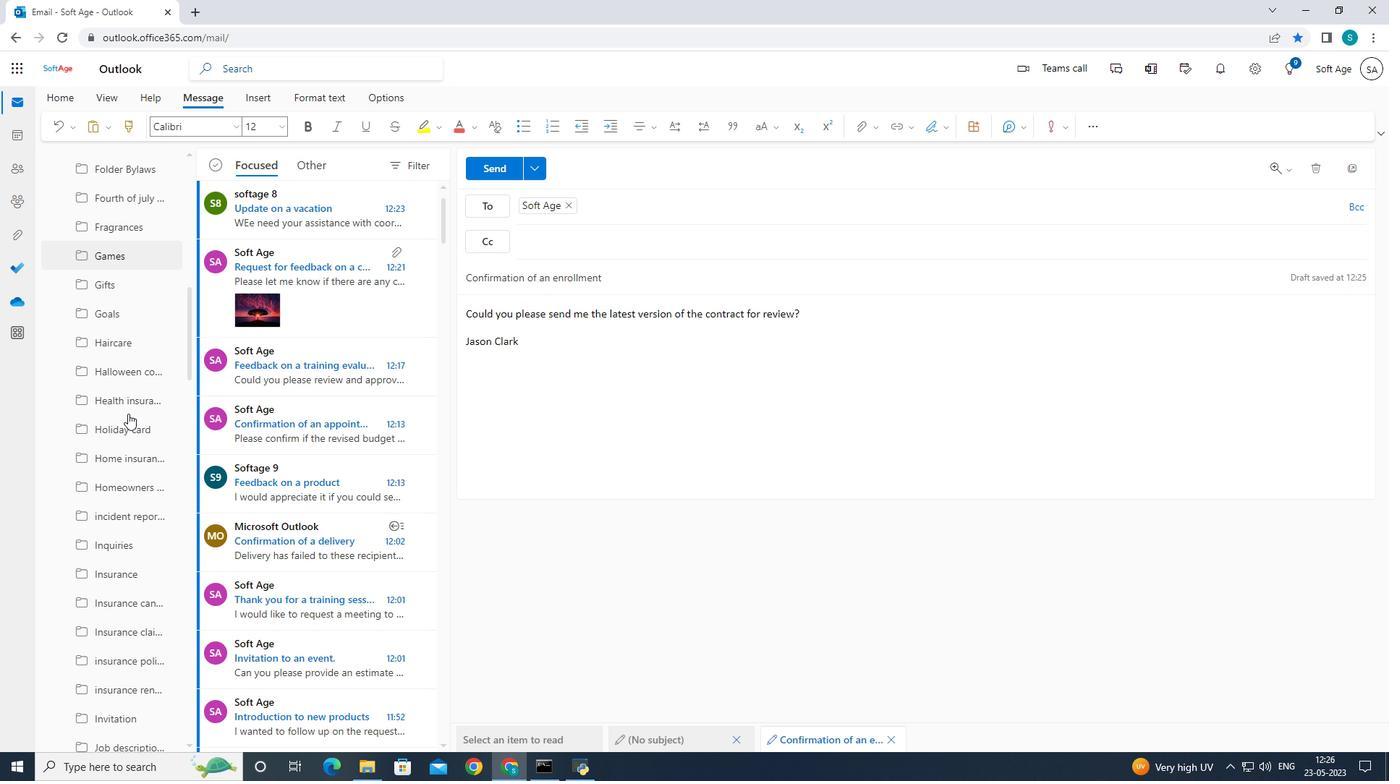 
Action: Mouse scrolled (128, 412) with delta (0, 0)
Screenshot: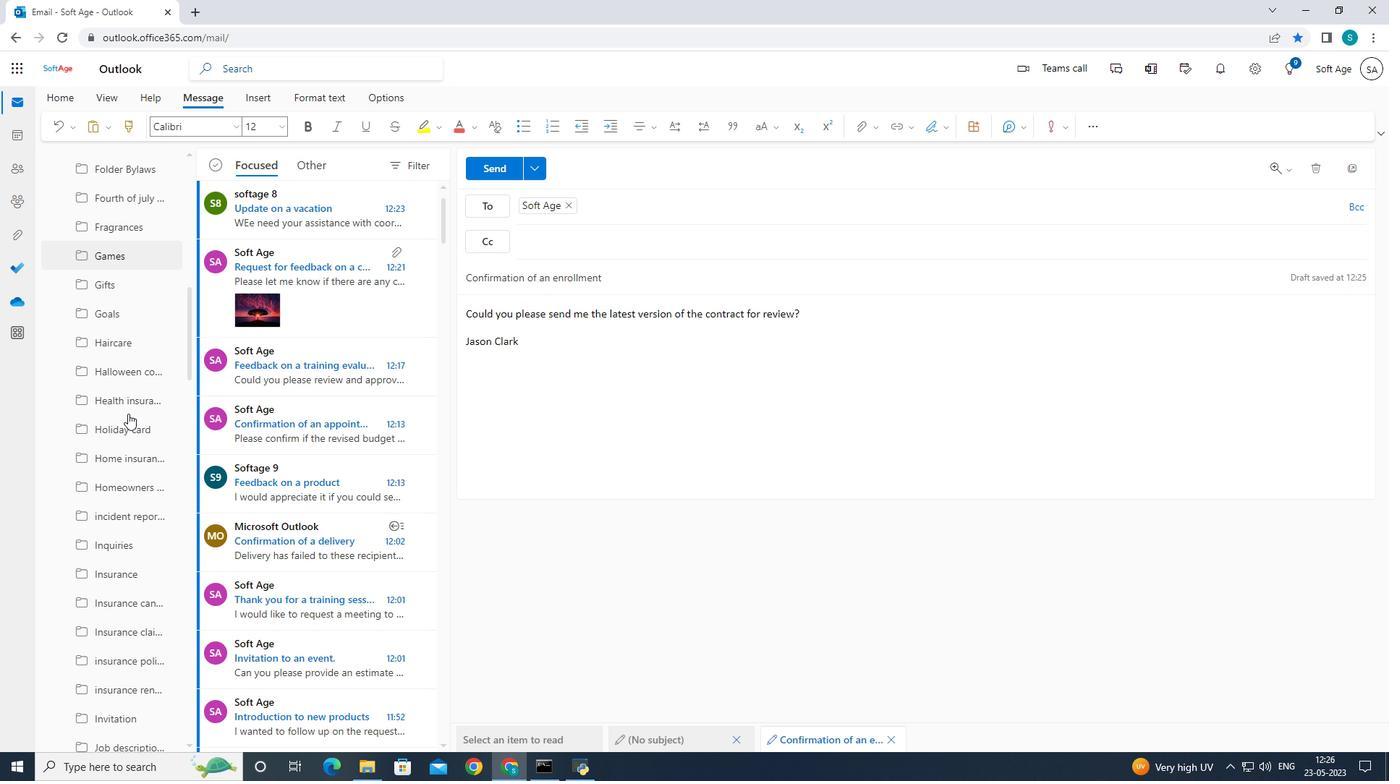 
Action: Mouse scrolled (128, 412) with delta (0, 0)
Screenshot: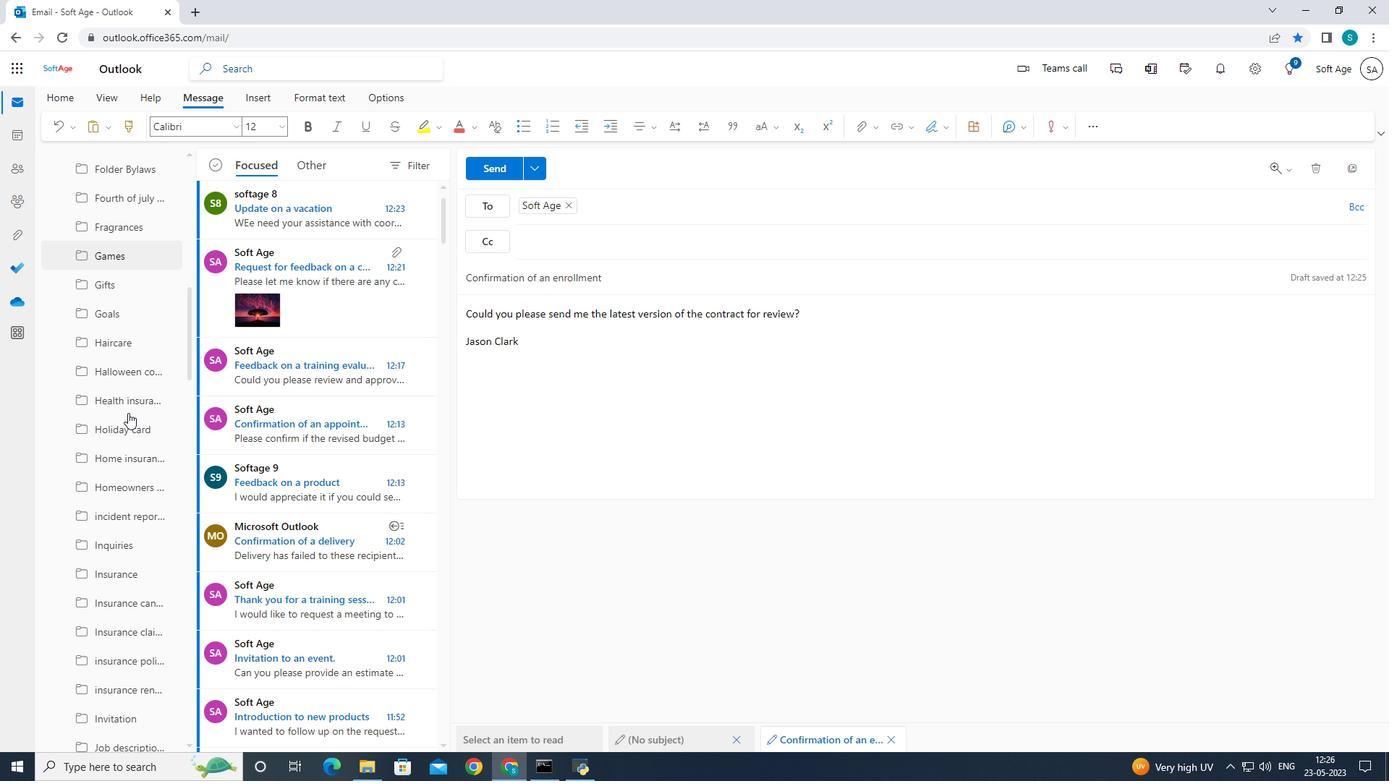 
Action: Mouse moved to (128, 414)
Screenshot: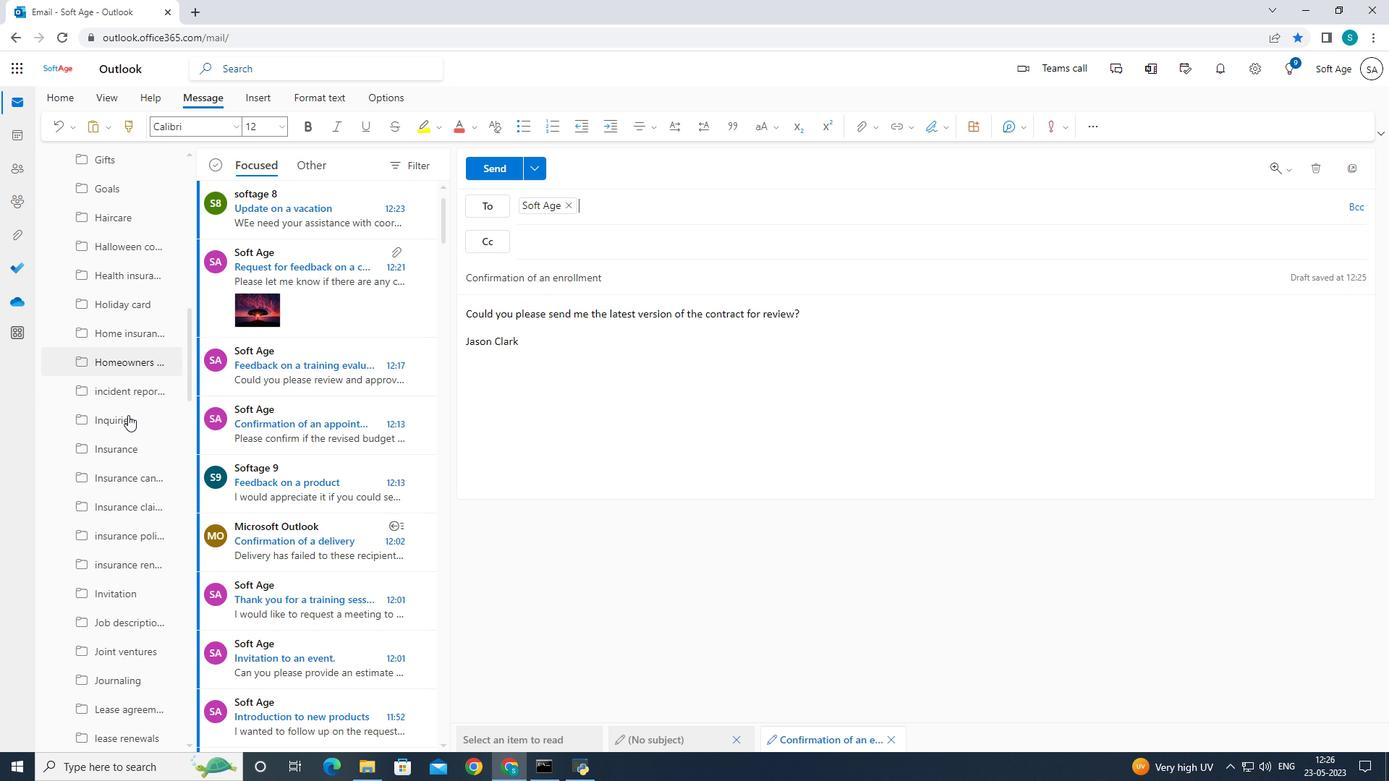 
Action: Mouse scrolled (128, 413) with delta (0, 0)
Screenshot: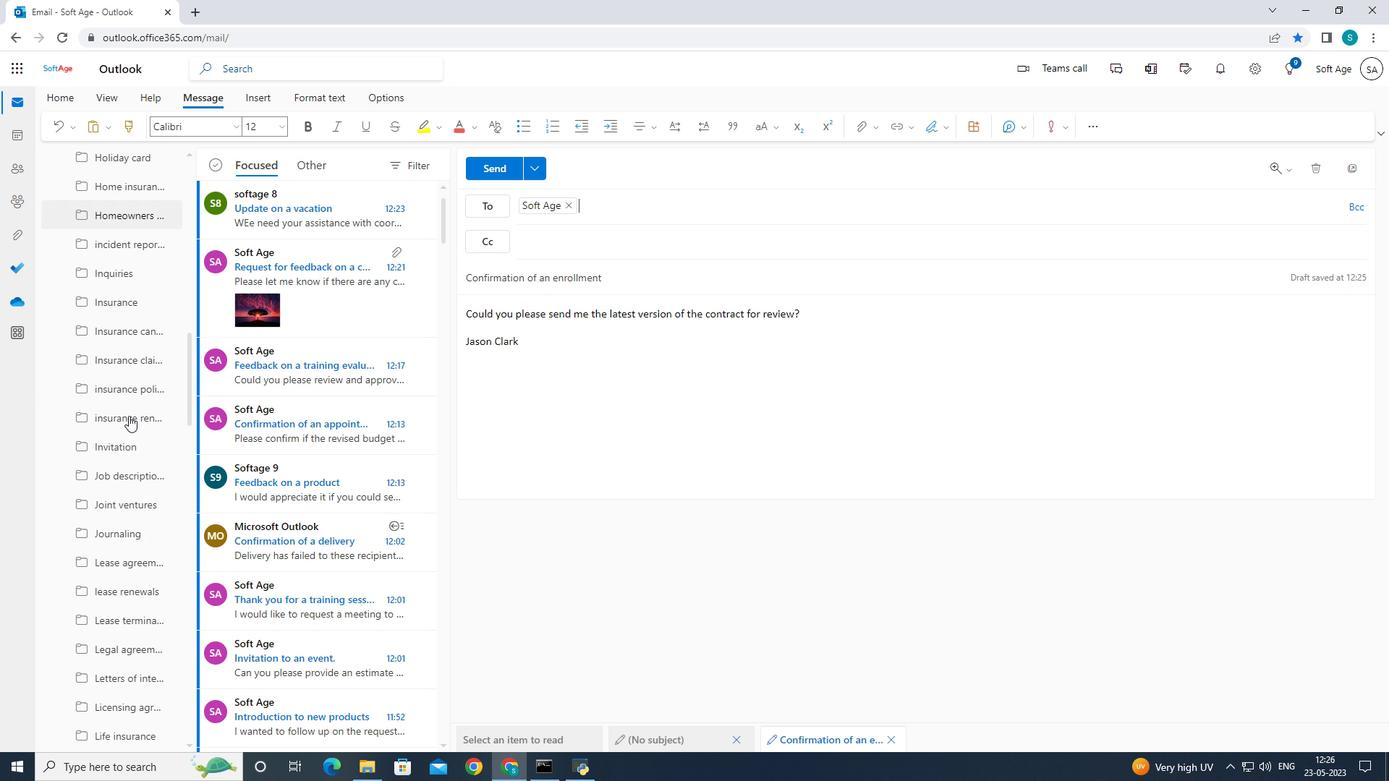 
Action: Mouse moved to (128, 415)
Screenshot: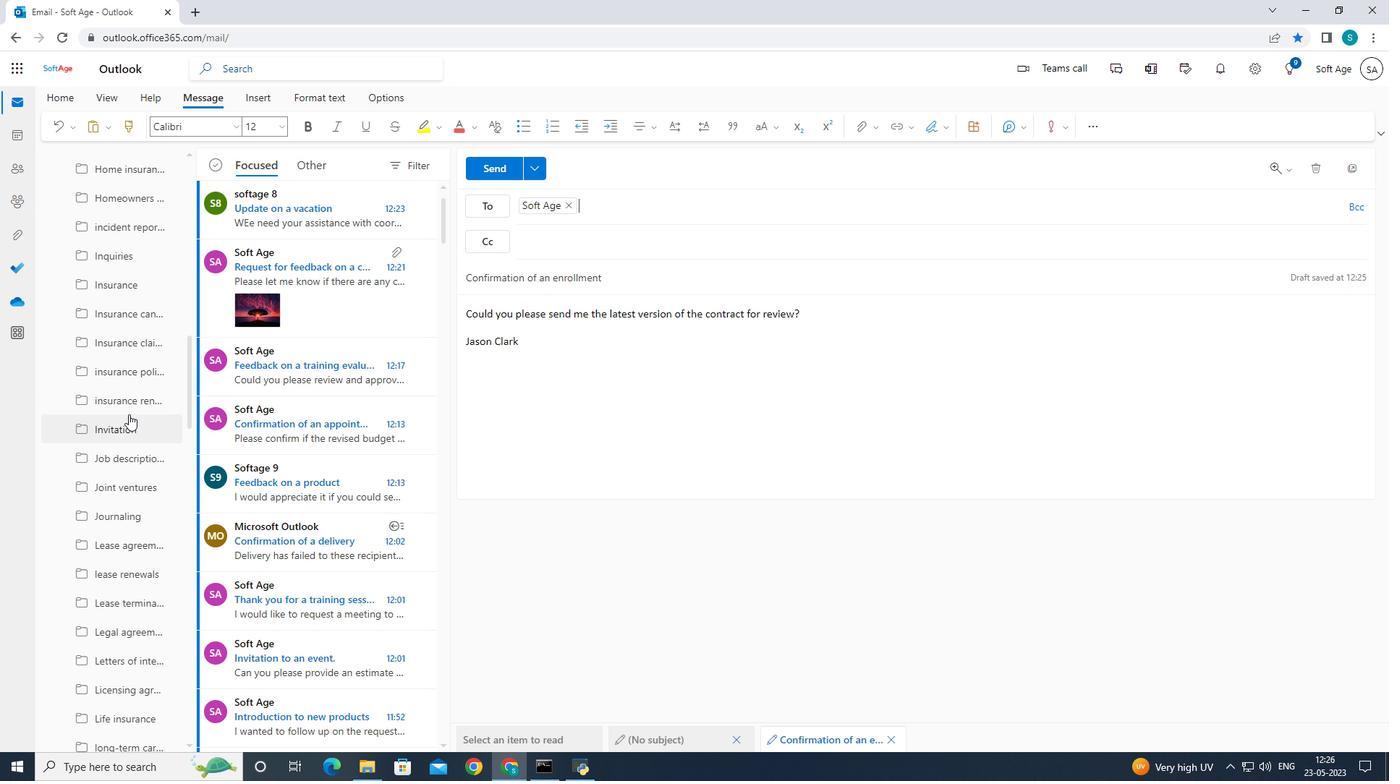 
Action: Mouse scrolled (128, 413) with delta (0, 0)
Screenshot: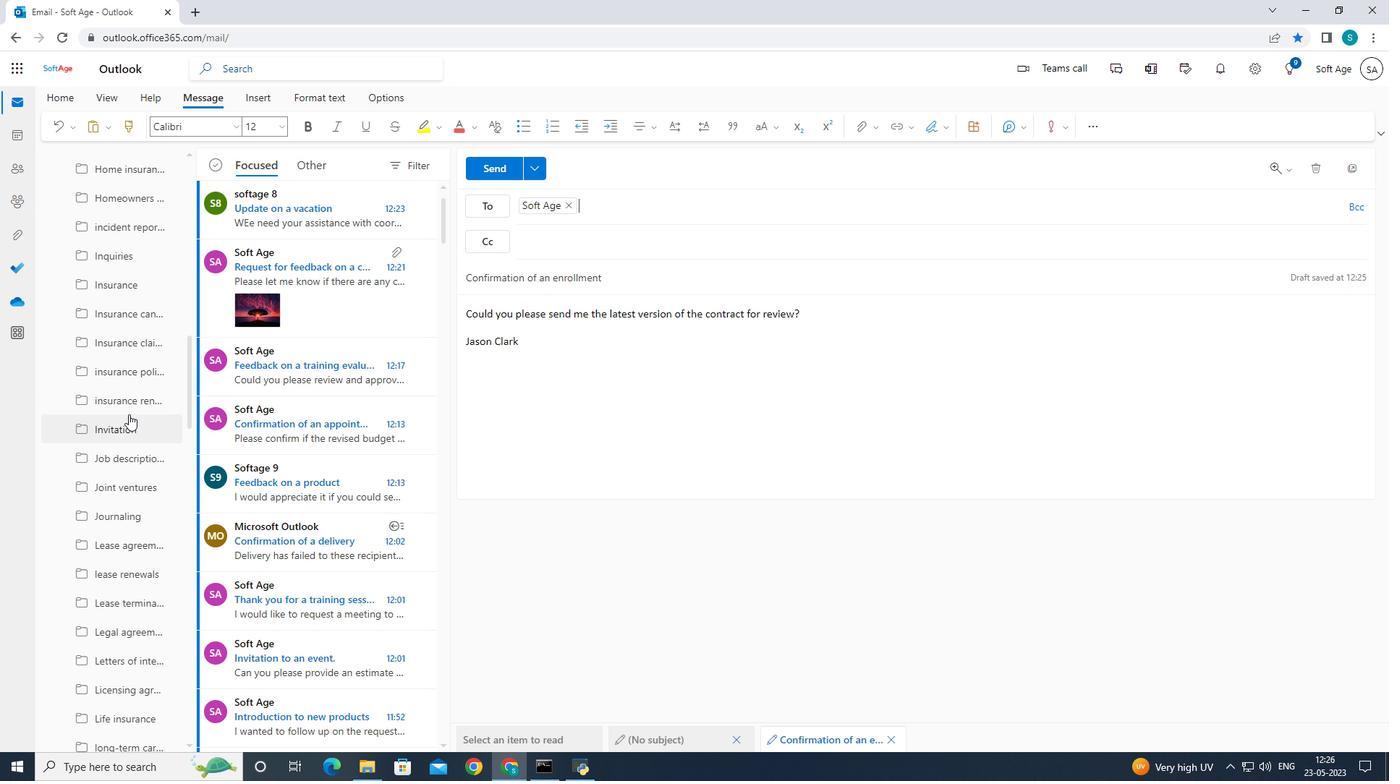 
Action: Mouse moved to (129, 415)
Screenshot: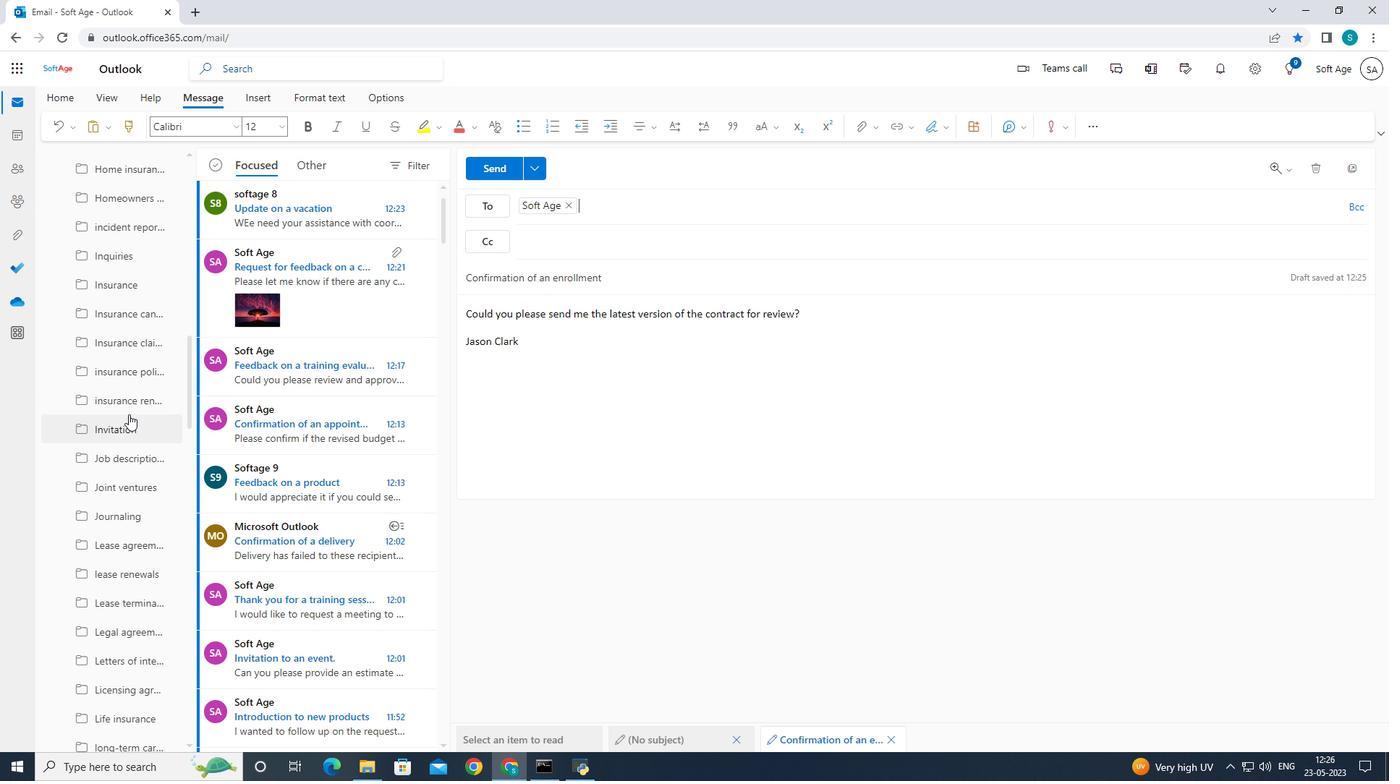 
Action: Mouse scrolled (128, 413) with delta (0, 0)
Screenshot: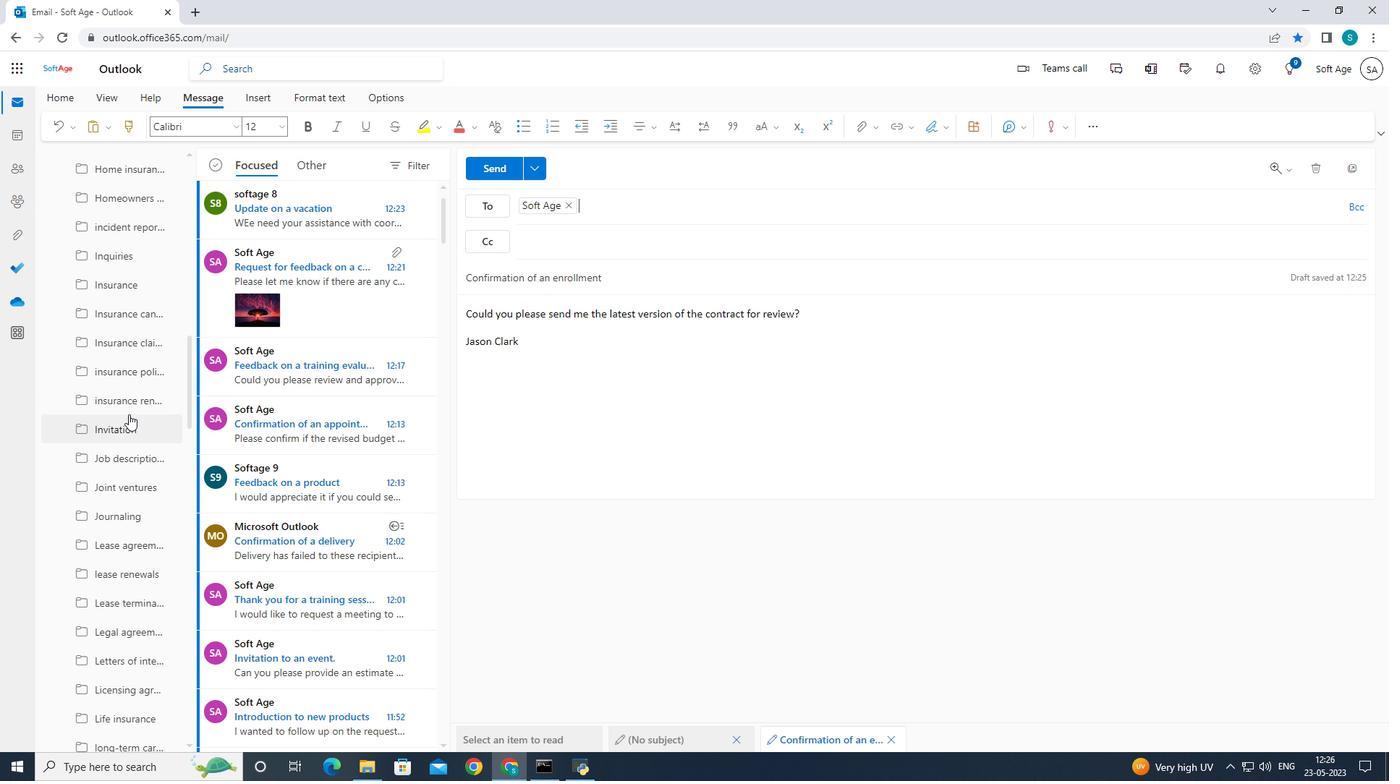 
Action: Mouse scrolled (128, 413) with delta (0, 0)
Screenshot: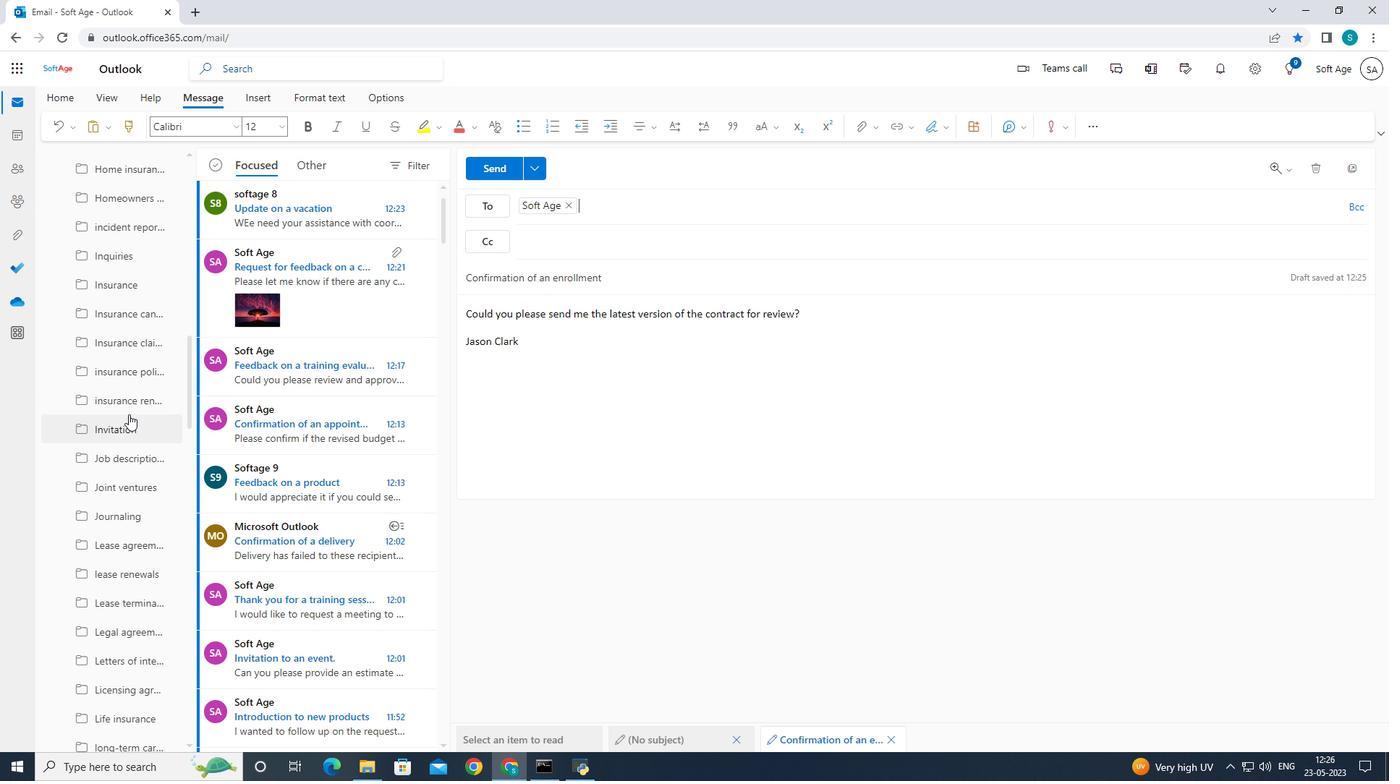
Action: Mouse moved to (129, 414)
Screenshot: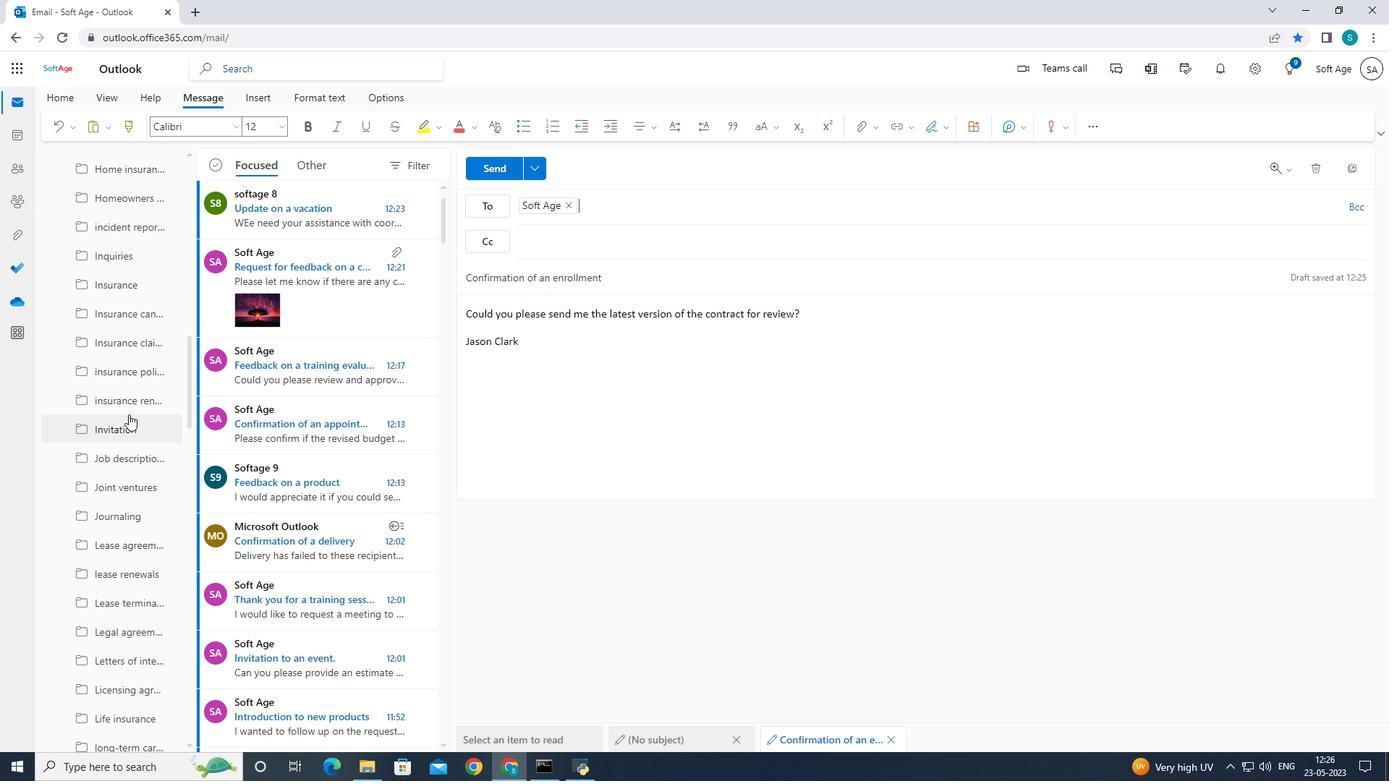 
Action: Mouse scrolled (129, 413) with delta (0, 0)
Screenshot: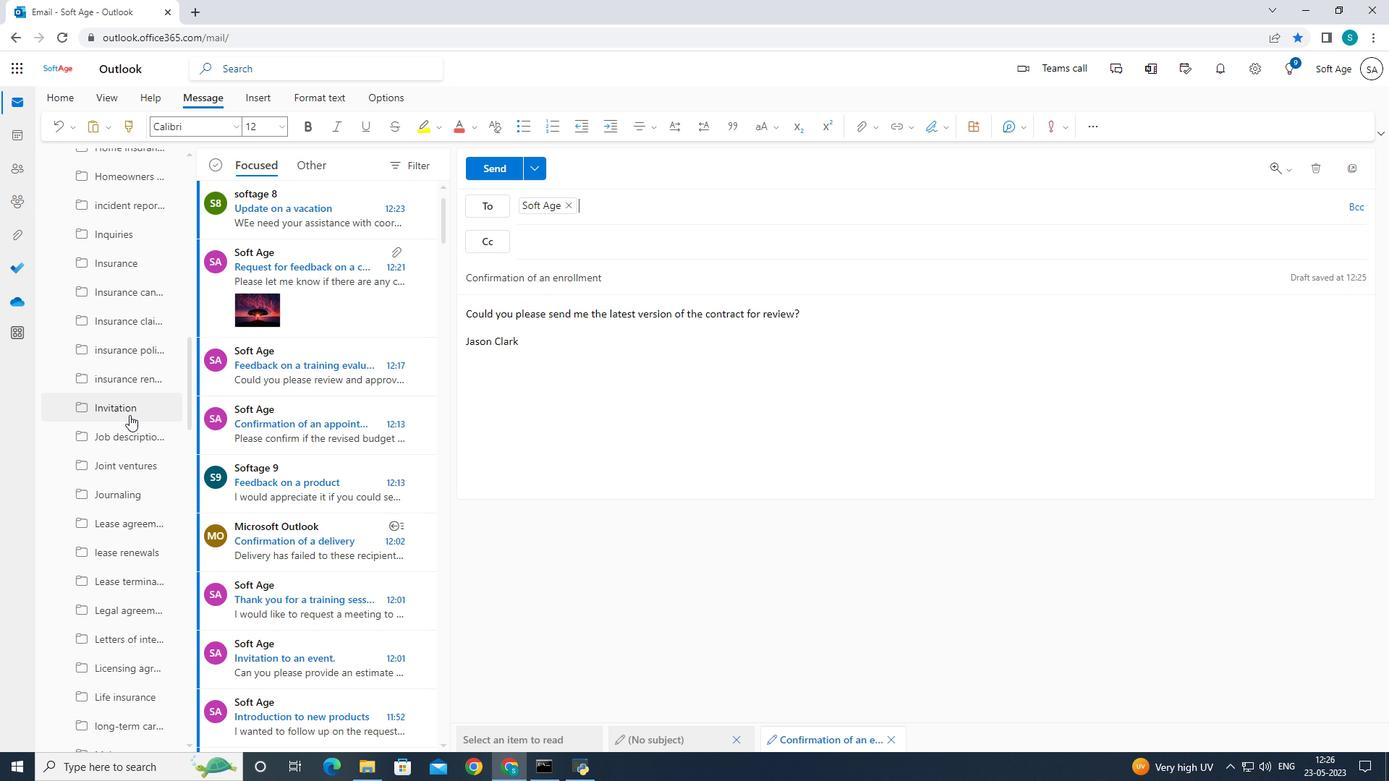 
Action: Mouse scrolled (129, 413) with delta (0, 0)
Screenshot: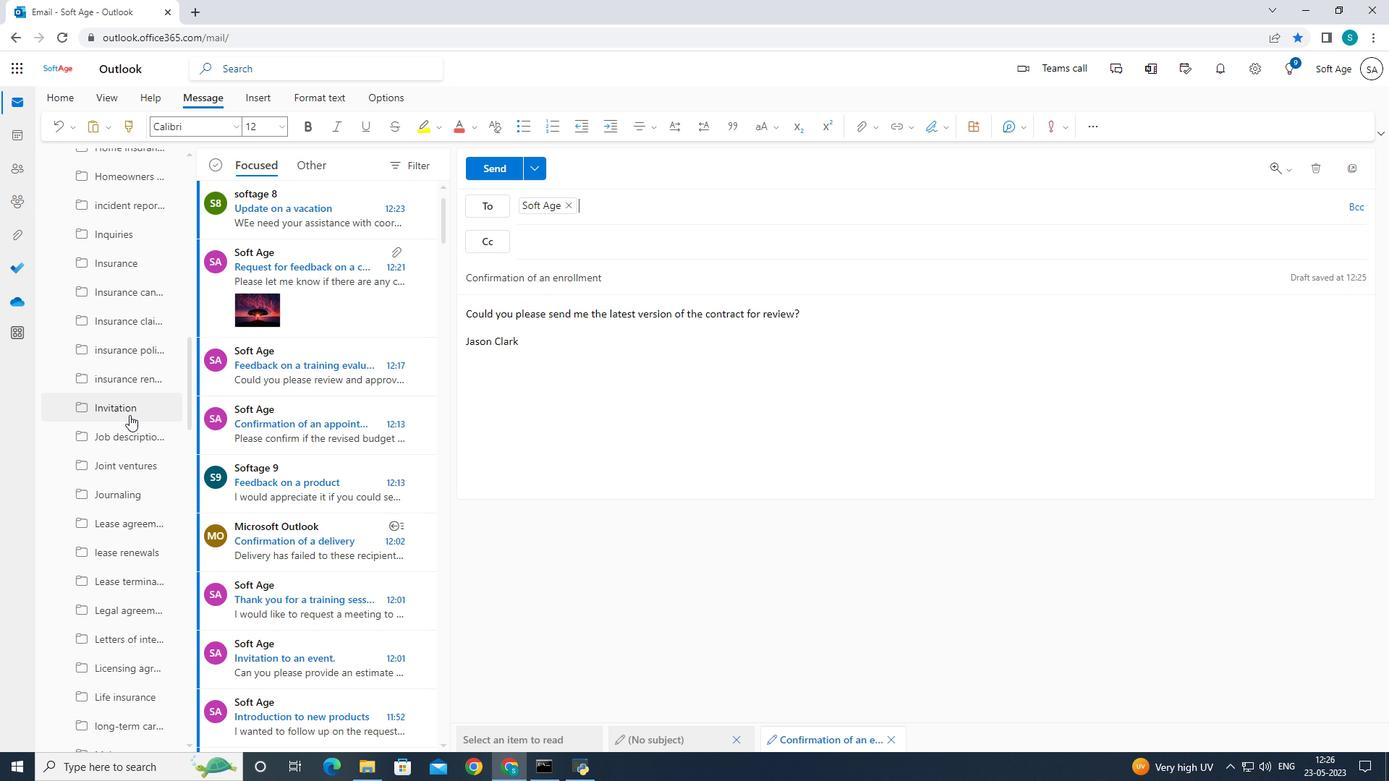 
Action: Mouse scrolled (129, 413) with delta (0, 0)
Screenshot: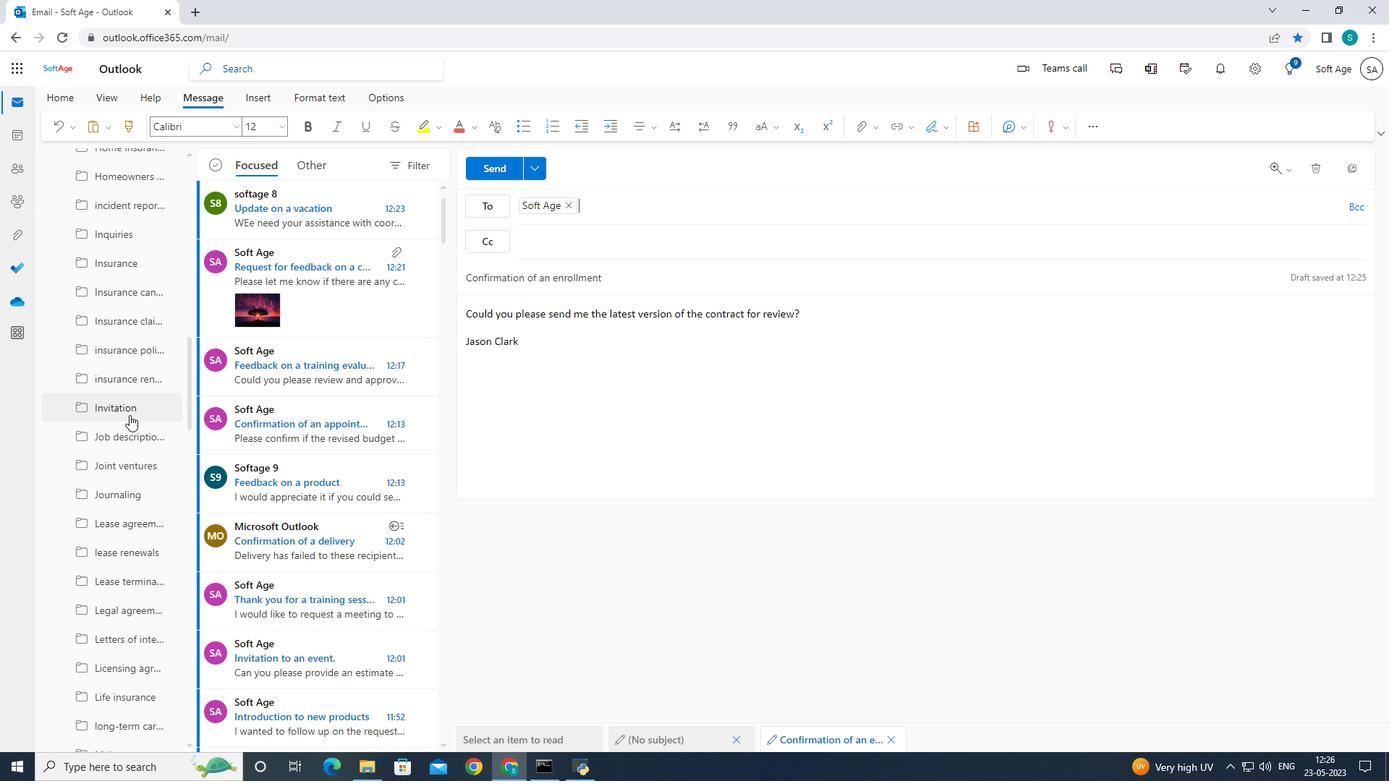 
Action: Mouse scrolled (129, 413) with delta (0, 0)
Screenshot: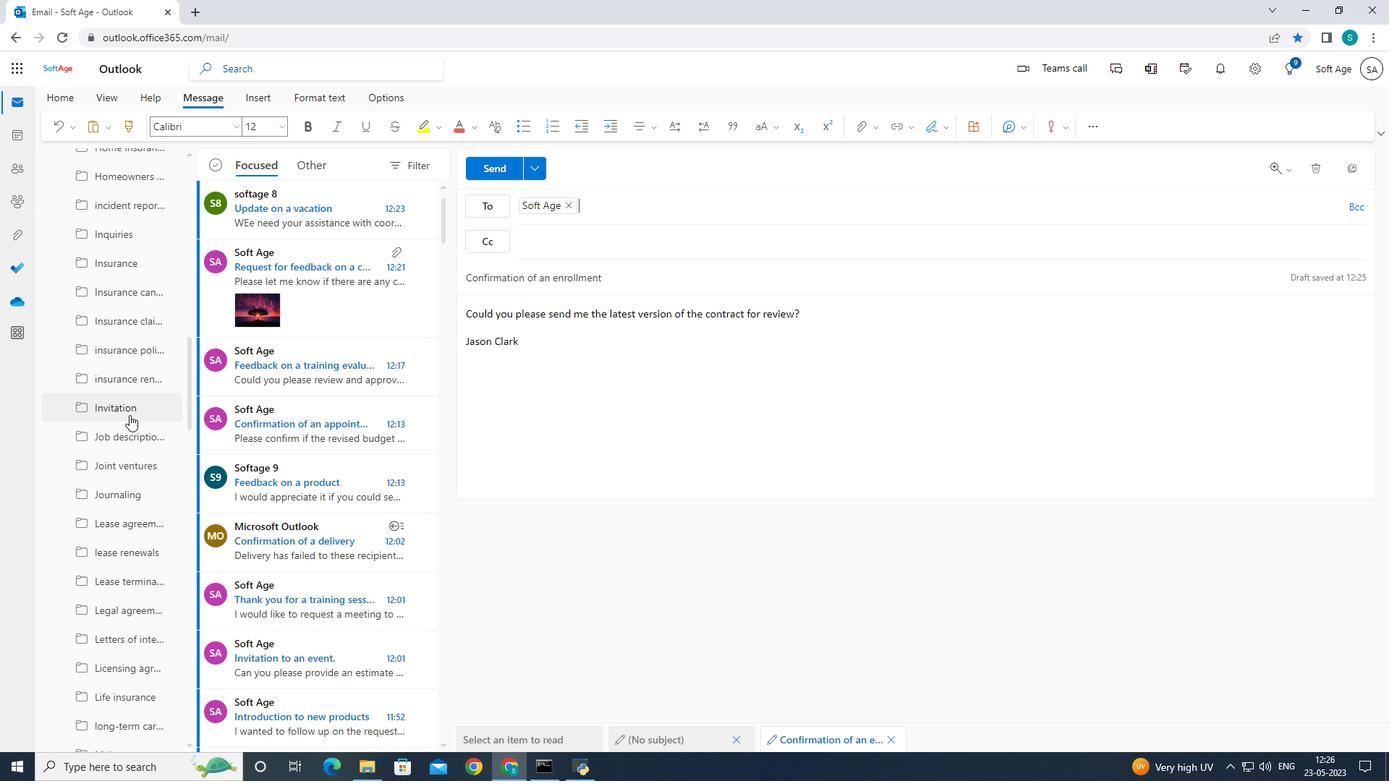 
Action: Mouse moved to (133, 414)
Screenshot: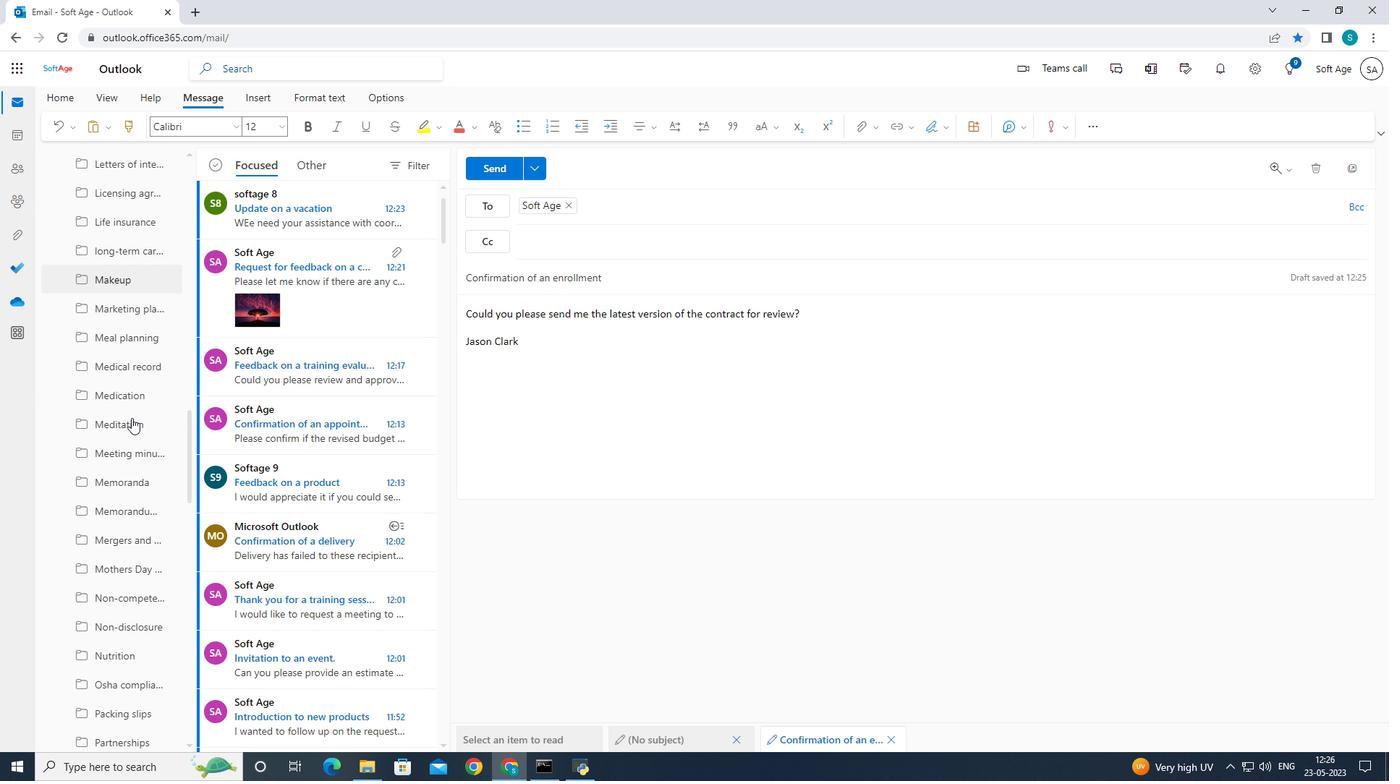 
Action: Mouse scrolled (133, 413) with delta (0, 0)
Screenshot: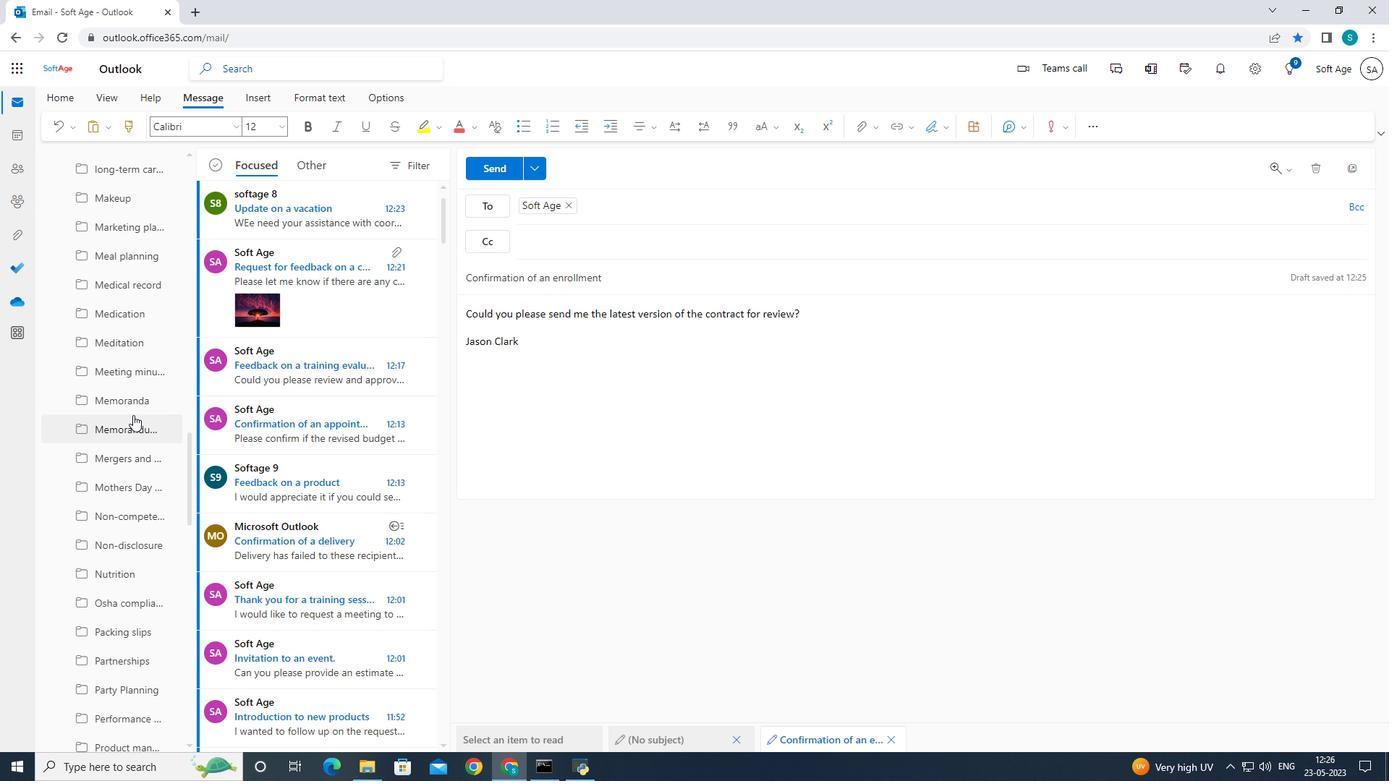 
Action: Mouse scrolled (133, 413) with delta (0, 0)
Screenshot: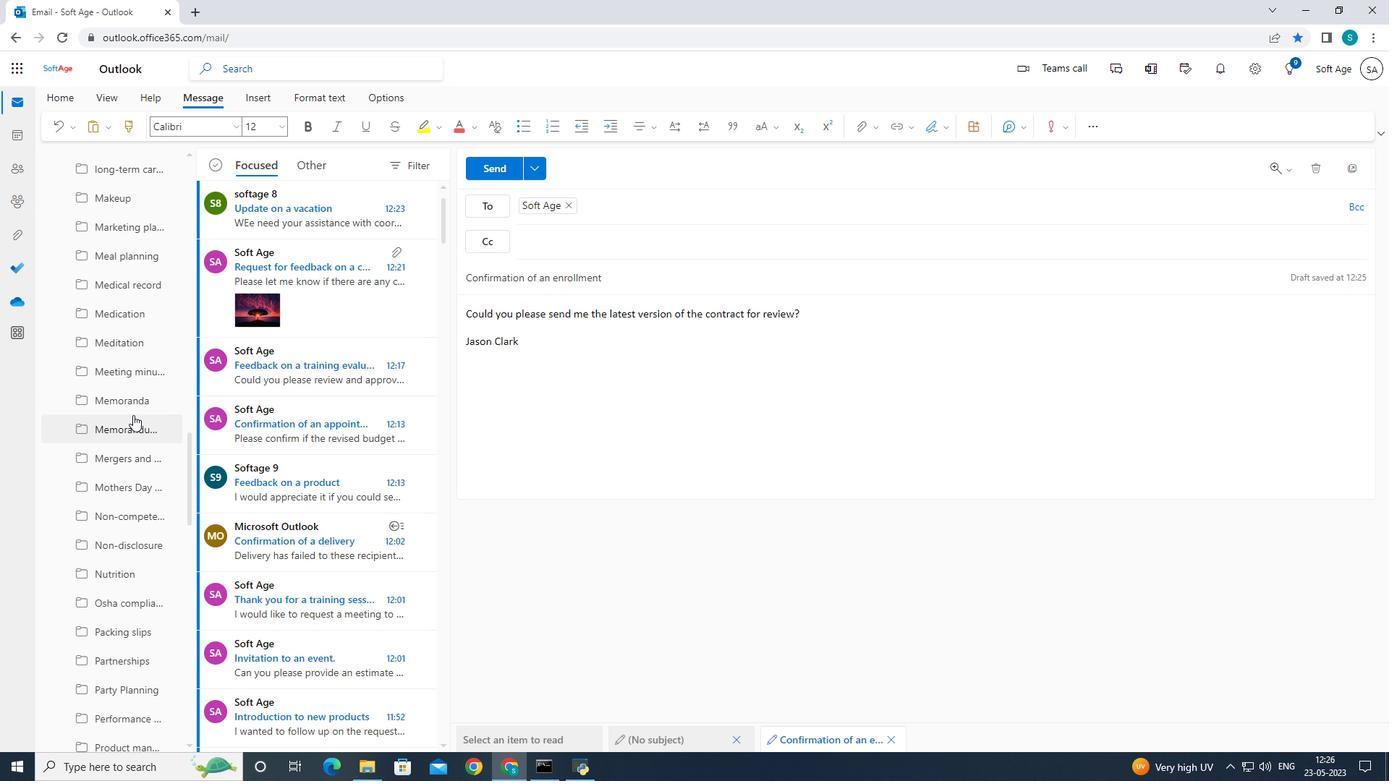 
Action: Mouse scrolled (133, 413) with delta (0, 0)
Screenshot: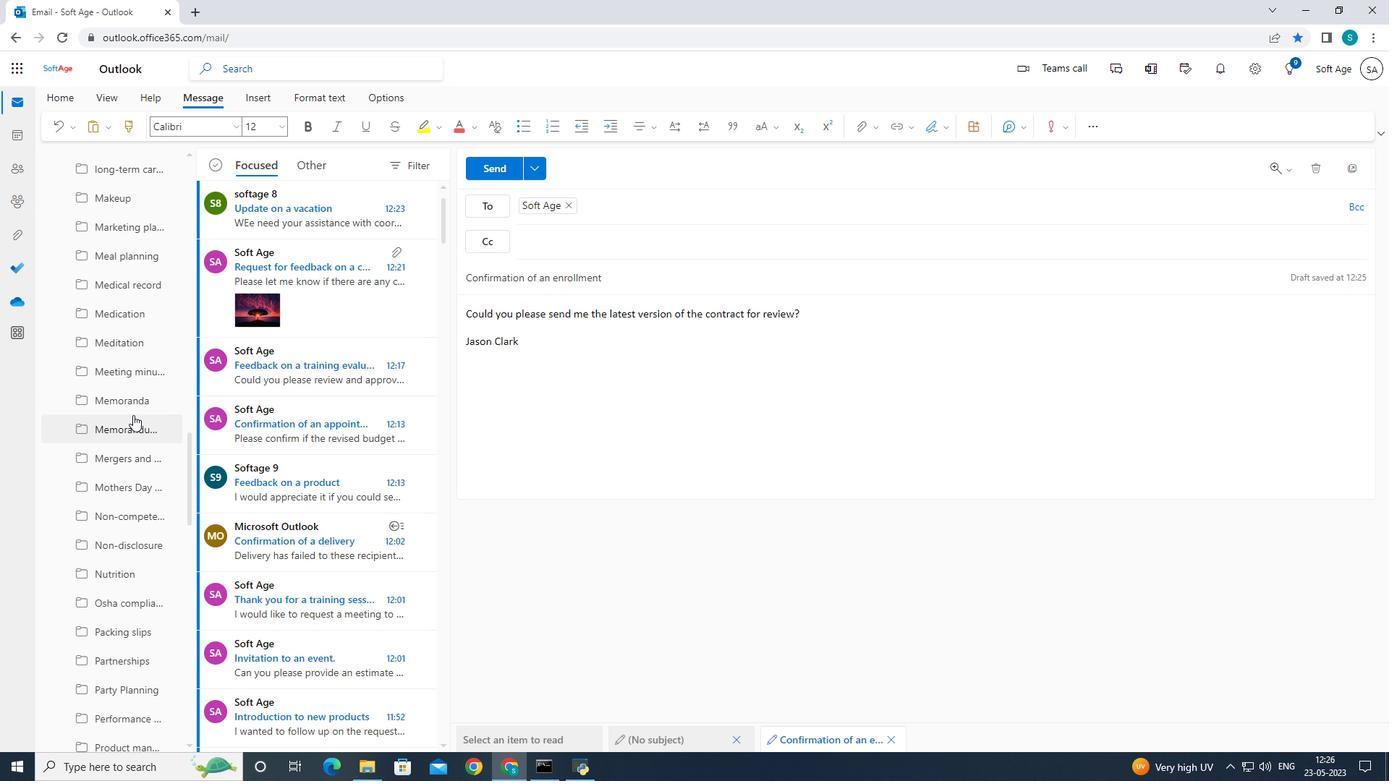 
Action: Mouse scrolled (133, 413) with delta (0, 0)
Screenshot: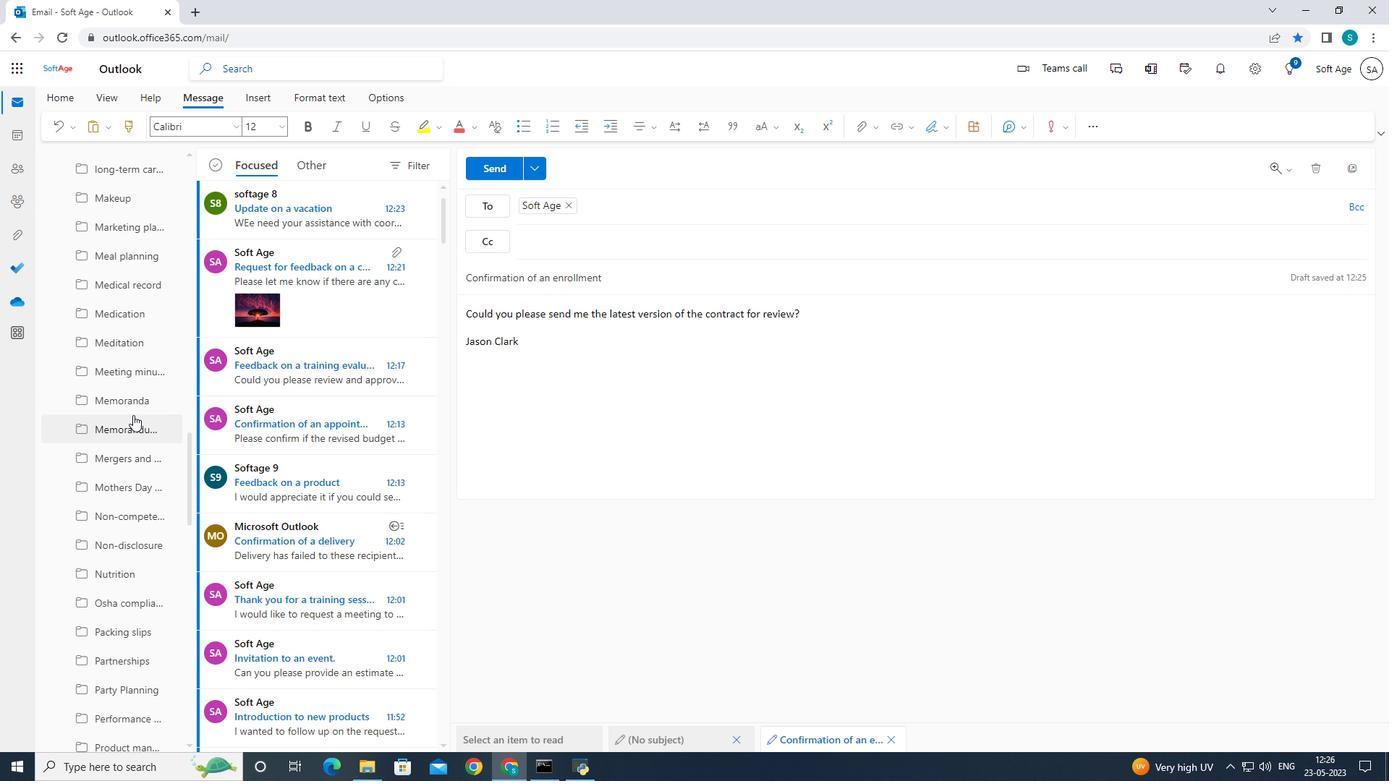 
Action: Mouse moved to (133, 414)
Screenshot: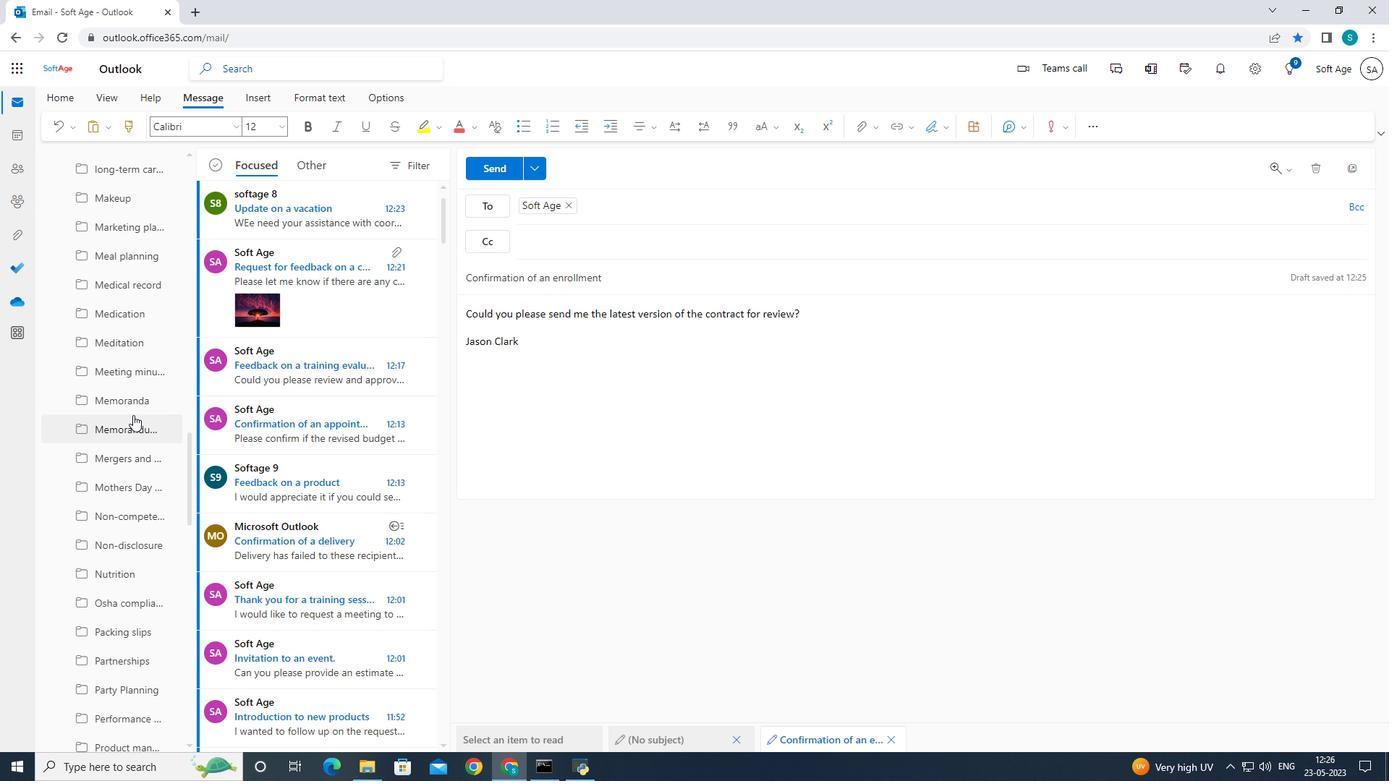 
Action: Mouse scrolled (133, 413) with delta (0, 0)
Screenshot: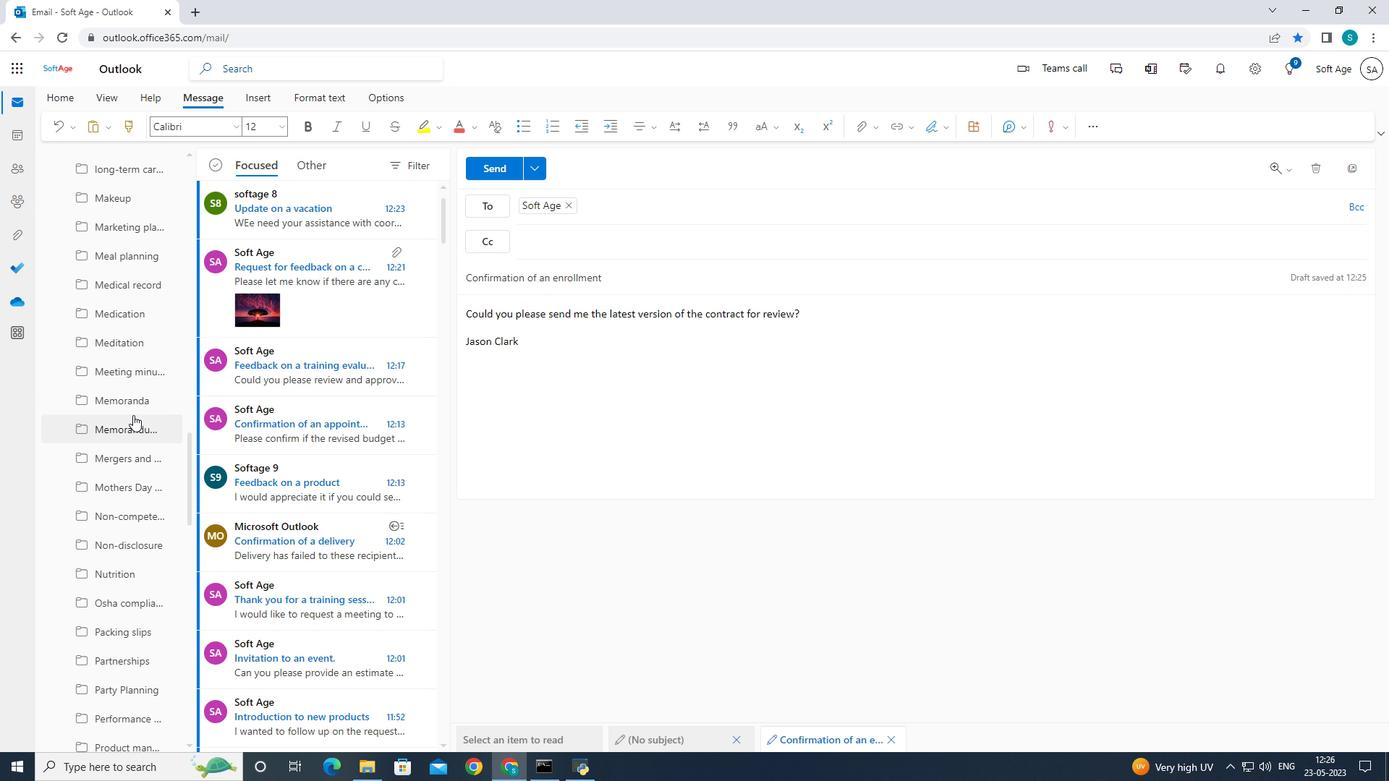 
Action: Mouse moved to (134, 415)
Screenshot: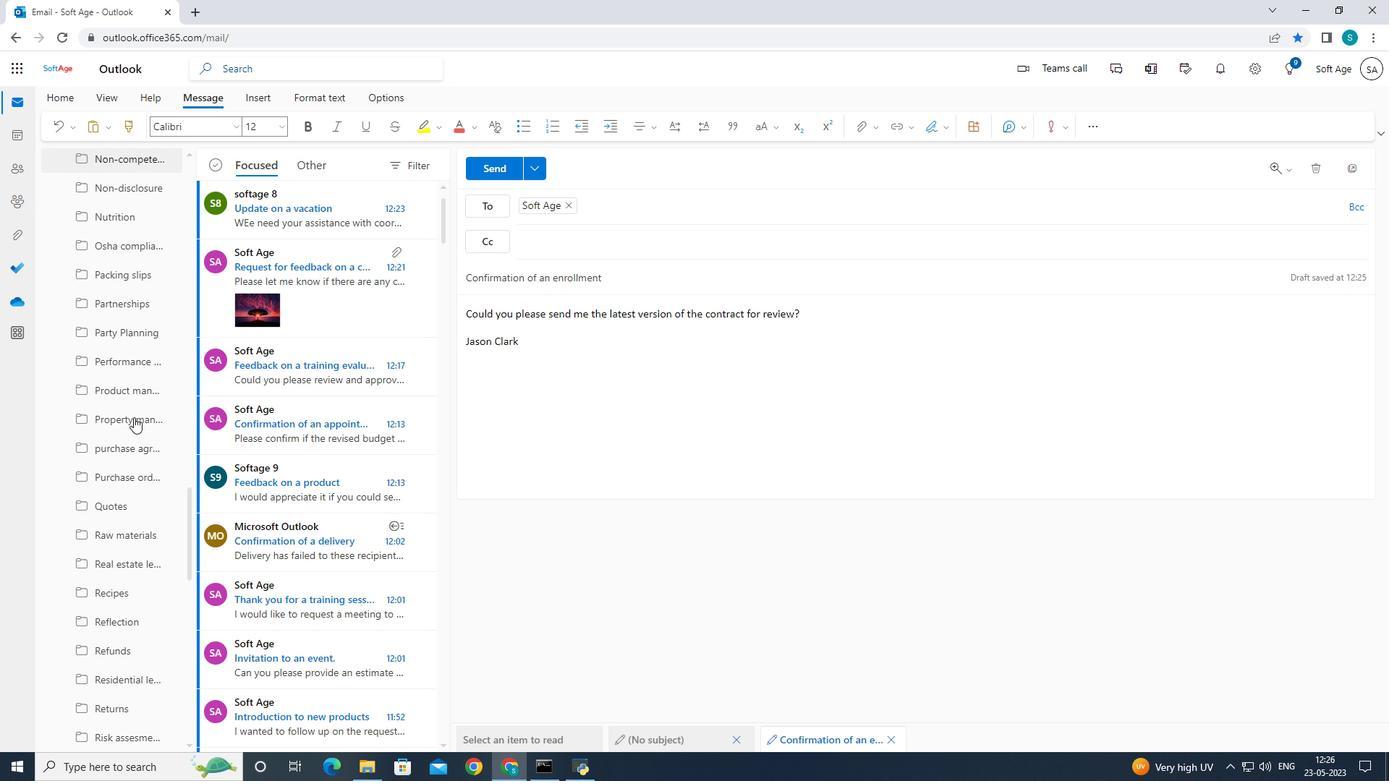 
Action: Mouse scrolled (134, 414) with delta (0, 0)
Screenshot: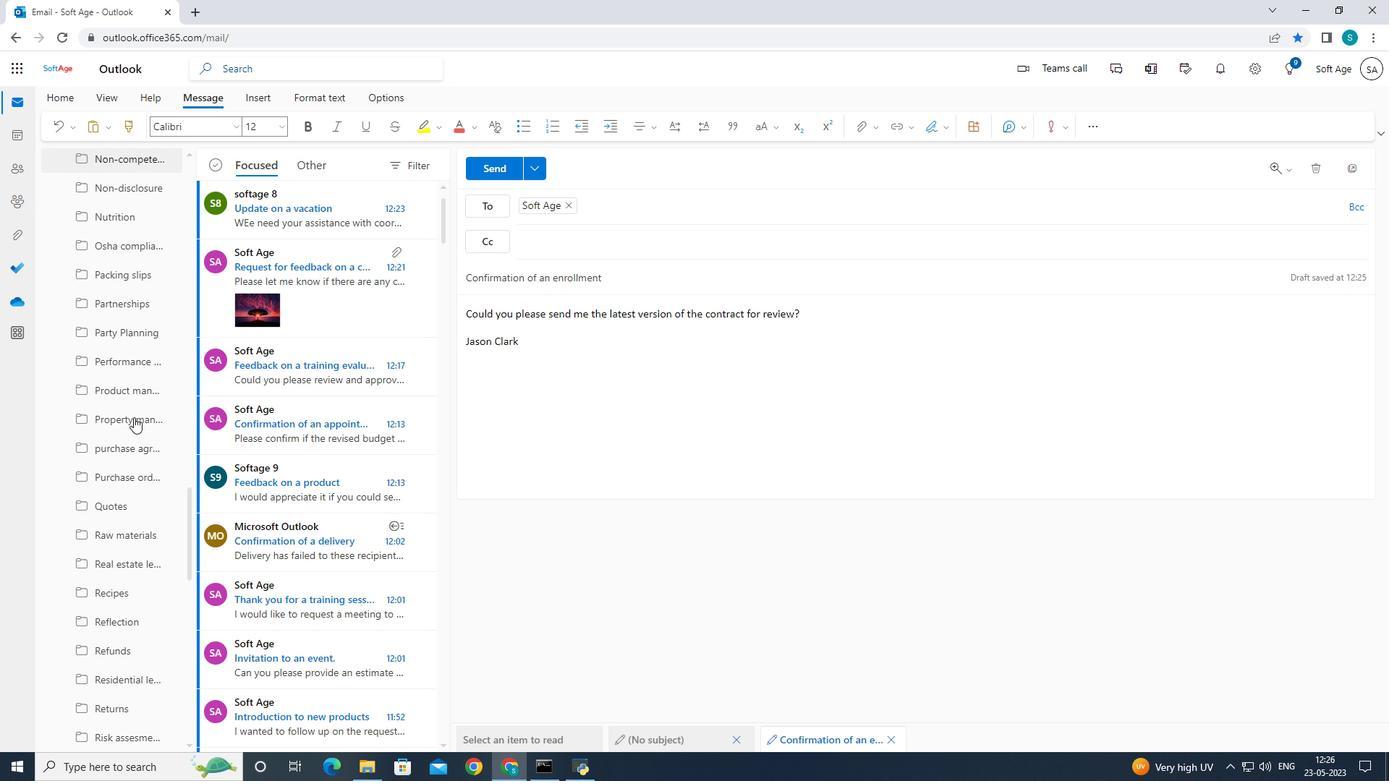 
Action: Mouse scrolled (134, 414) with delta (0, 0)
Screenshot: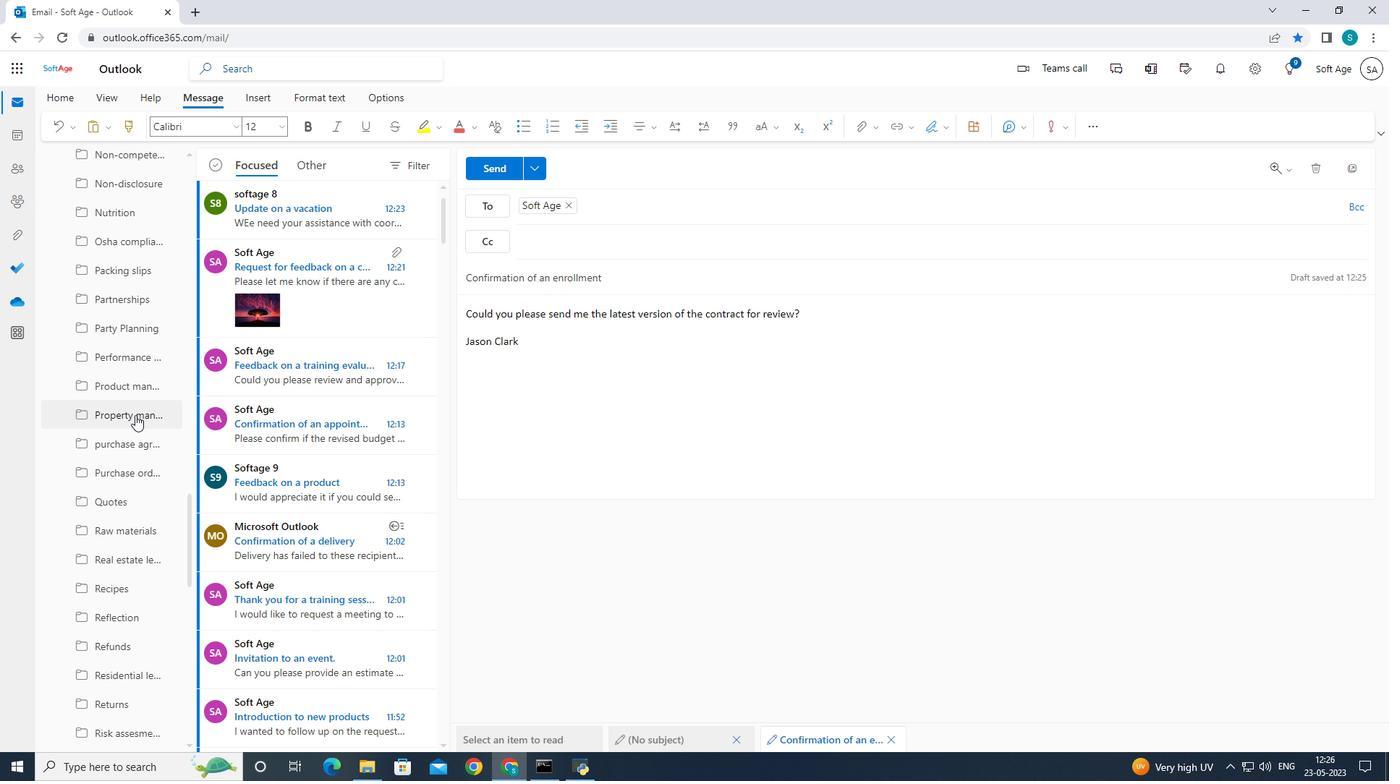 
Action: Mouse scrolled (134, 414) with delta (0, 0)
Screenshot: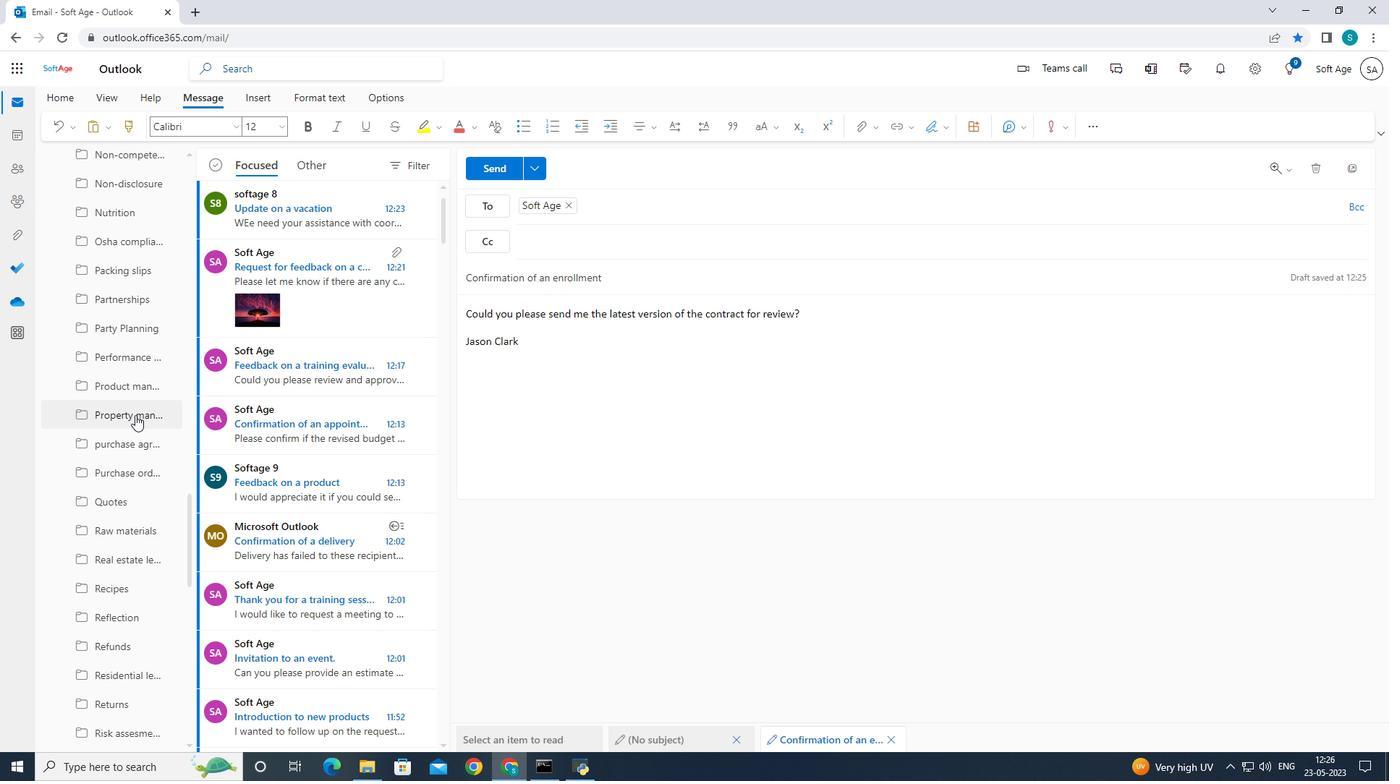 
Action: Mouse scrolled (134, 414) with delta (0, 0)
Screenshot: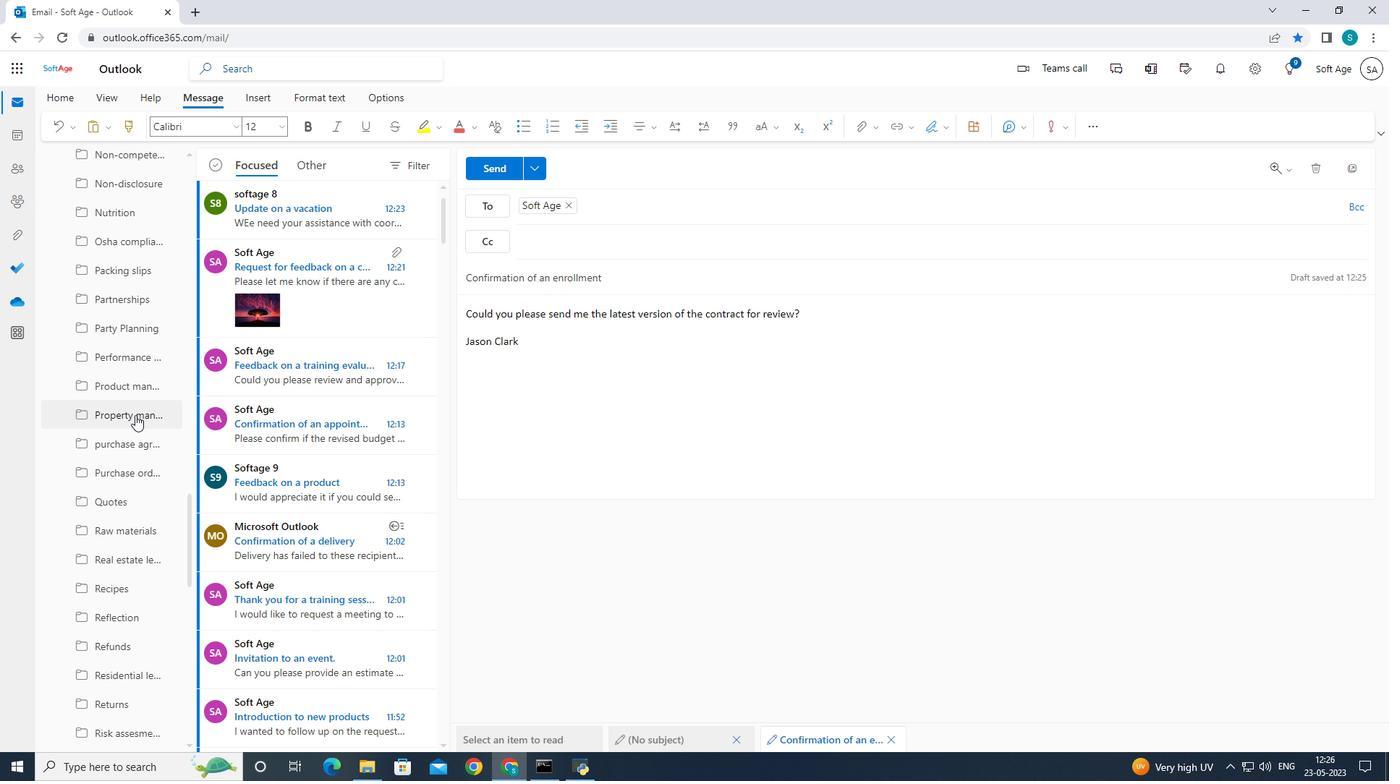 
Action: Mouse moved to (134, 415)
Screenshot: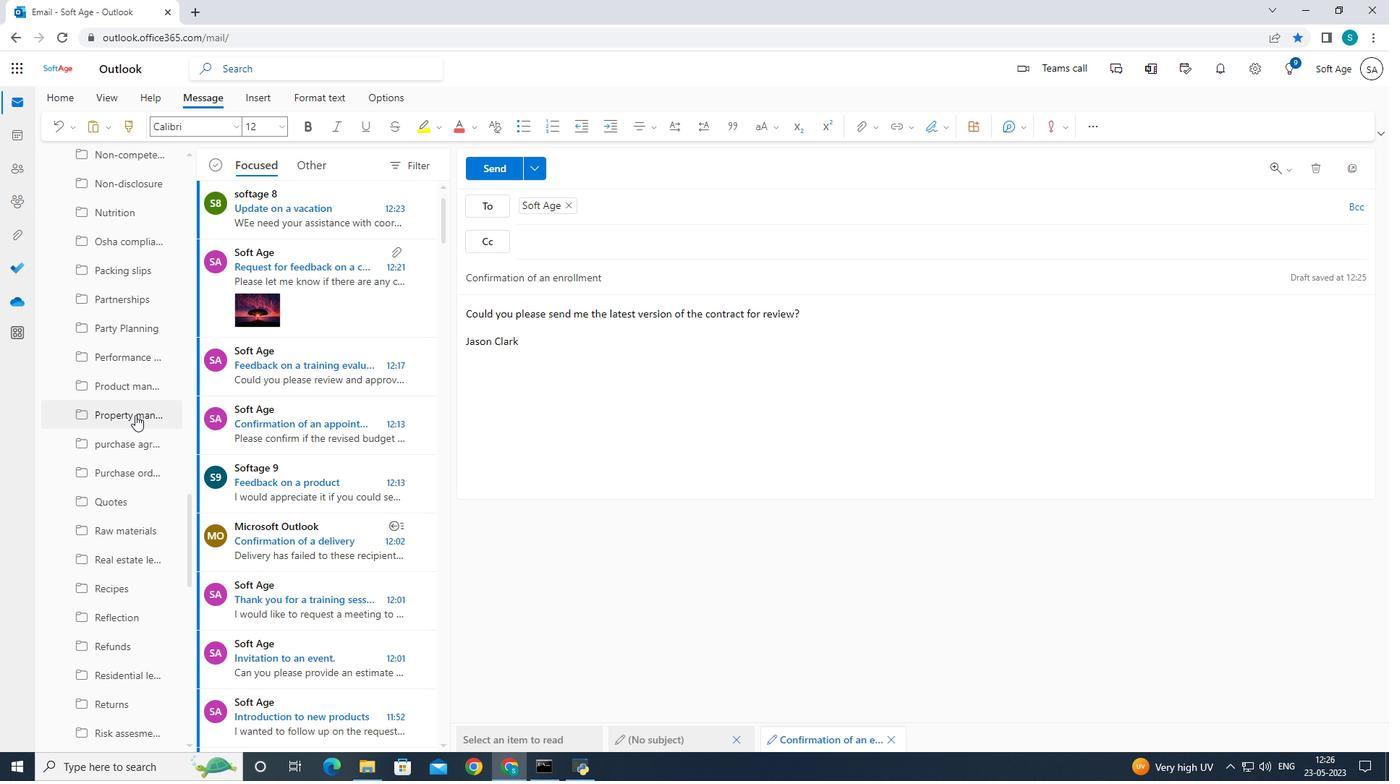 
Action: Mouse scrolled (134, 414) with delta (0, 0)
Screenshot: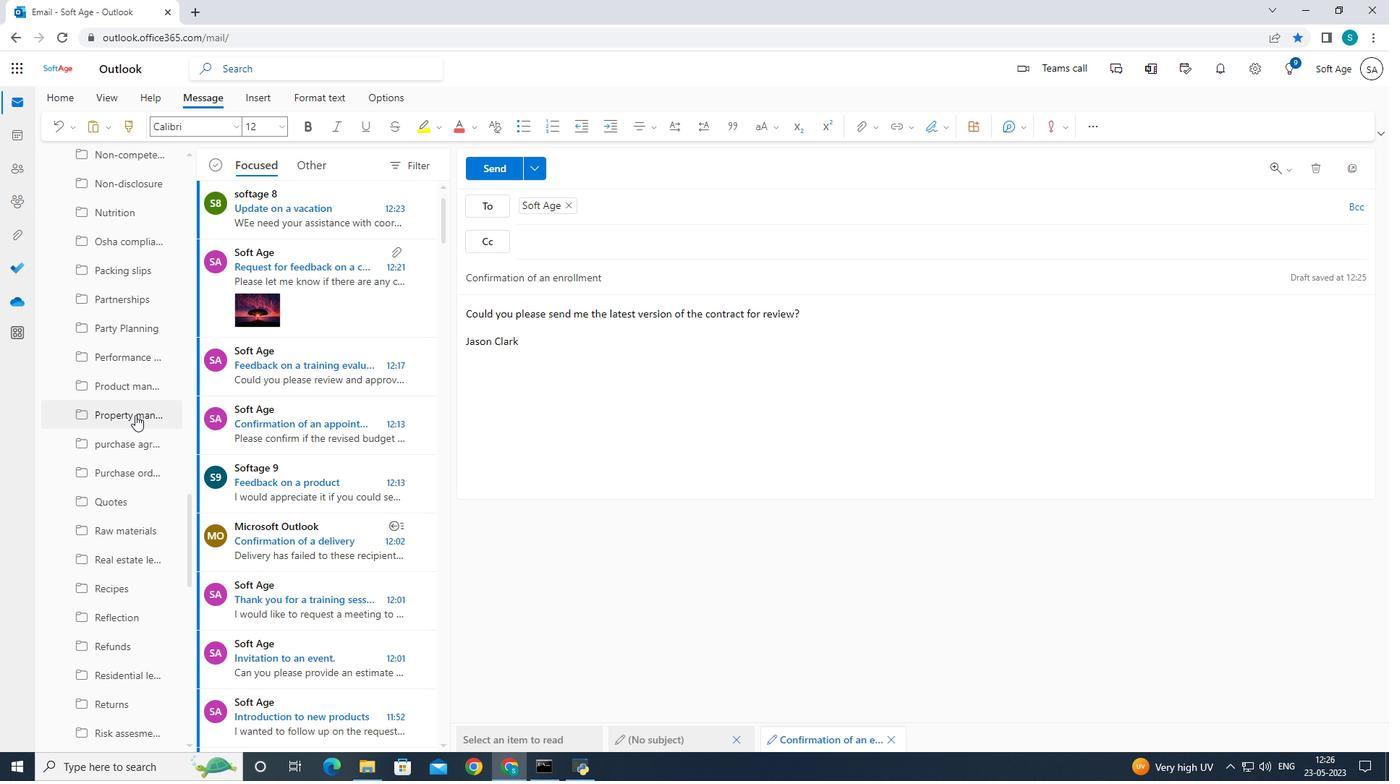 
Action: Mouse moved to (135, 413)
Screenshot: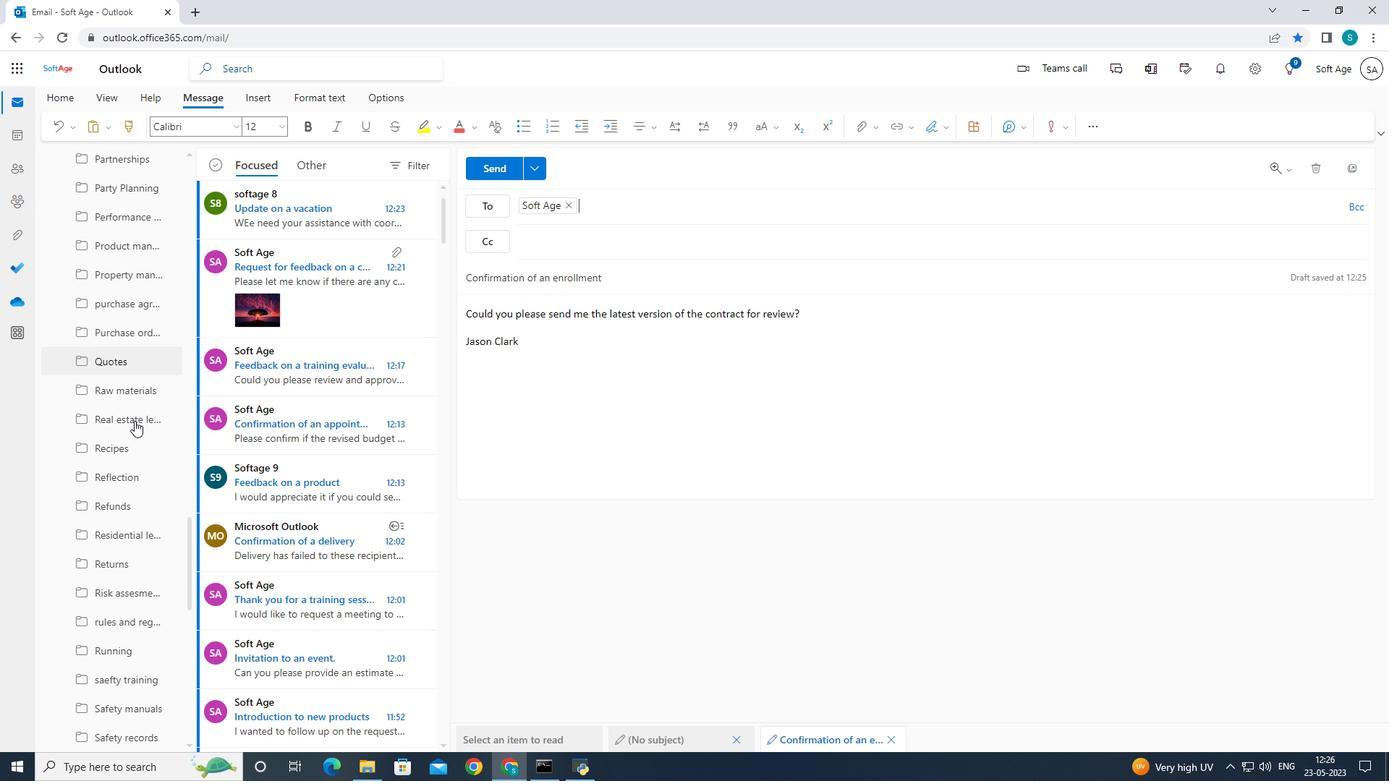 
Action: Mouse scrolled (135, 413) with delta (0, 0)
Screenshot: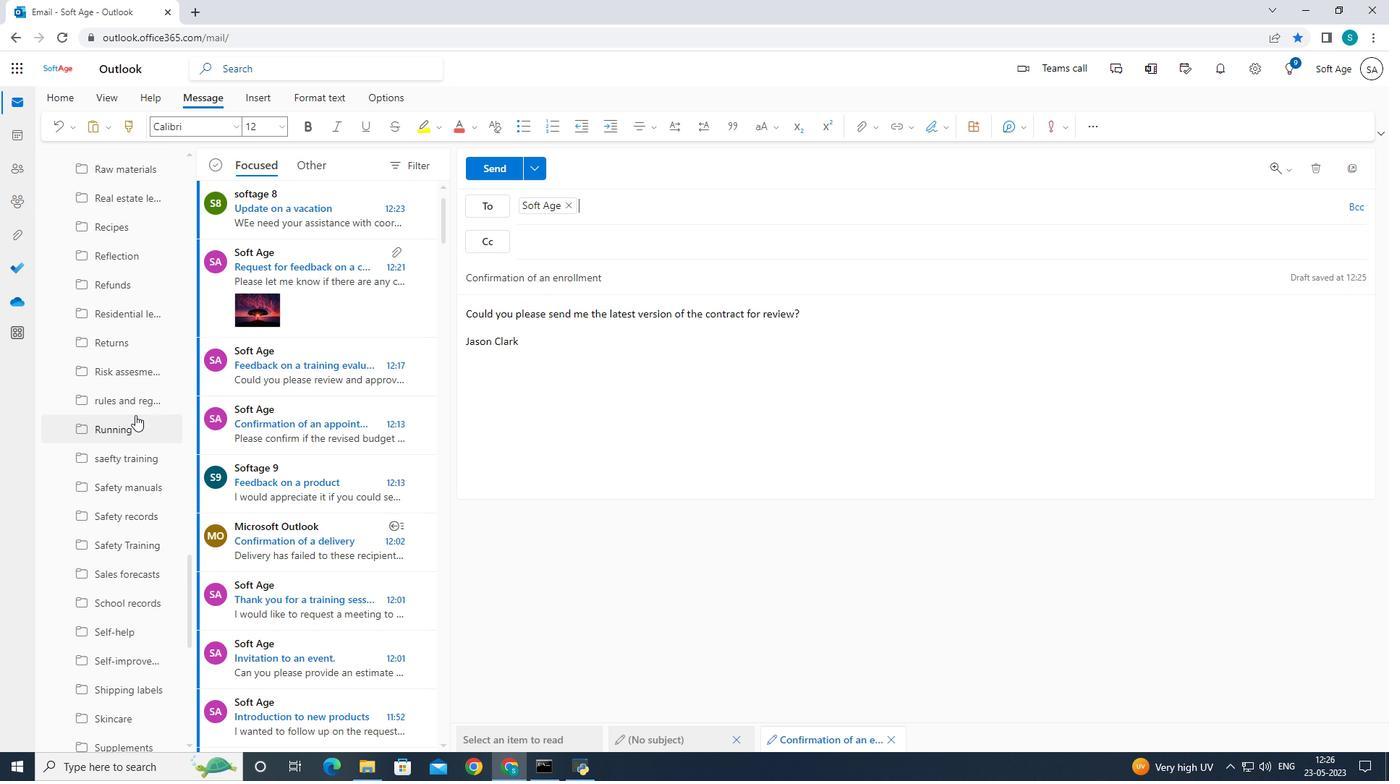 
Action: Mouse scrolled (135, 413) with delta (0, 0)
Screenshot: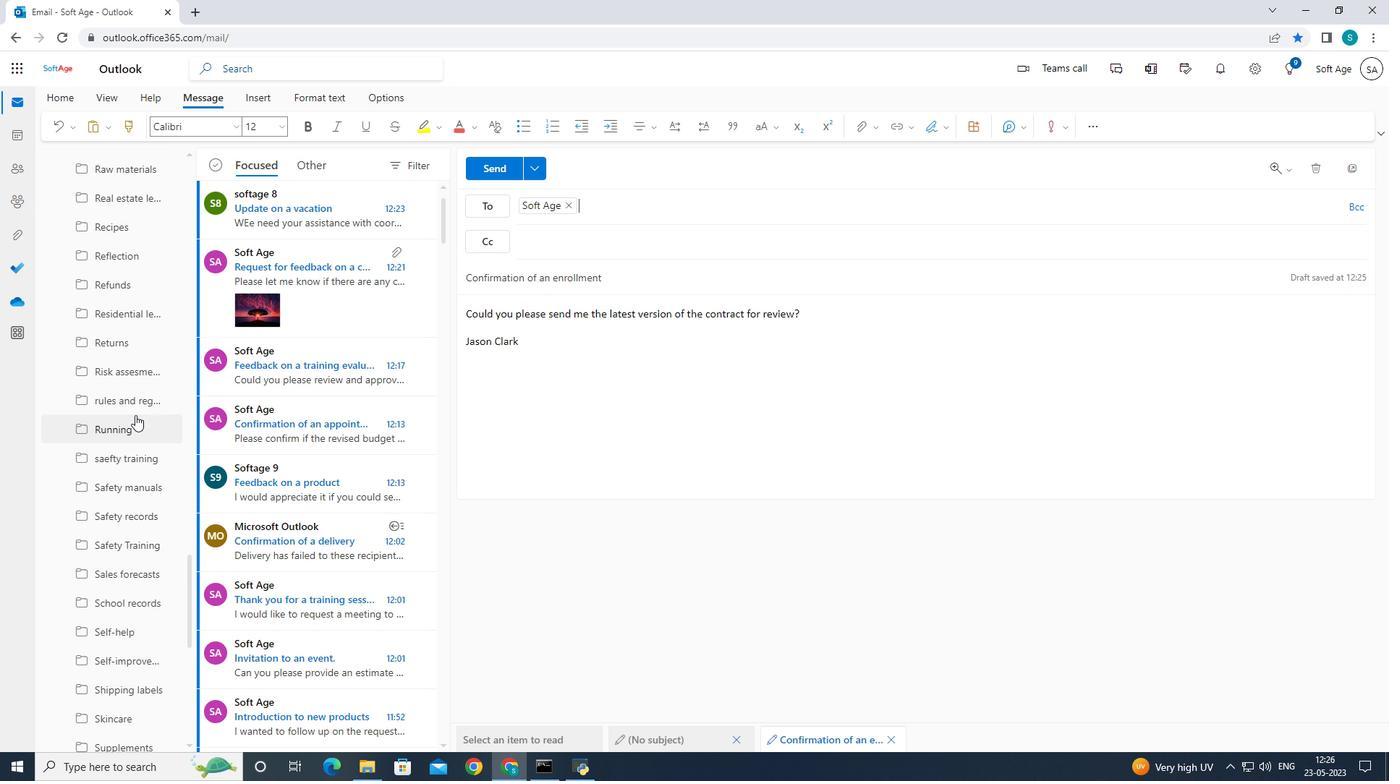 
Action: Mouse scrolled (135, 413) with delta (0, 0)
Screenshot: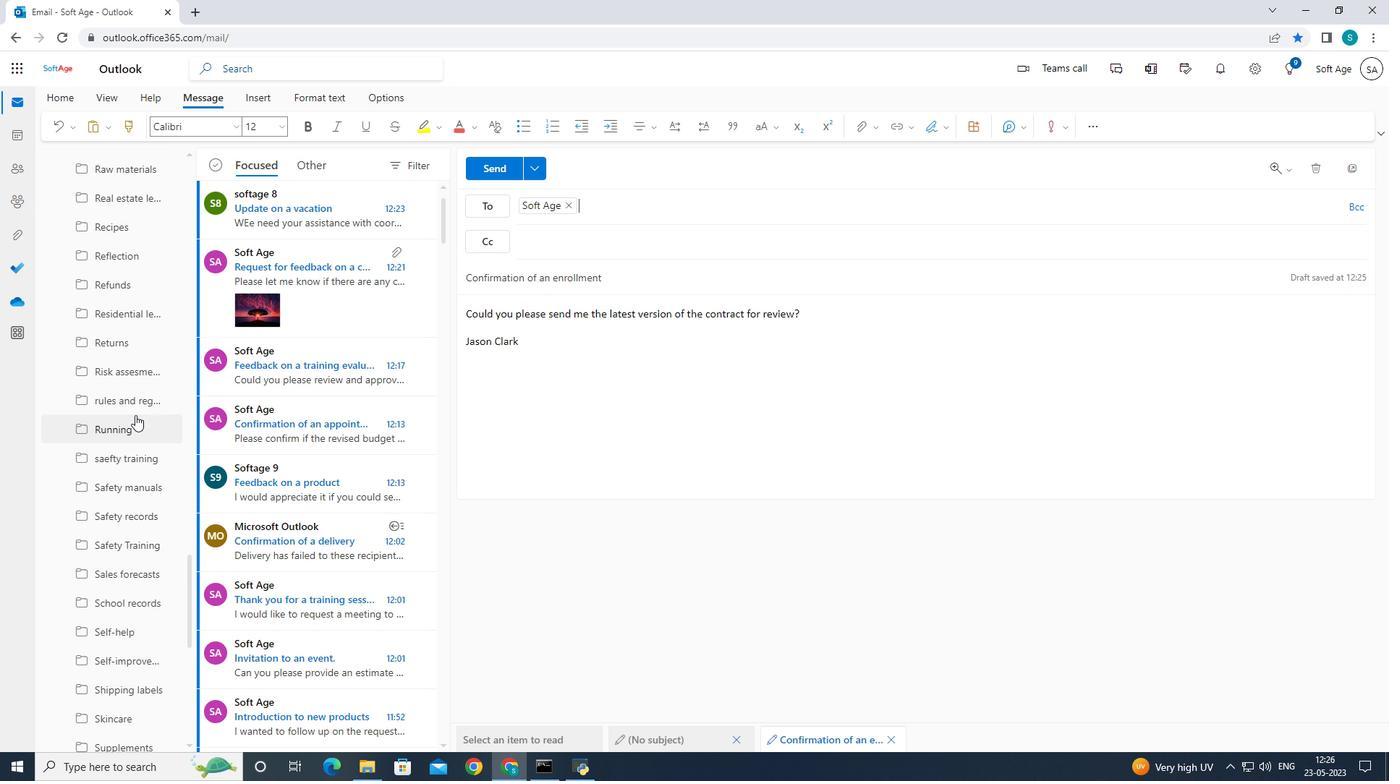 
Action: Mouse scrolled (135, 413) with delta (0, 0)
Screenshot: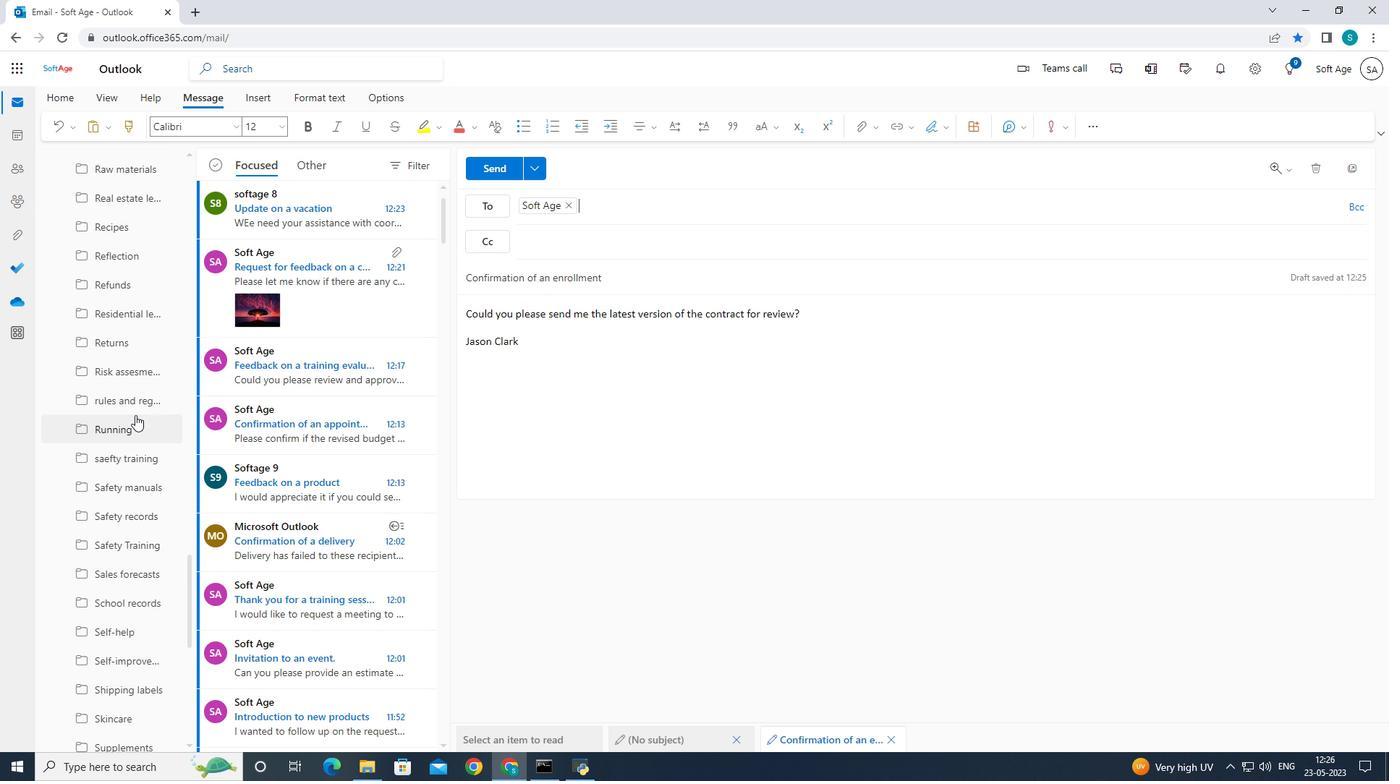 
Action: Mouse scrolled (135, 413) with delta (0, 0)
Screenshot: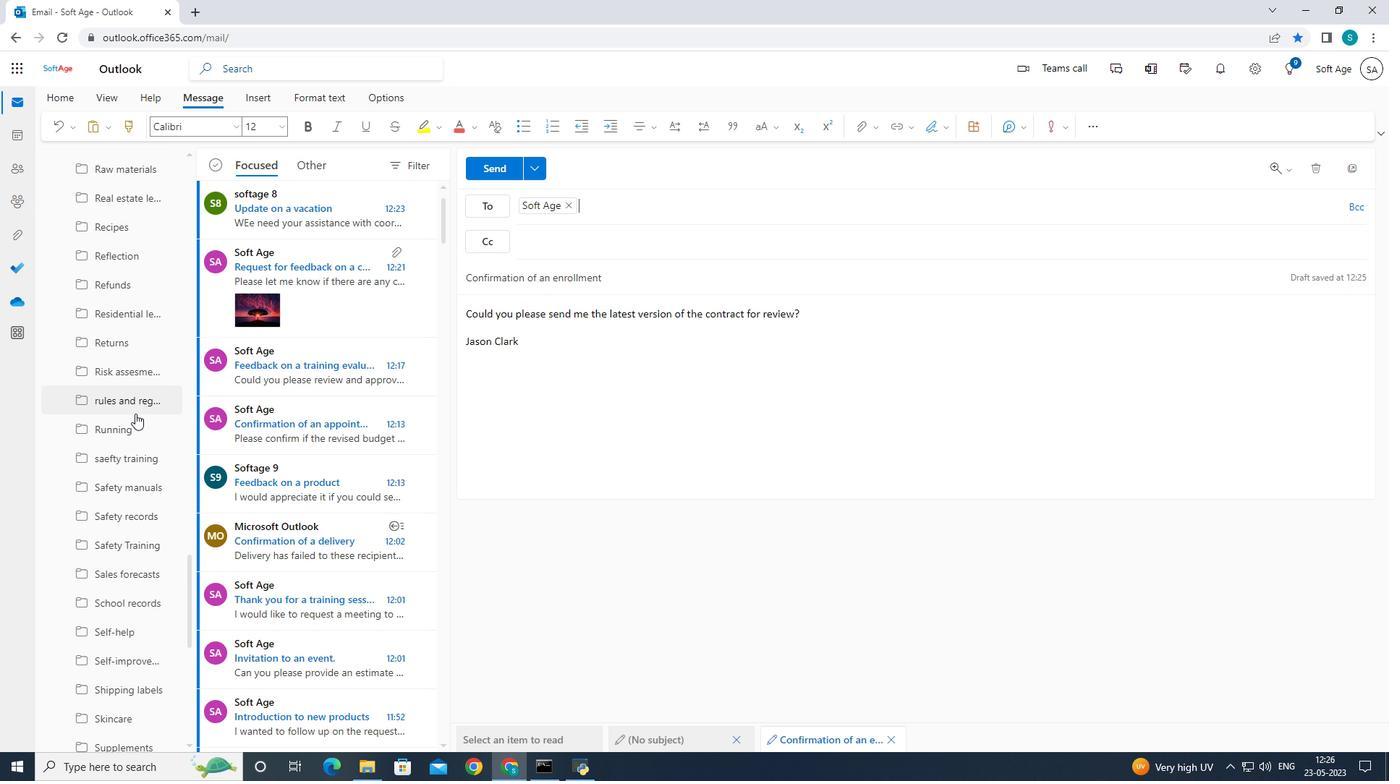 
Action: Mouse moved to (139, 418)
Screenshot: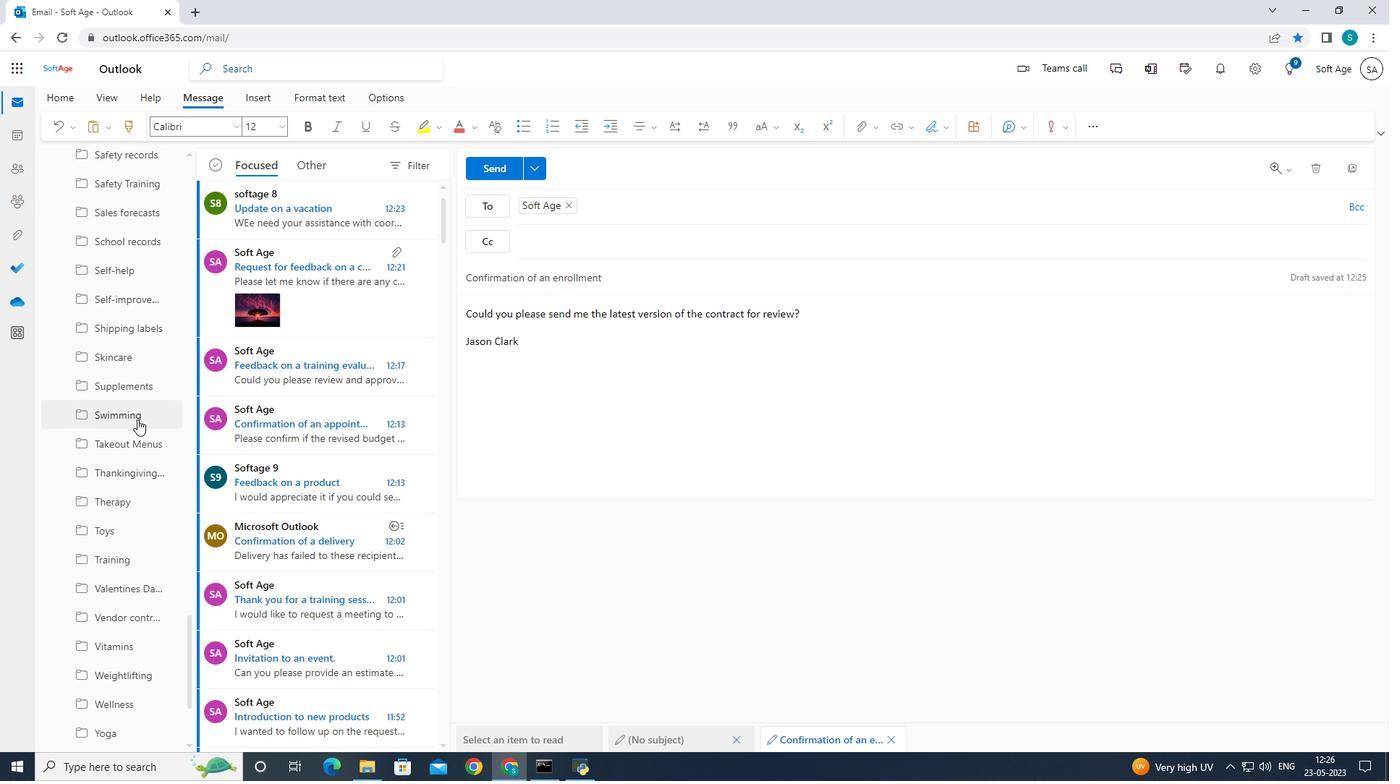 
Action: Mouse scrolled (138, 410) with delta (0, 0)
Screenshot: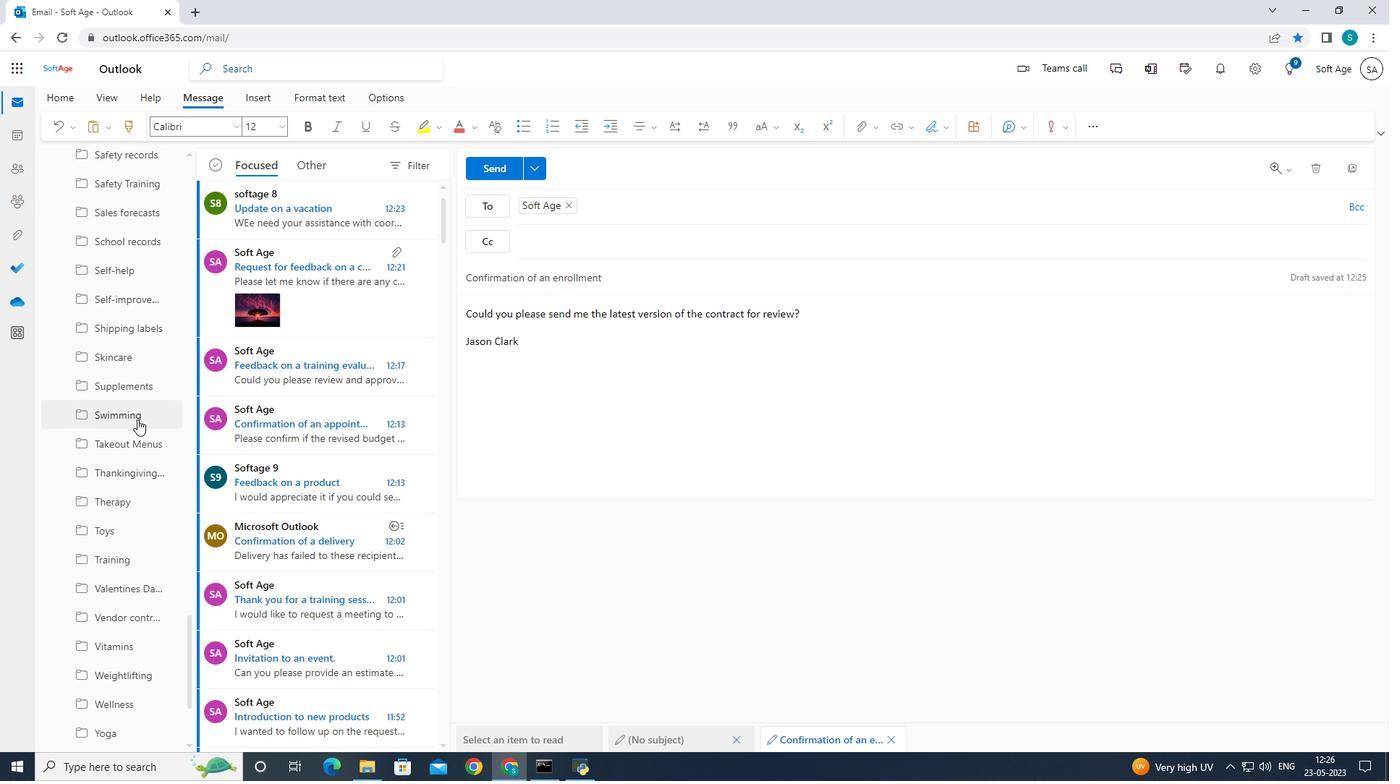 
Action: Mouse scrolled (138, 411) with delta (0, 0)
Screenshot: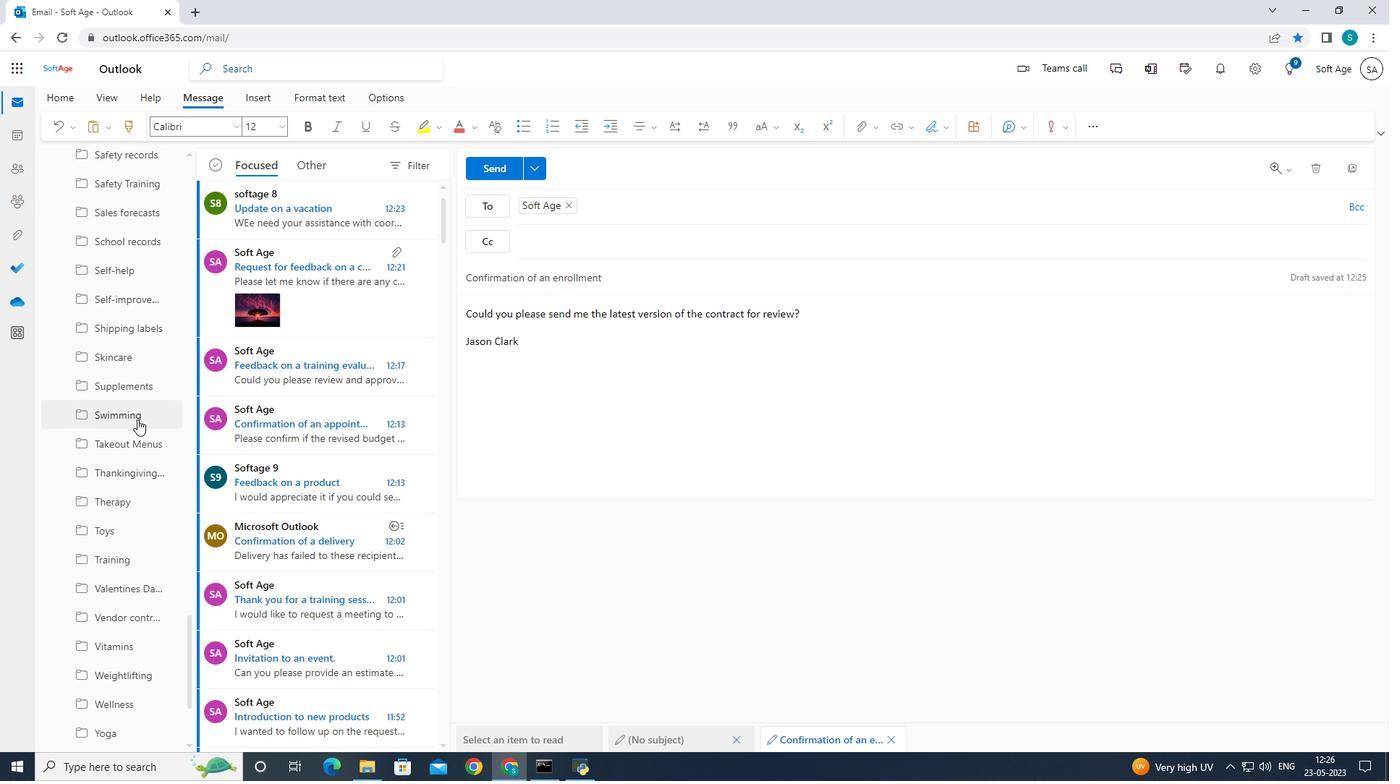 
Action: Mouse moved to (140, 418)
Screenshot: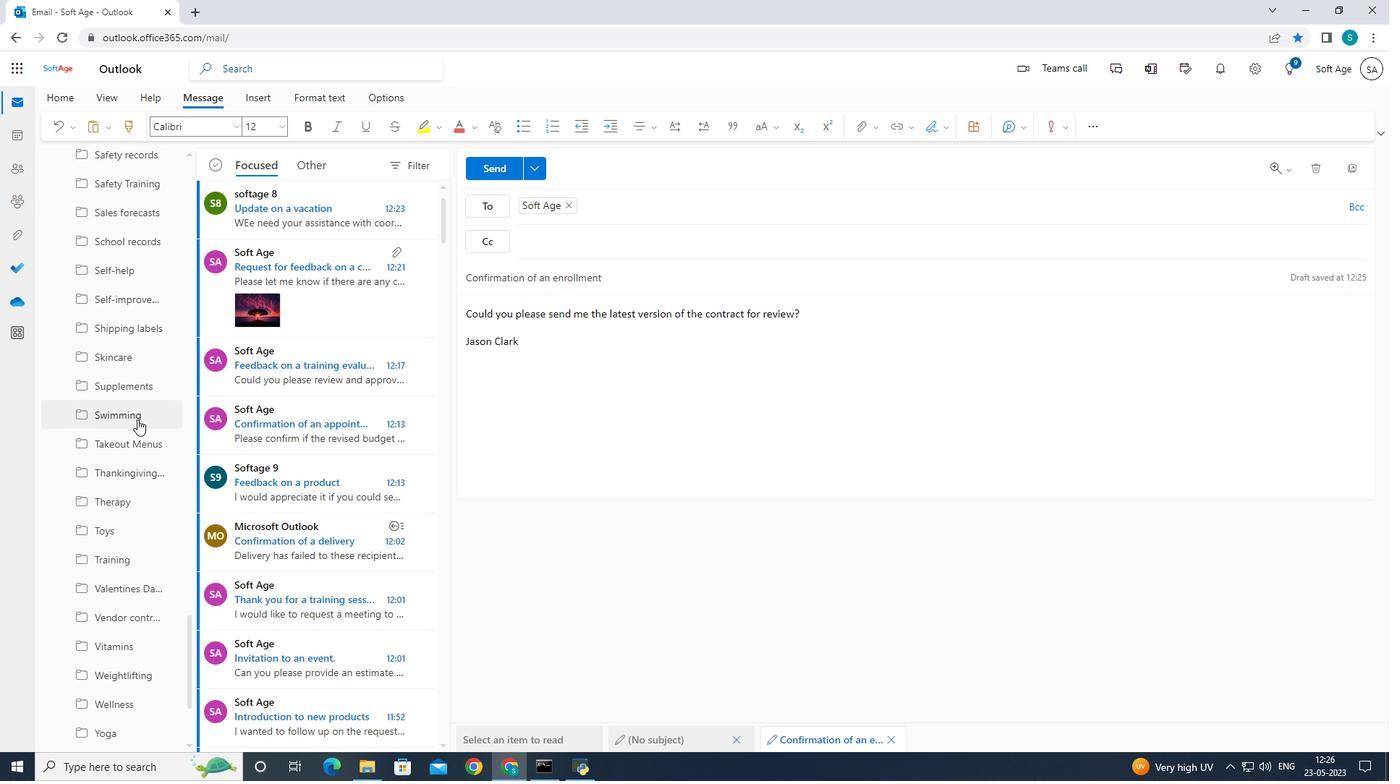 
Action: Mouse scrolled (138, 411) with delta (0, 0)
Screenshot: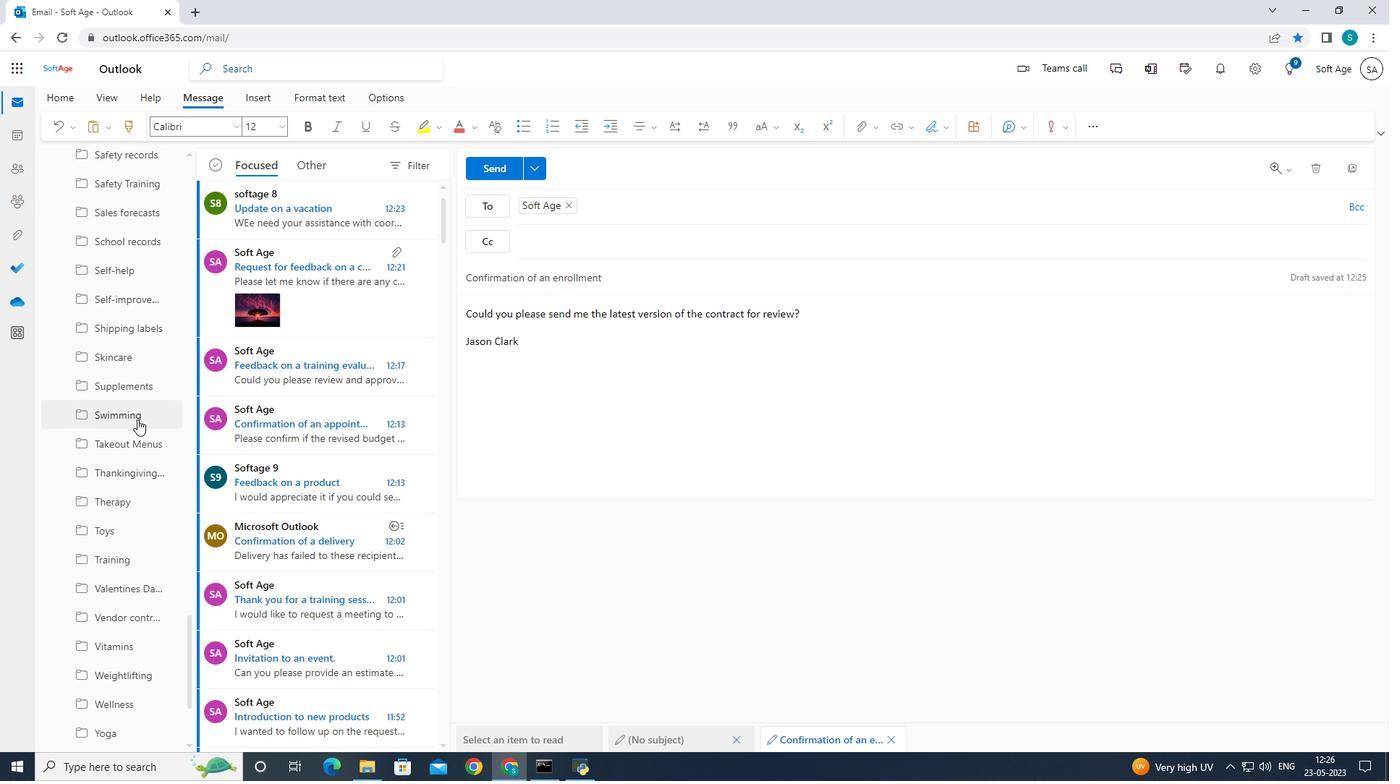 
Action: Mouse scrolled (138, 411) with delta (0, 0)
Screenshot: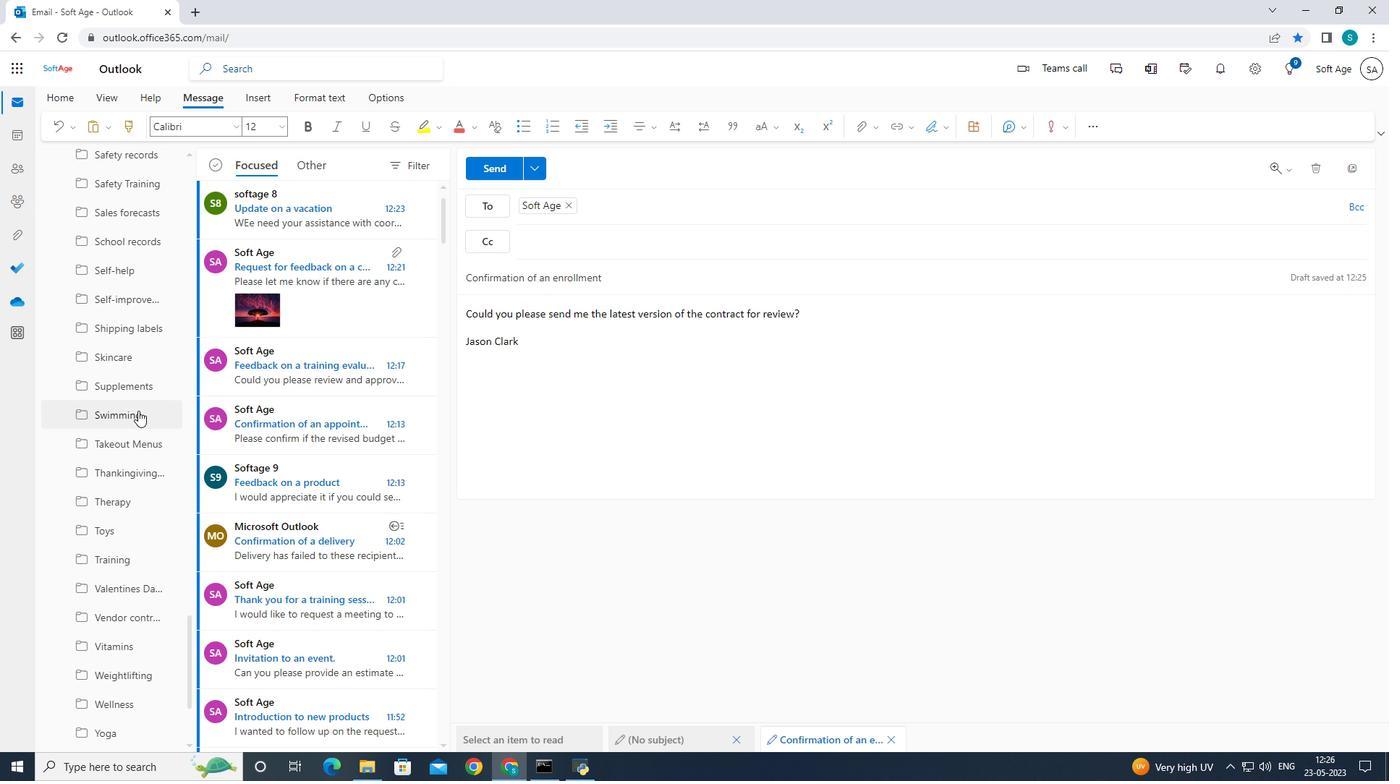 
Action: Mouse scrolled (138, 415) with delta (0, 0)
Screenshot: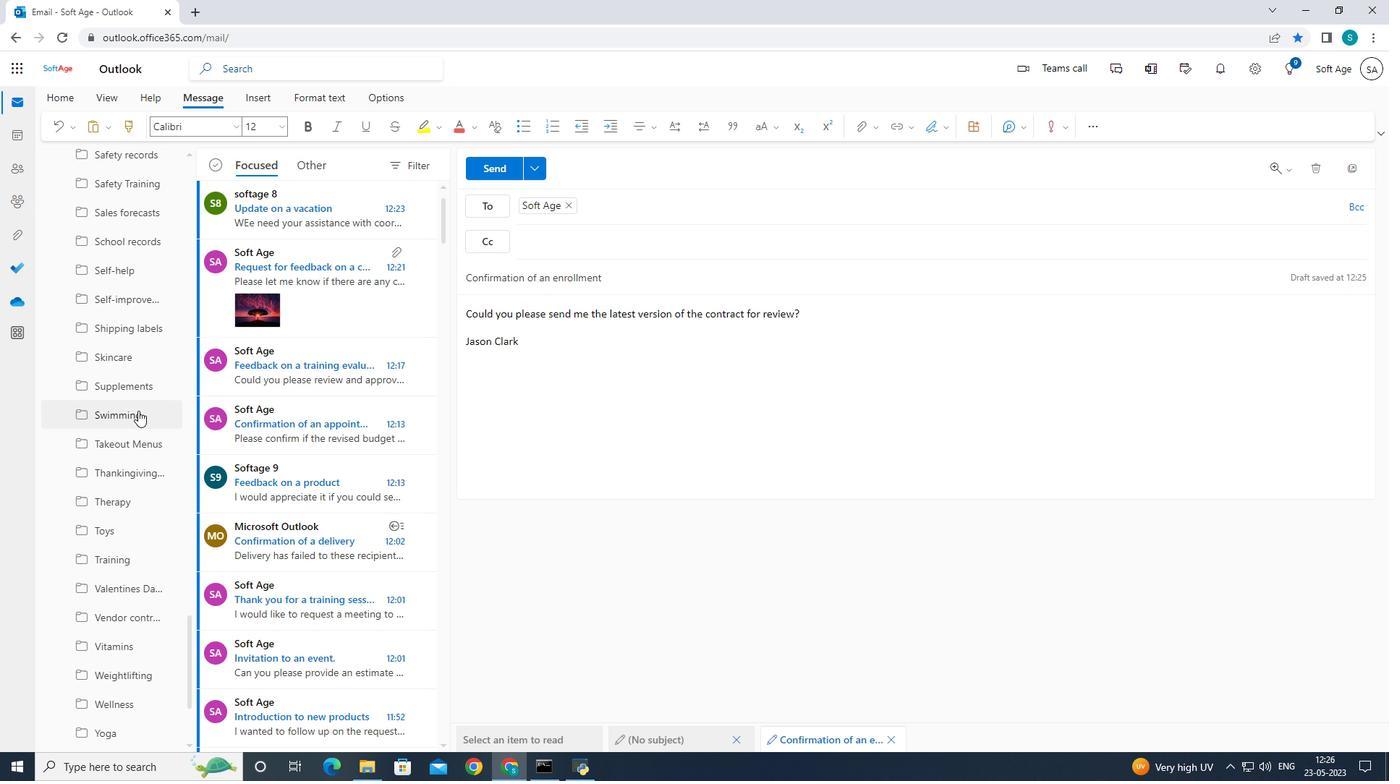 
Action: Mouse moved to (140, 415)
Screenshot: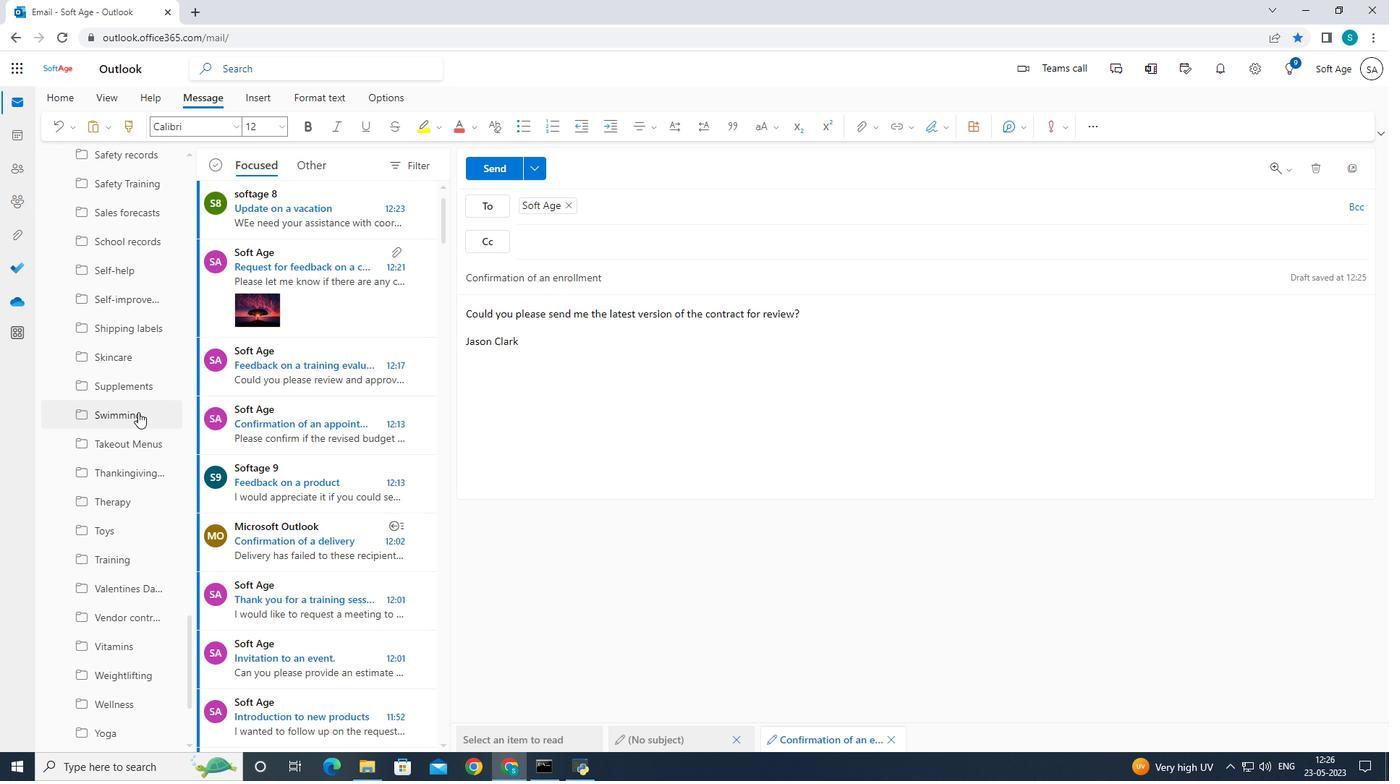 
Action: Mouse scrolled (140, 414) with delta (0, 0)
Screenshot: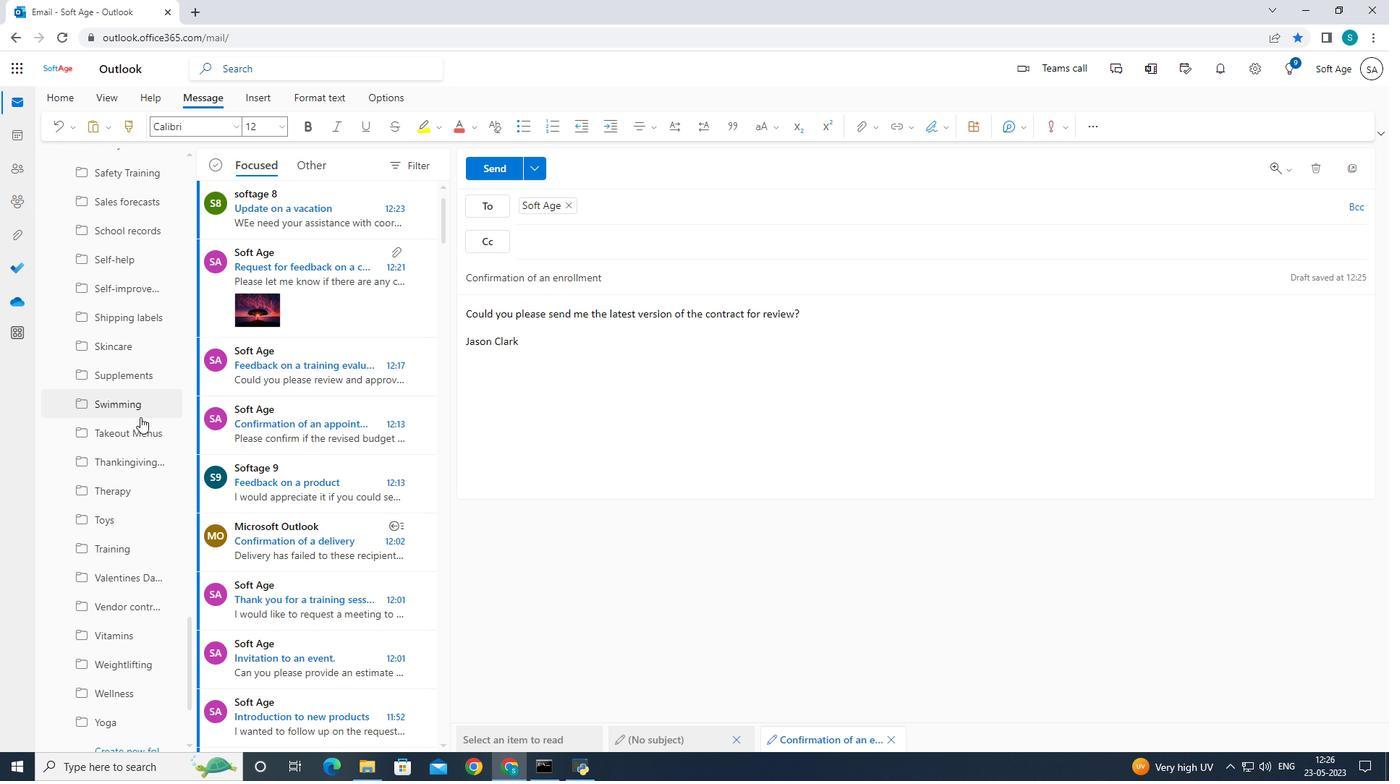 
Action: Mouse scrolled (140, 414) with delta (0, 0)
Screenshot: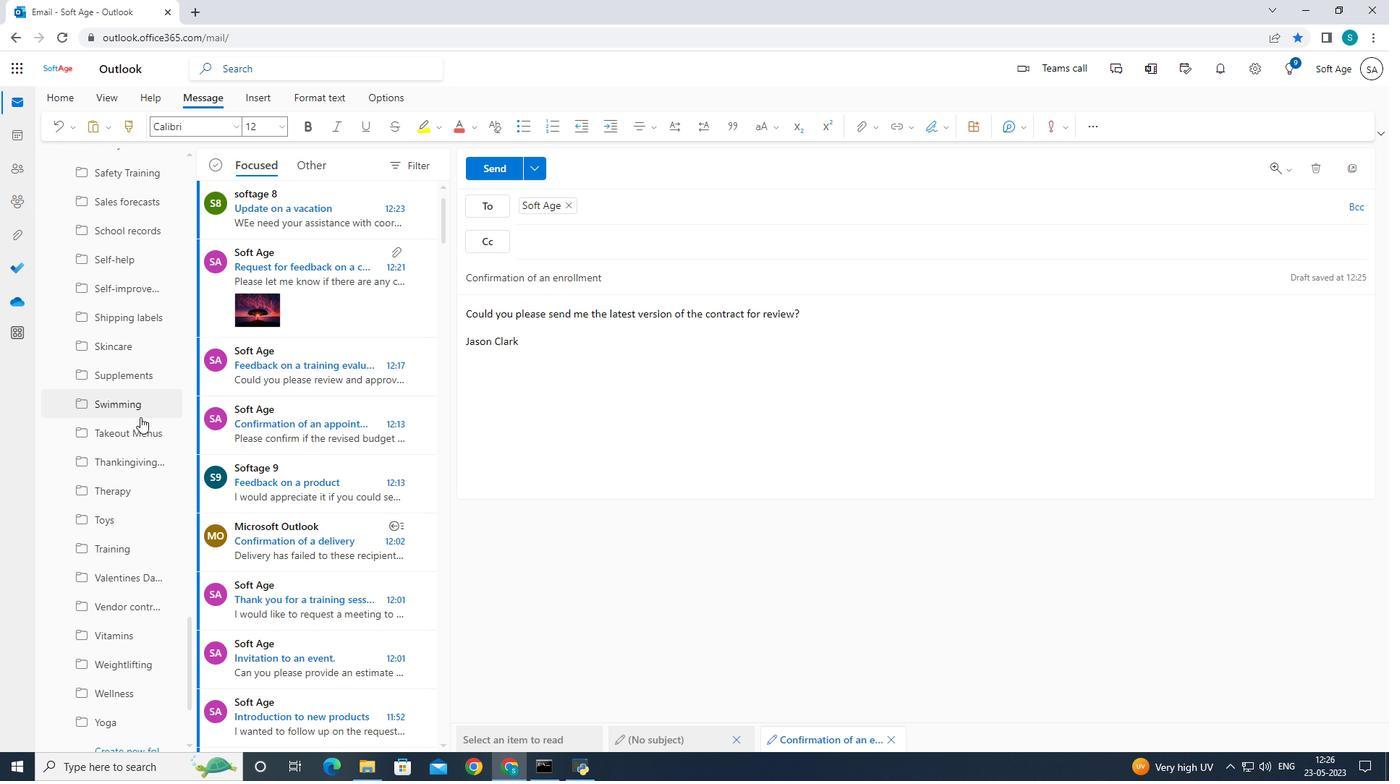 
Action: Mouse scrolled (140, 414) with delta (0, 0)
Screenshot: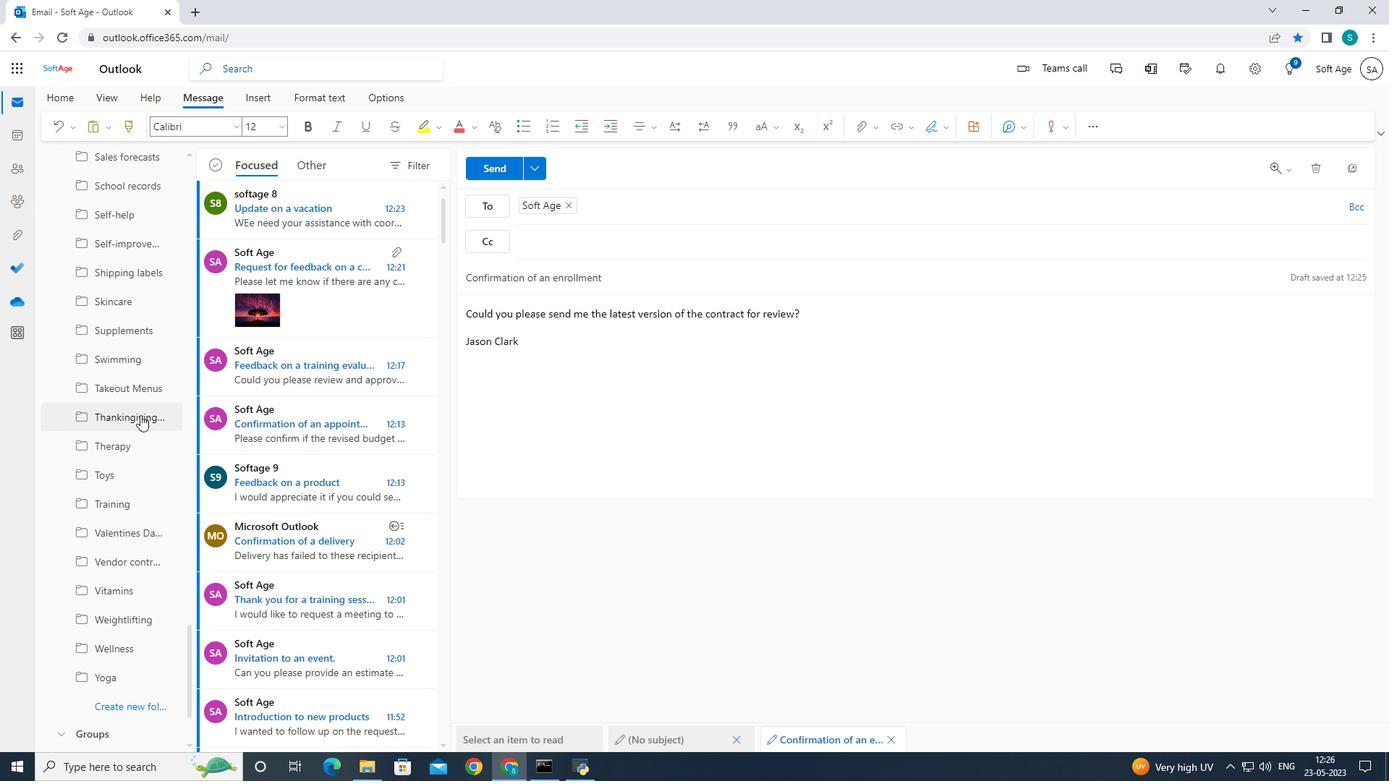 
Action: Mouse scrolled (140, 414) with delta (0, 0)
Screenshot: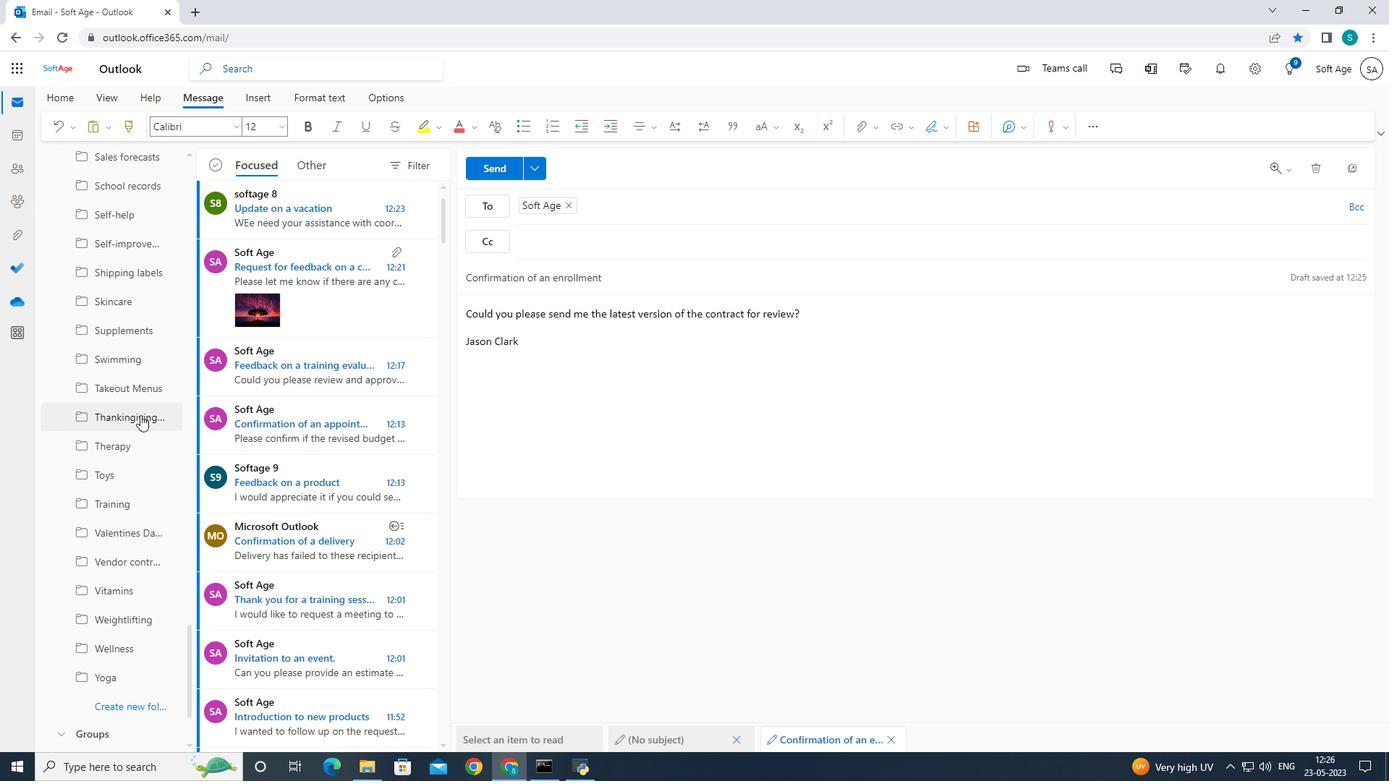 
Action: Mouse moved to (141, 415)
Screenshot: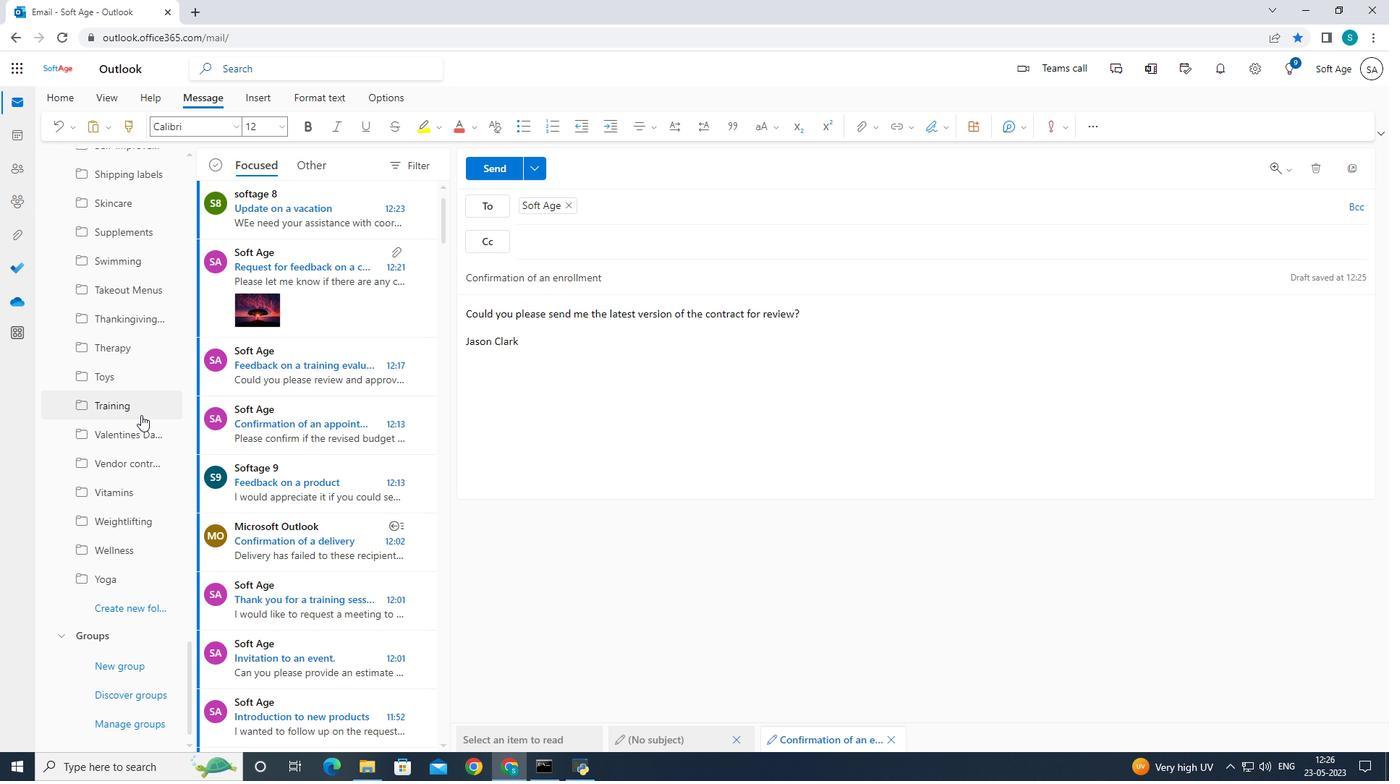 
Action: Mouse scrolled (141, 414) with delta (0, 0)
Screenshot: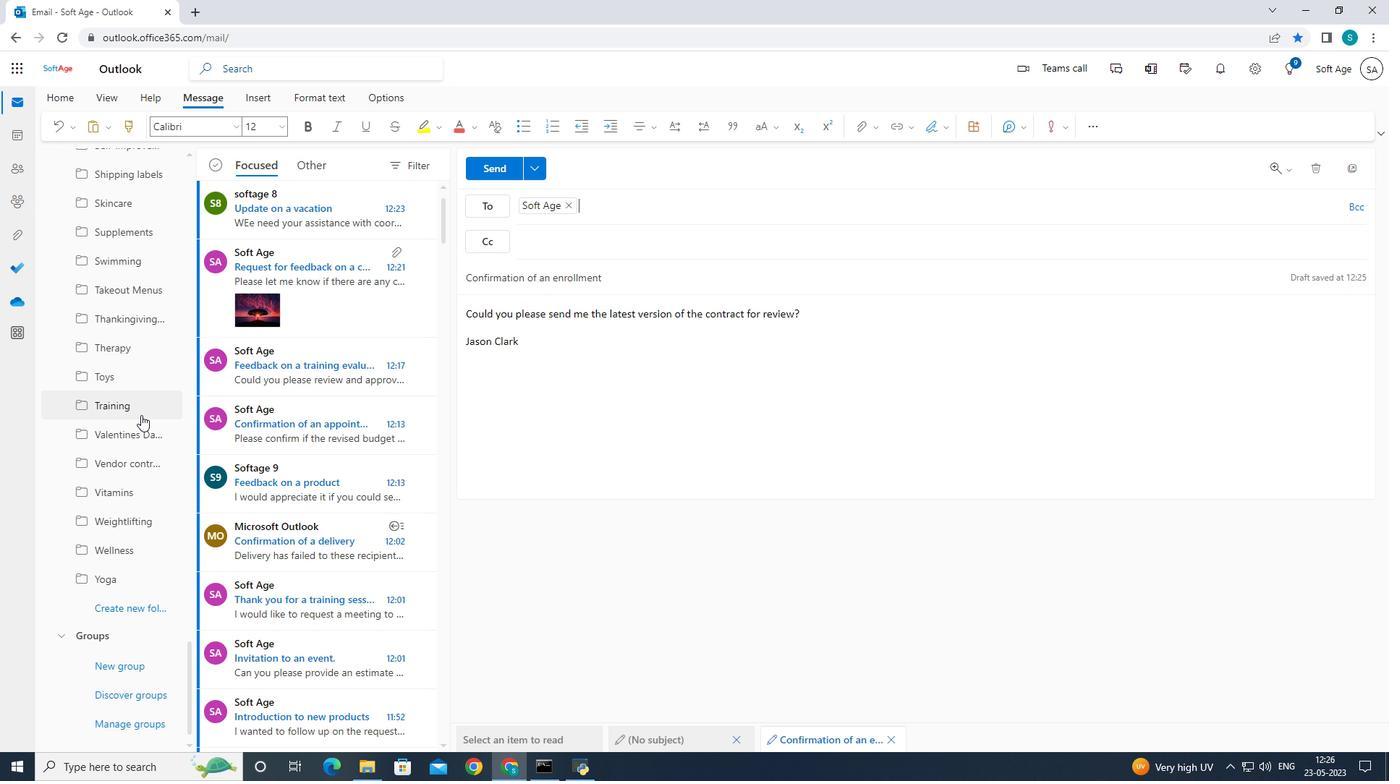 
Action: Mouse scrolled (141, 414) with delta (0, 0)
Screenshot: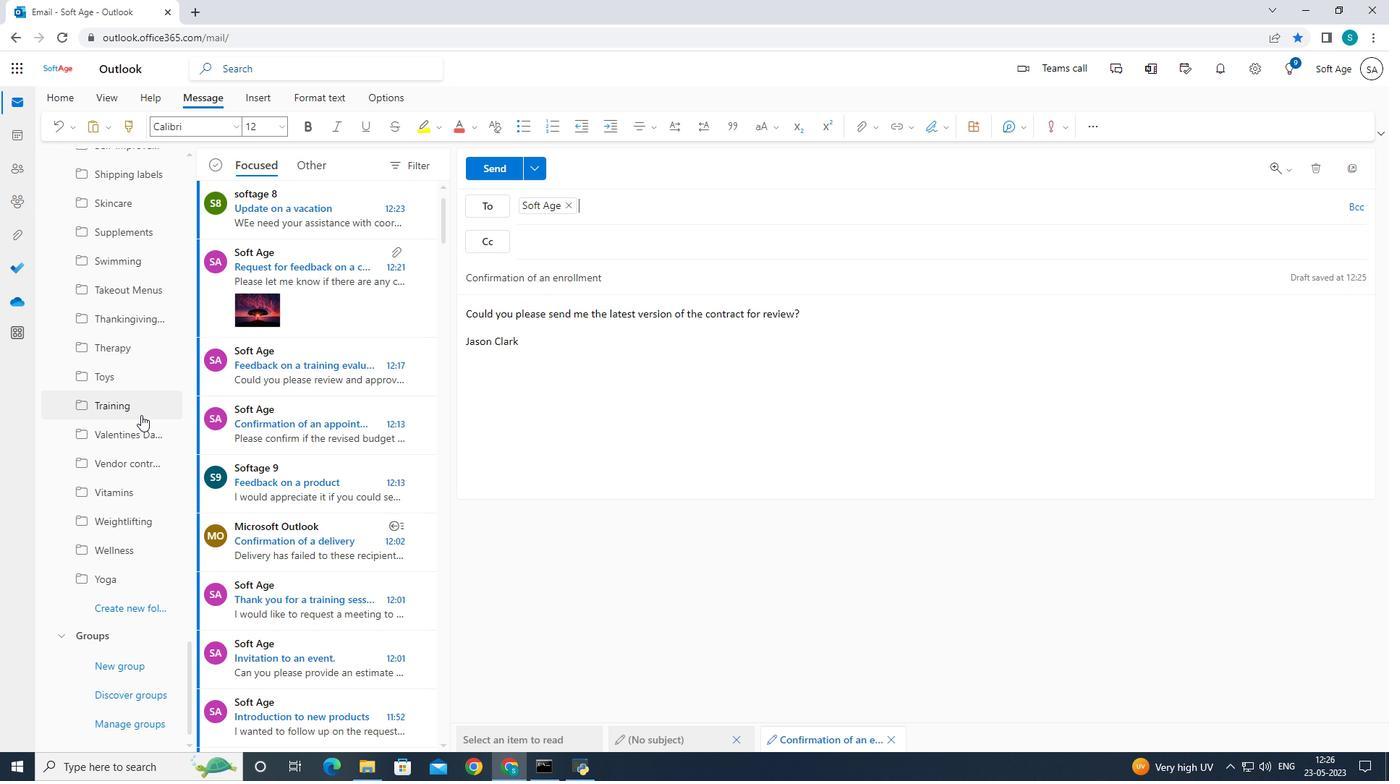 
Action: Mouse scrolled (141, 414) with delta (0, 0)
Screenshot: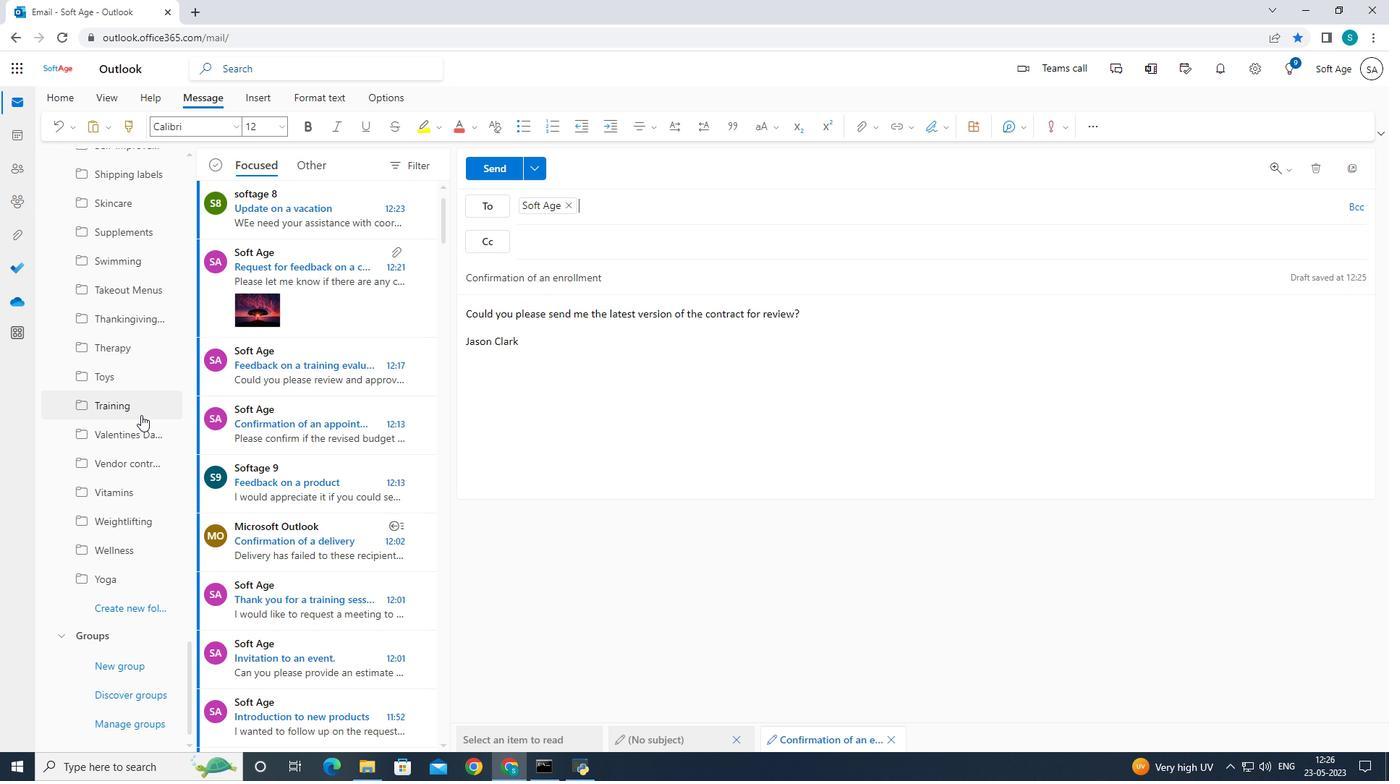 
Action: Mouse scrolled (141, 414) with delta (0, 0)
Screenshot: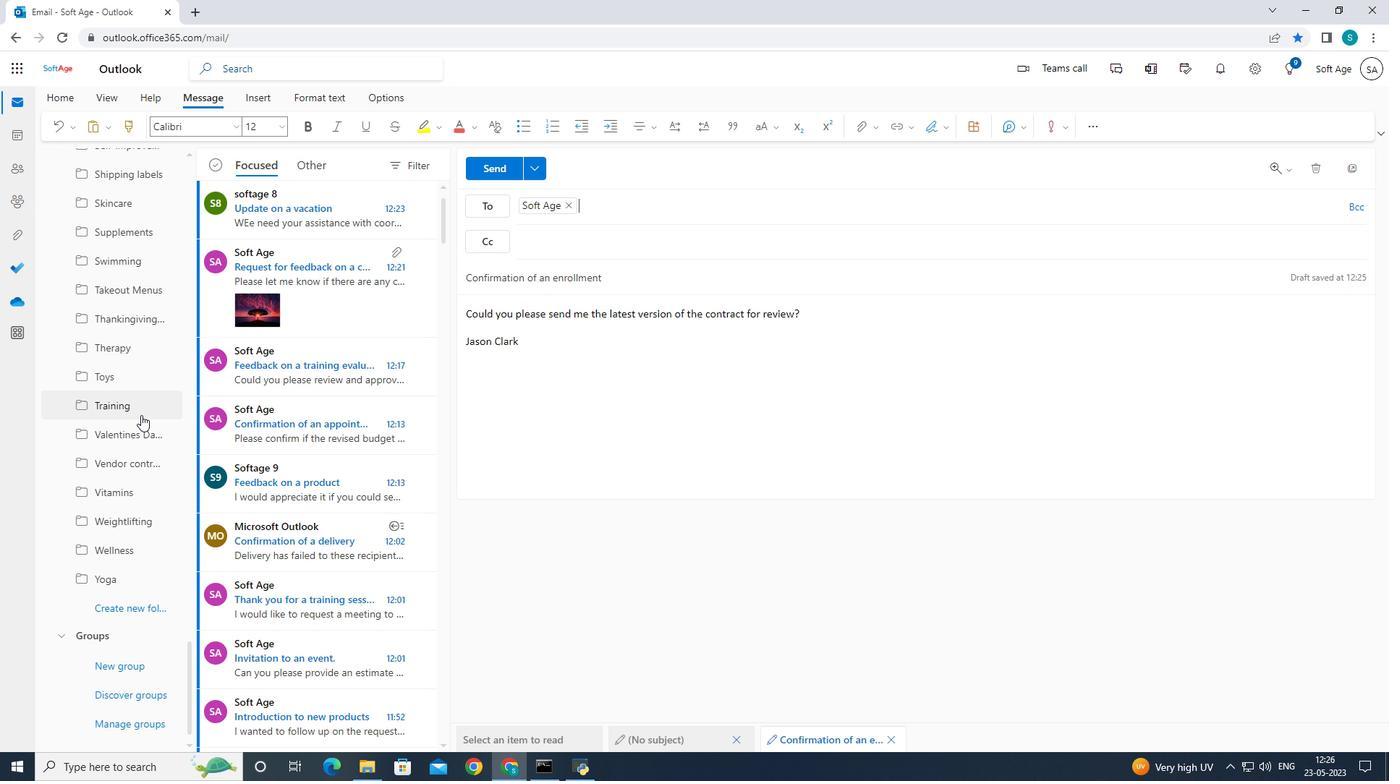 
Action: Mouse scrolled (141, 414) with delta (0, 0)
Screenshot: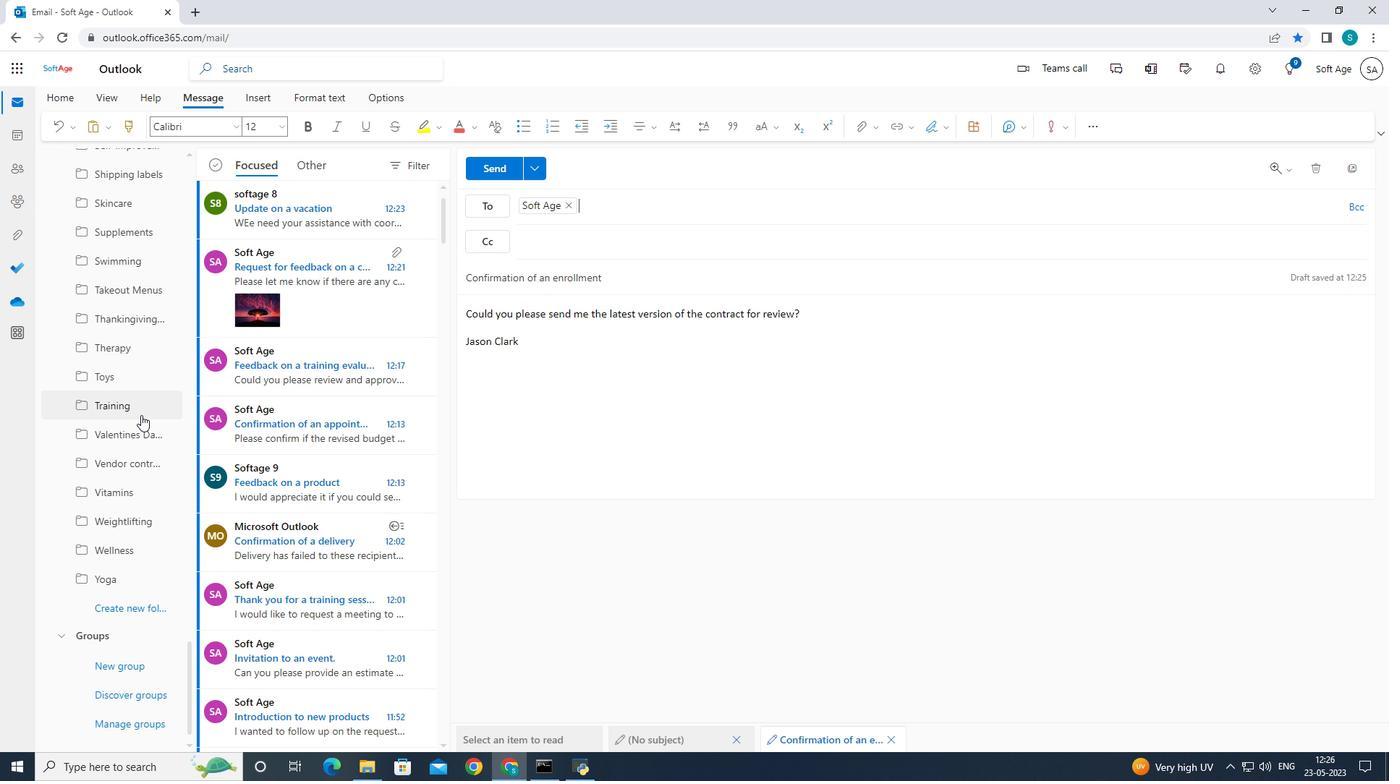 
Action: Mouse moved to (138, 600)
Screenshot: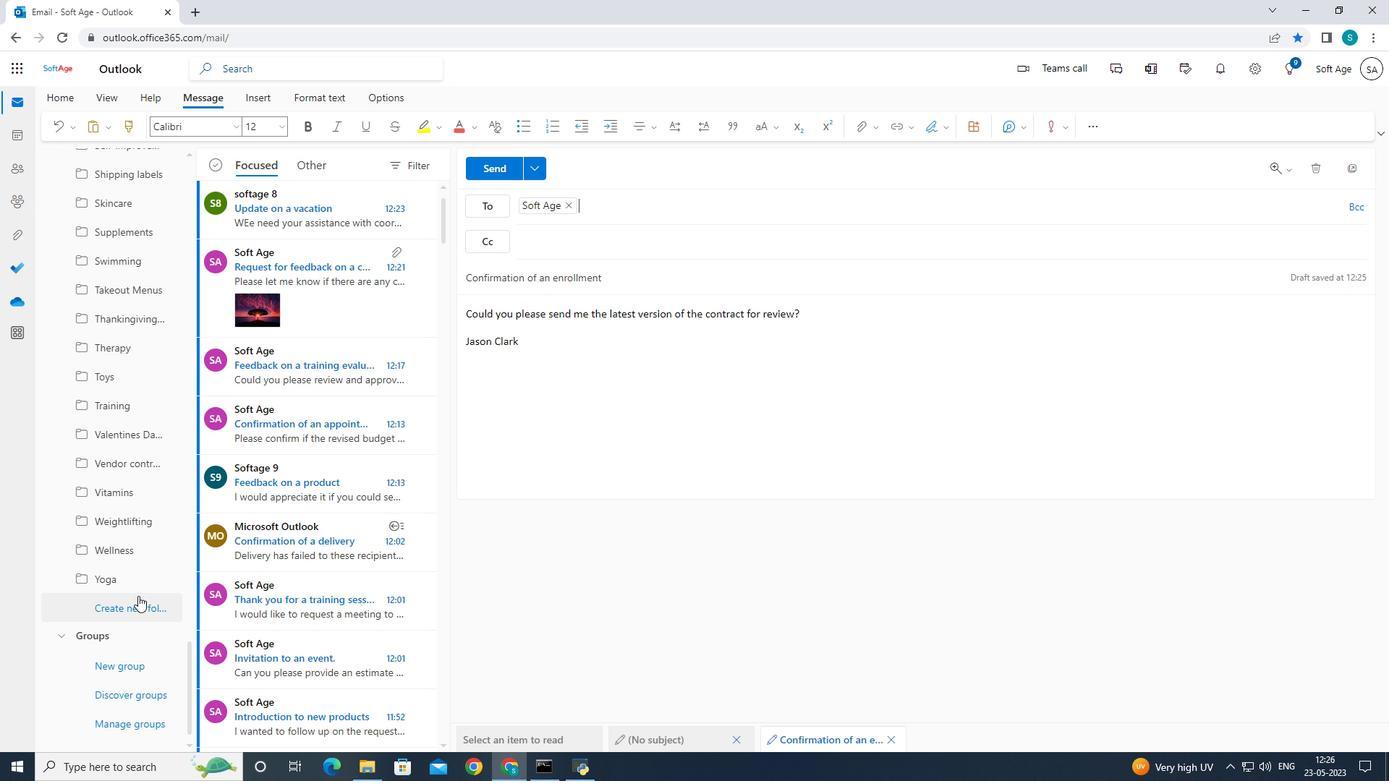
Action: Mouse pressed left at (138, 600)
Screenshot: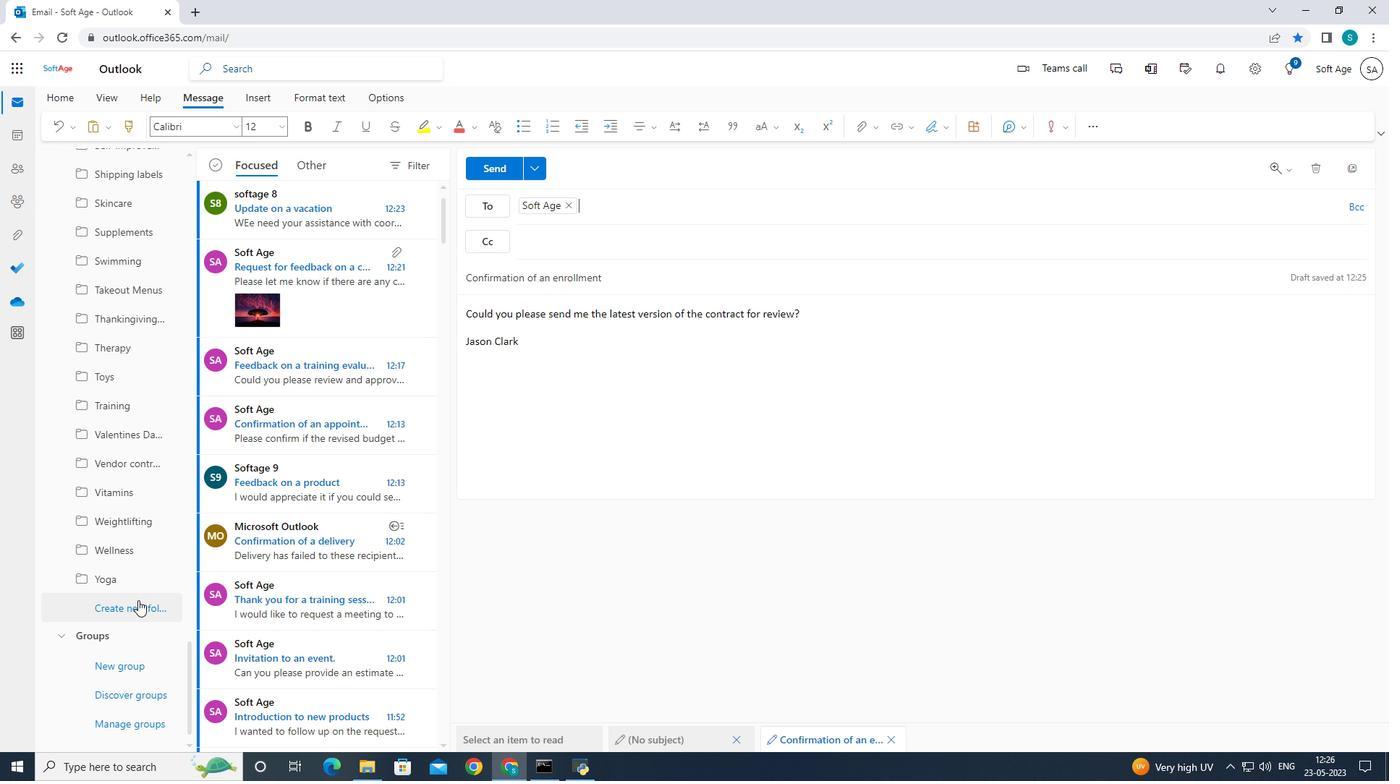 
Action: Mouse moved to (180, 563)
Screenshot: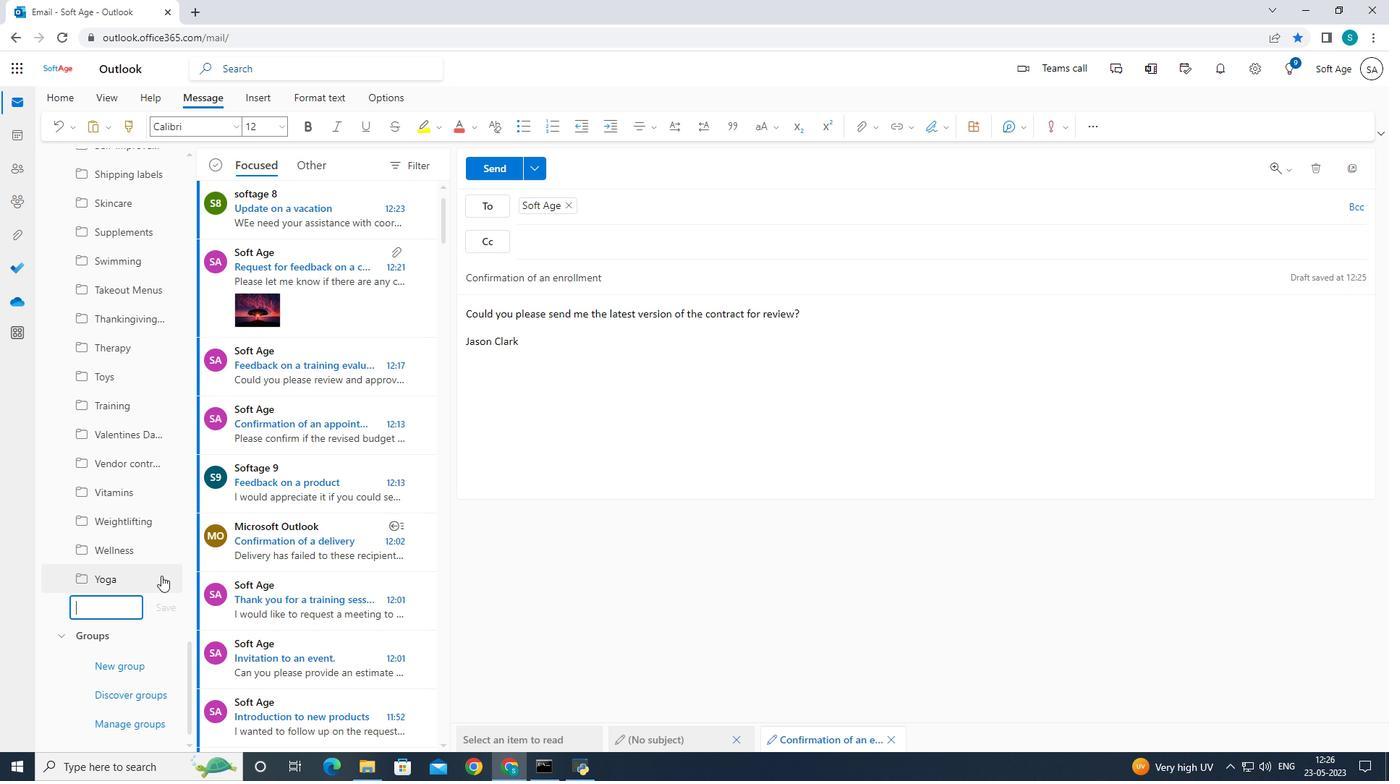 
Action: Key pressed <Key.caps_lock>C<Key.caps_lock>lass<Key.space>schedules<Key.enter>
Screenshot: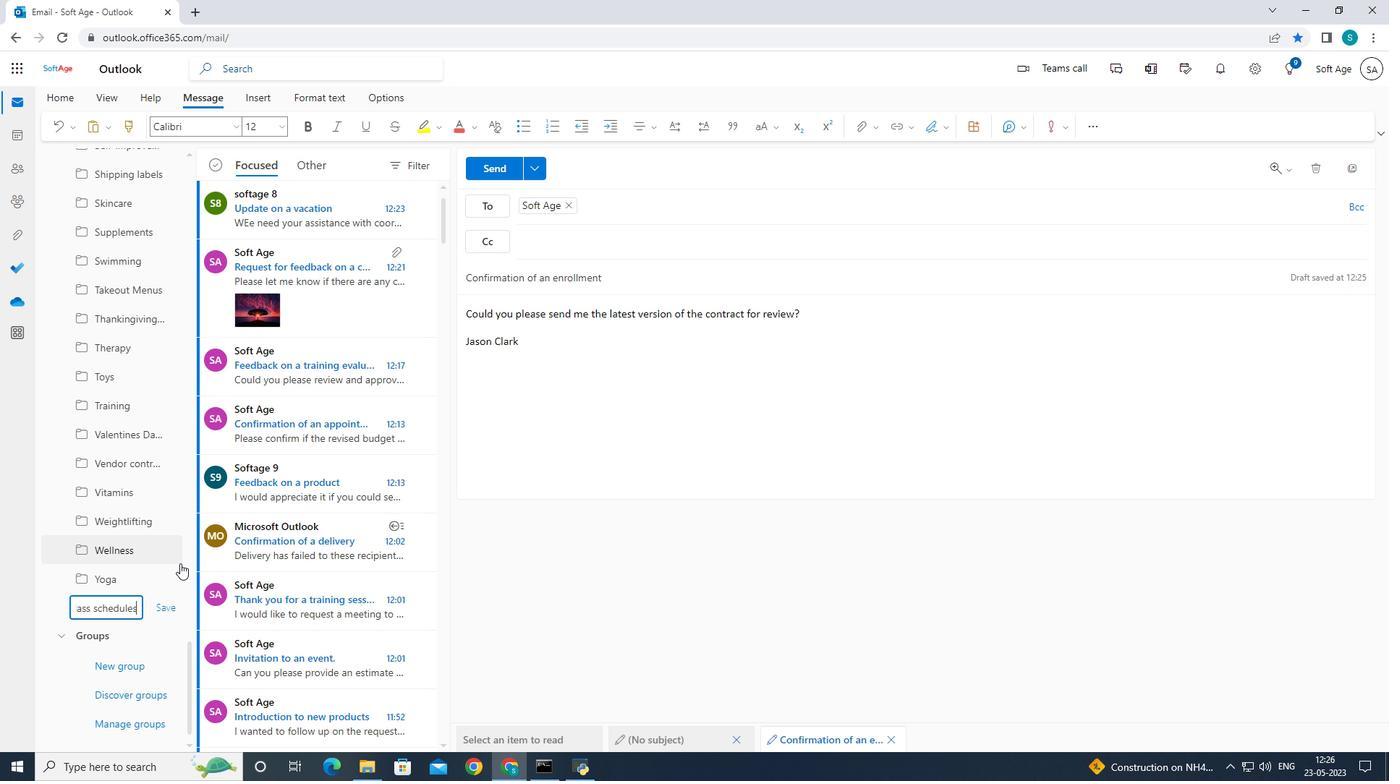 
Action: Mouse moved to (480, 165)
Screenshot: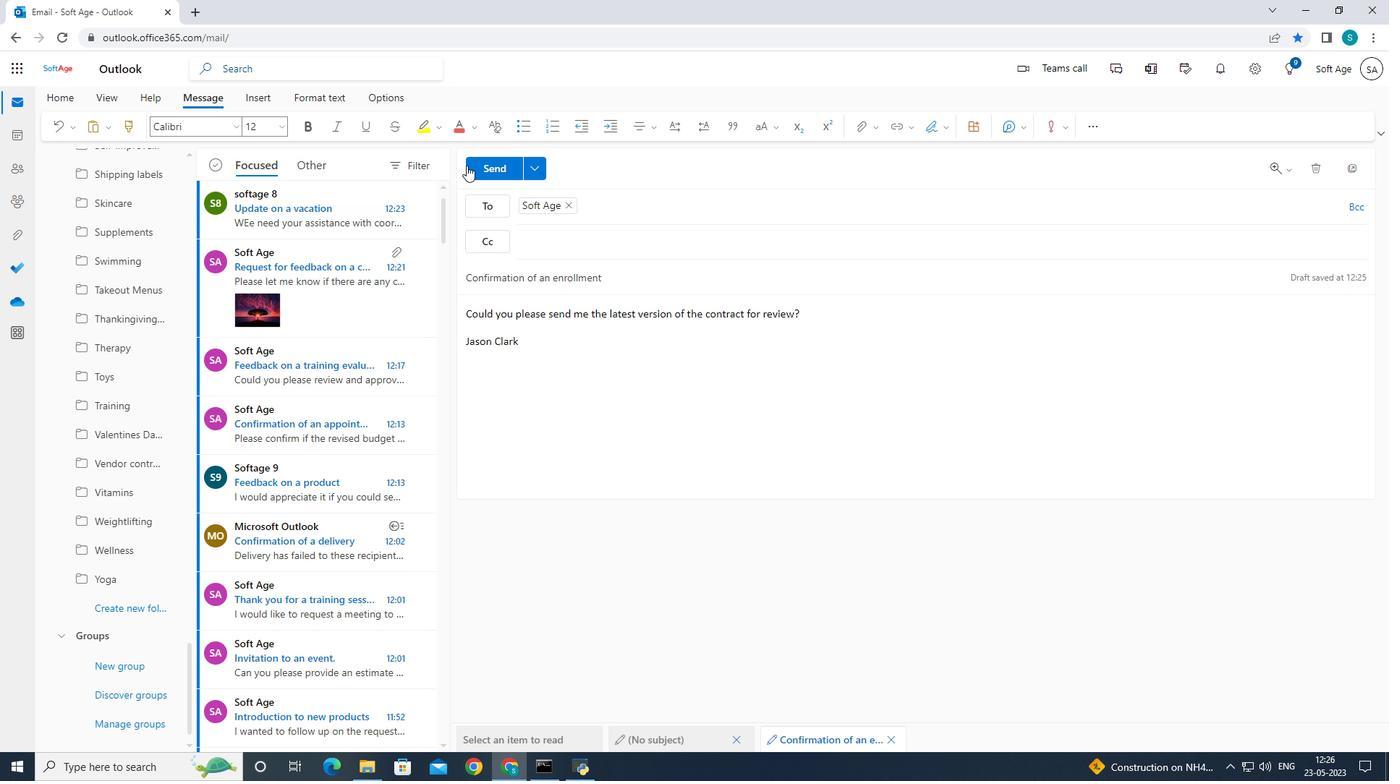
Action: Mouse pressed left at (480, 165)
Screenshot: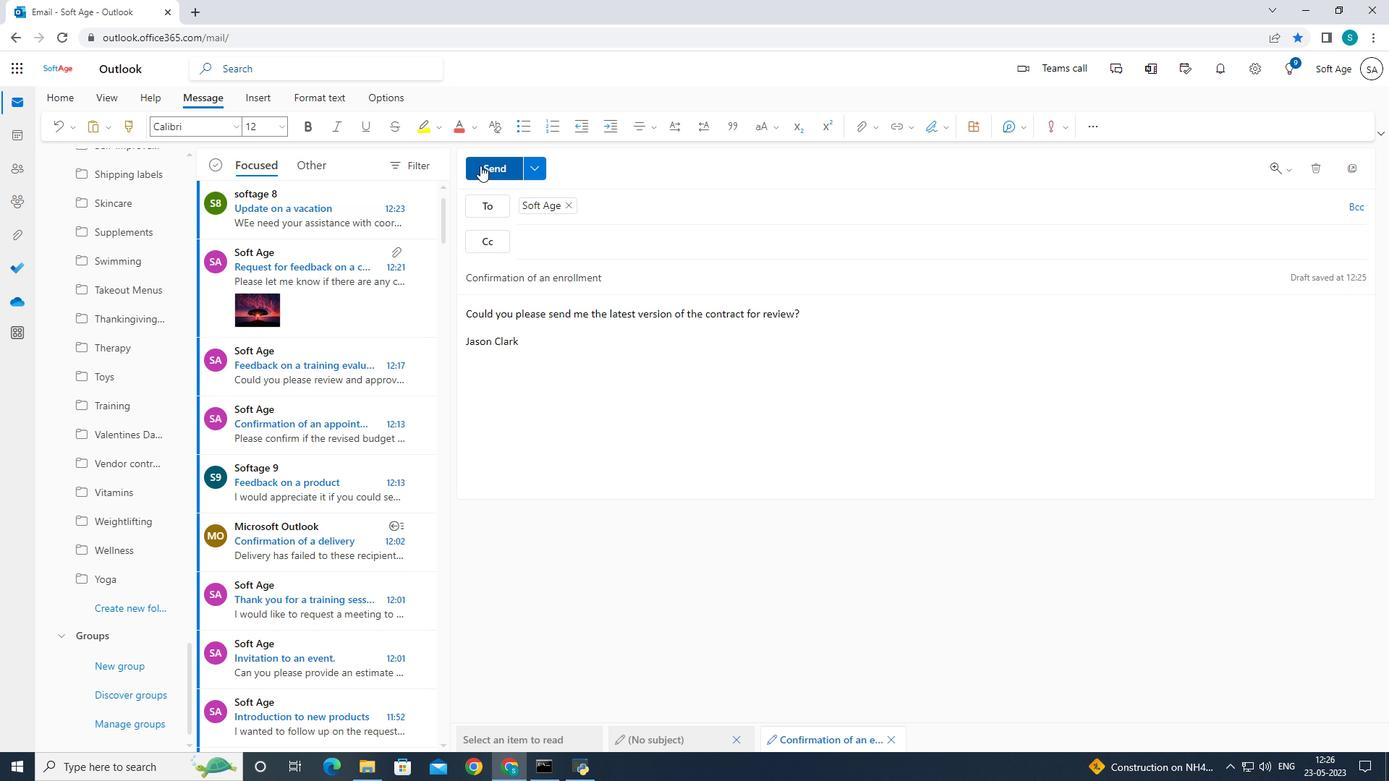 
Action: Mouse moved to (486, 163)
Screenshot: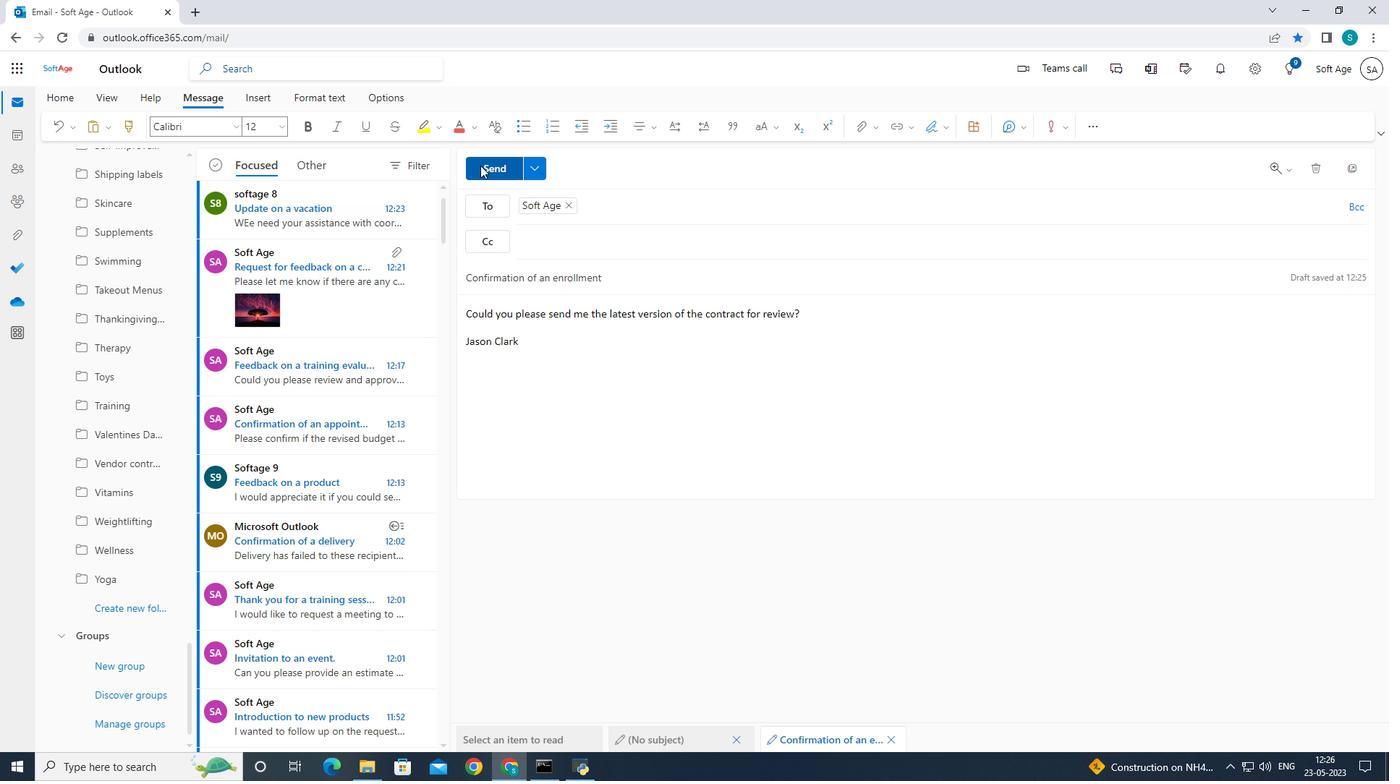 
